Task: Buy 1 Engine Kit Gasket Sets from Gaskets section under best seller category for shipping address: Isla Howard, 4728 Huntz Lane, Bolton, Massachusetts 01740, Cell Number 9785492947. Pay from credit card ending with 2005, CVV 3321
Action: Mouse moved to (14, 71)
Screenshot: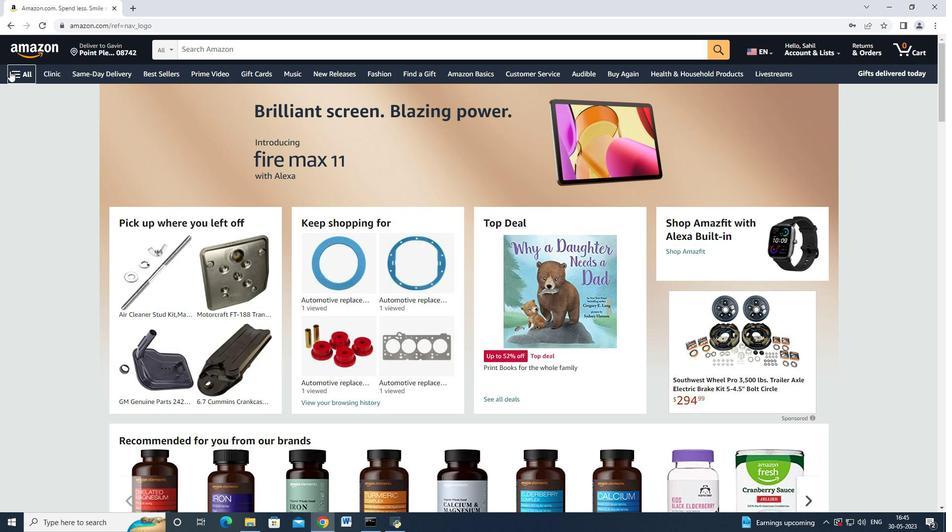 
Action: Mouse pressed left at (14, 71)
Screenshot: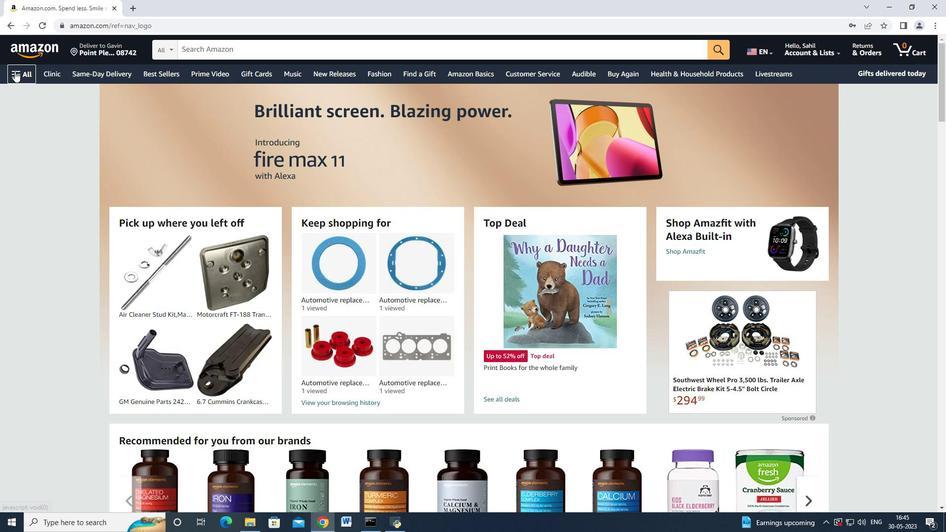 
Action: Mouse moved to (73, 157)
Screenshot: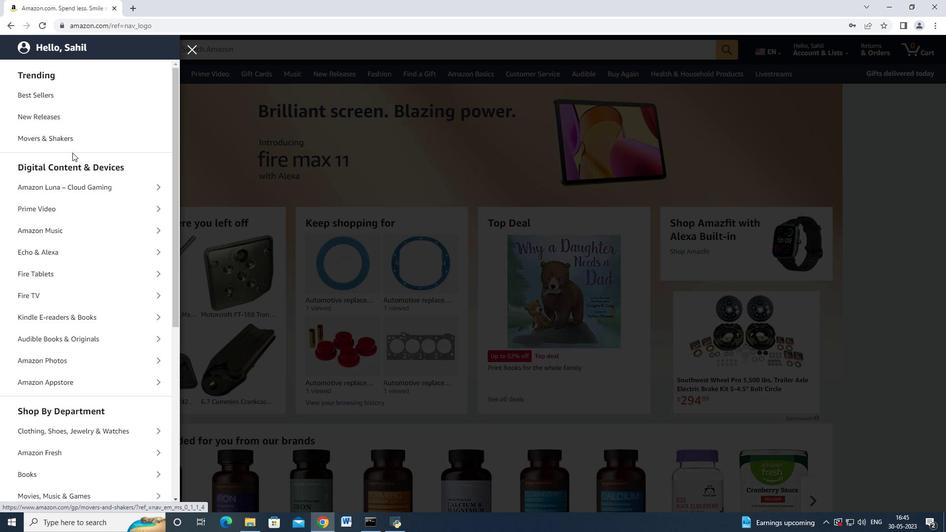 
Action: Mouse scrolled (73, 157) with delta (0, 0)
Screenshot: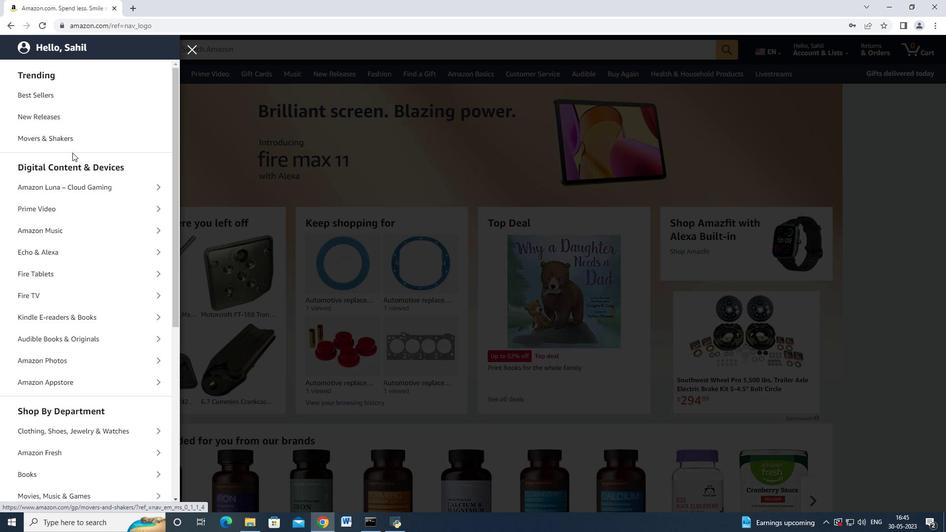
Action: Mouse scrolled (73, 157) with delta (0, 0)
Screenshot: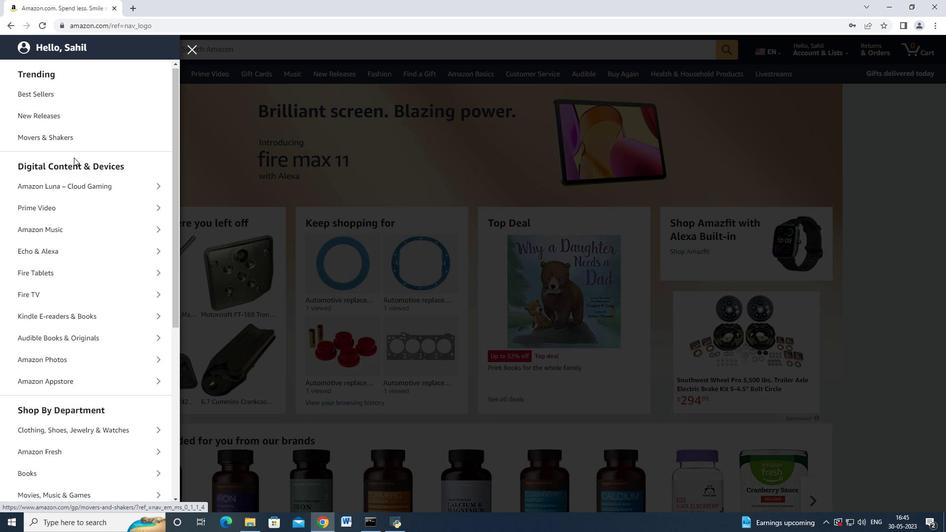 
Action: Mouse scrolled (73, 157) with delta (0, 0)
Screenshot: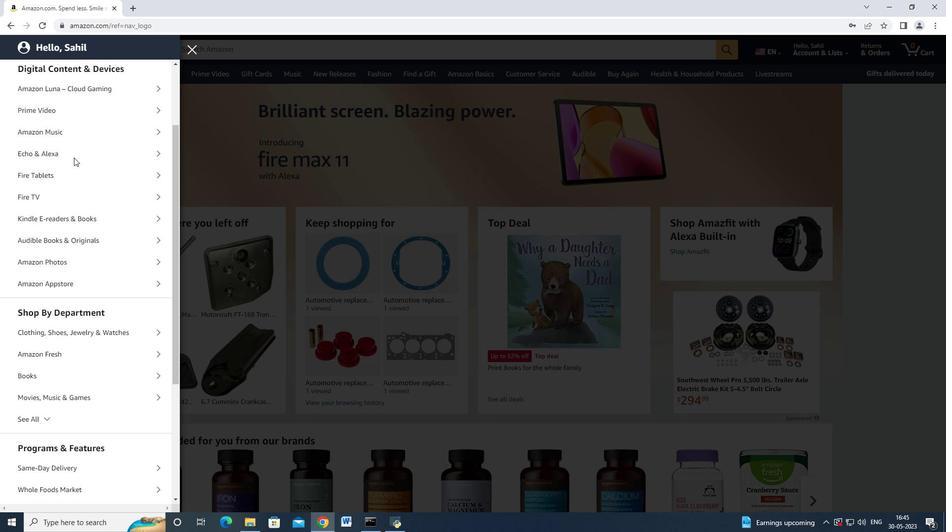 
Action: Mouse moved to (78, 170)
Screenshot: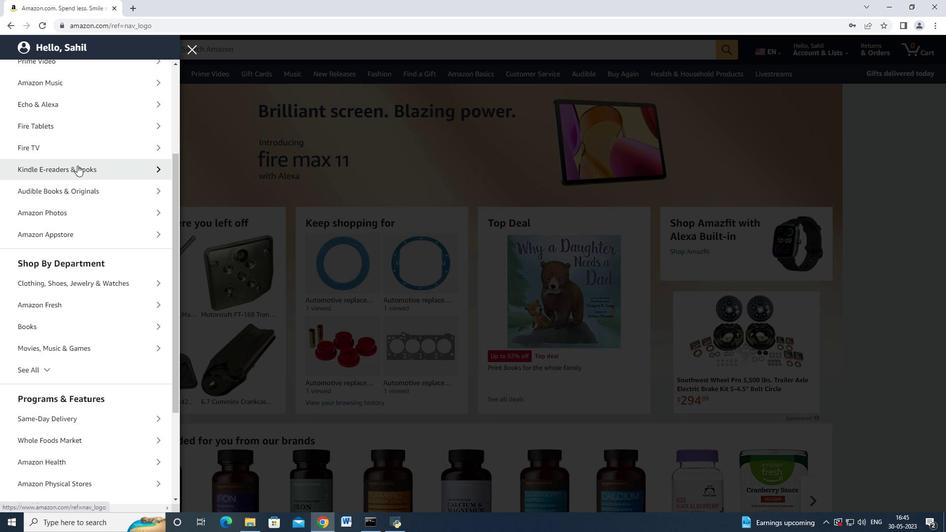 
Action: Mouse scrolled (78, 169) with delta (0, 0)
Screenshot: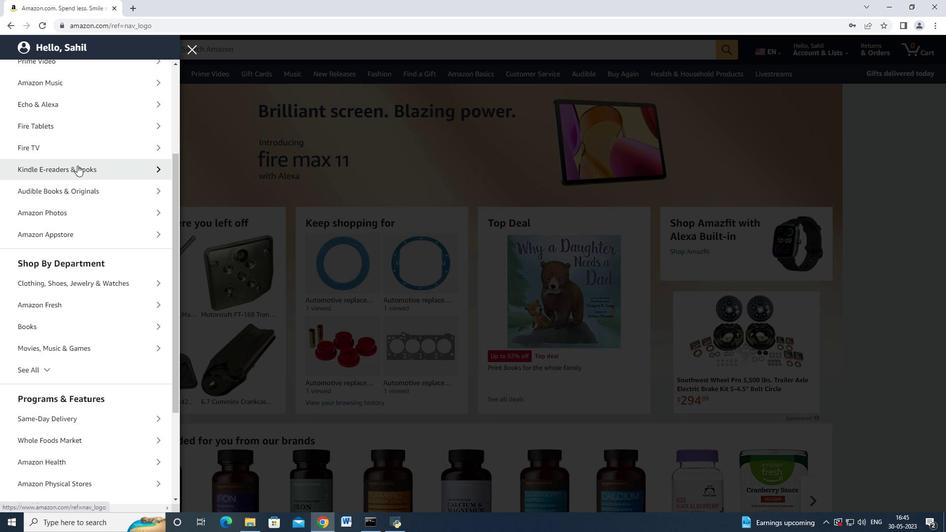 
Action: Mouse moved to (78, 239)
Screenshot: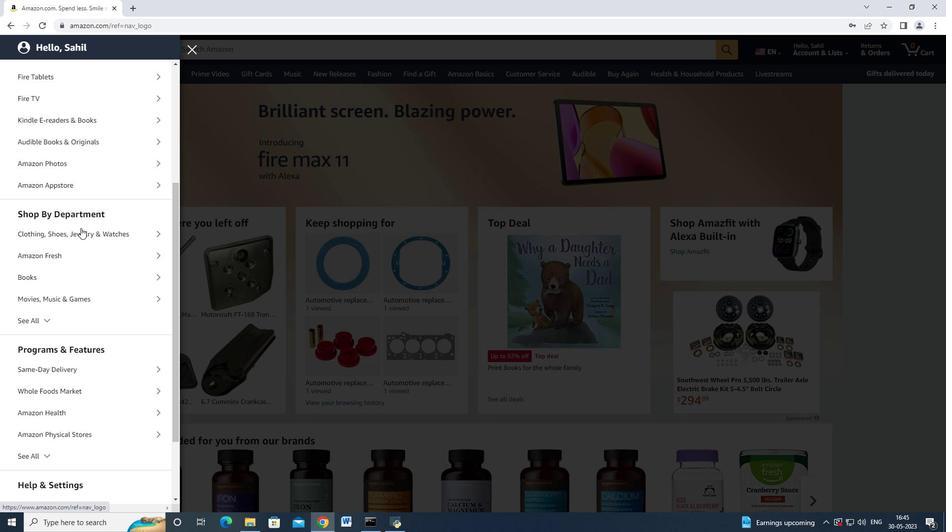 
Action: Mouse scrolled (78, 240) with delta (0, 0)
Screenshot: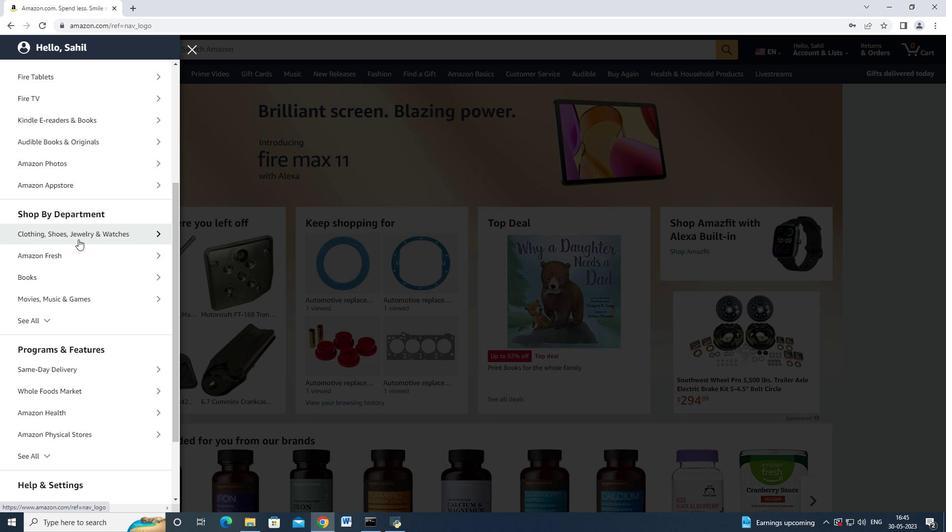 
Action: Mouse moved to (78, 239)
Screenshot: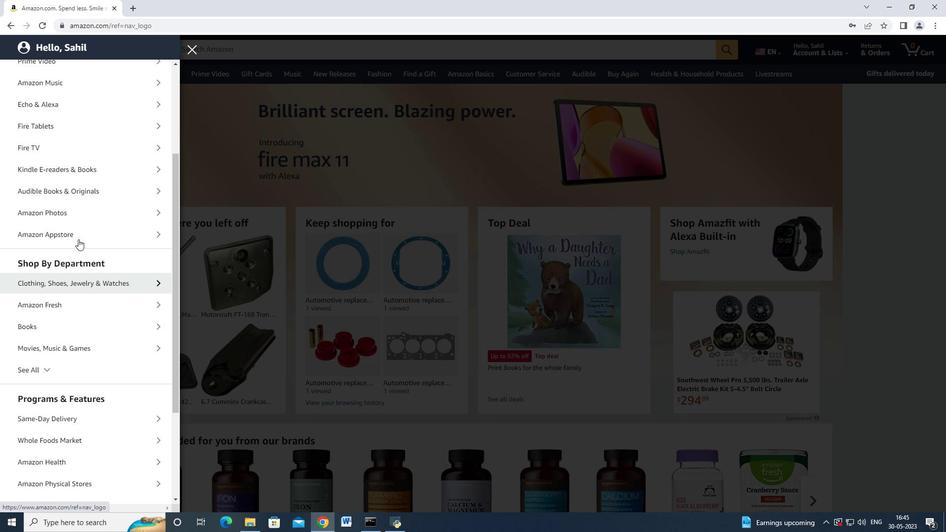 
Action: Mouse scrolled (78, 240) with delta (0, 0)
Screenshot: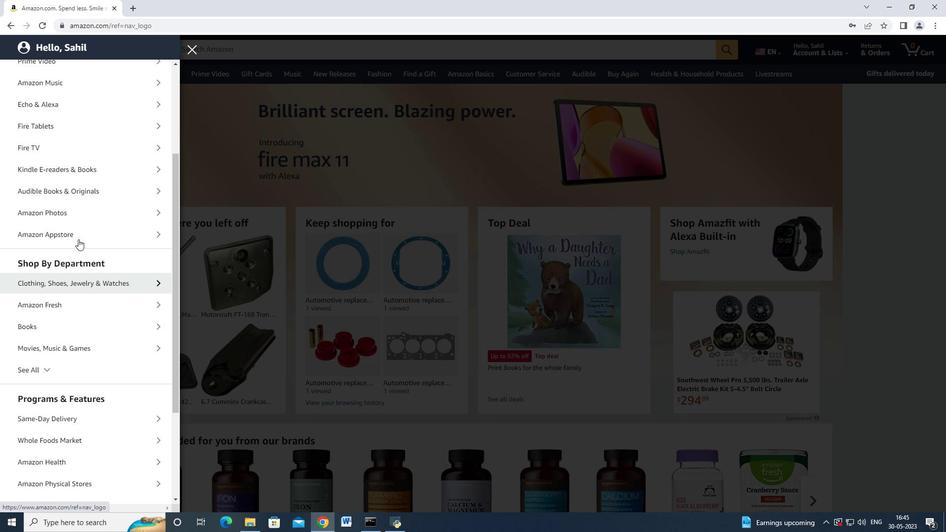 
Action: Mouse moved to (83, 228)
Screenshot: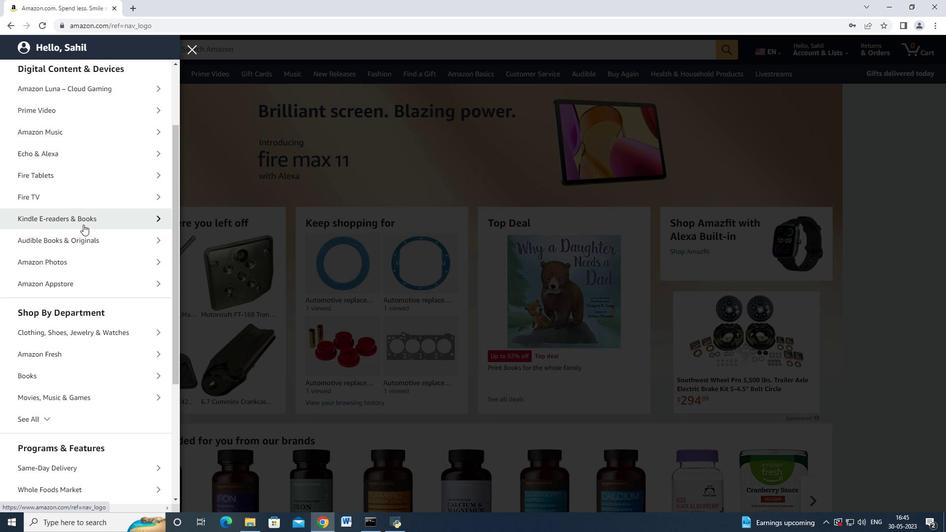 
Action: Mouse scrolled (83, 227) with delta (0, 0)
Screenshot: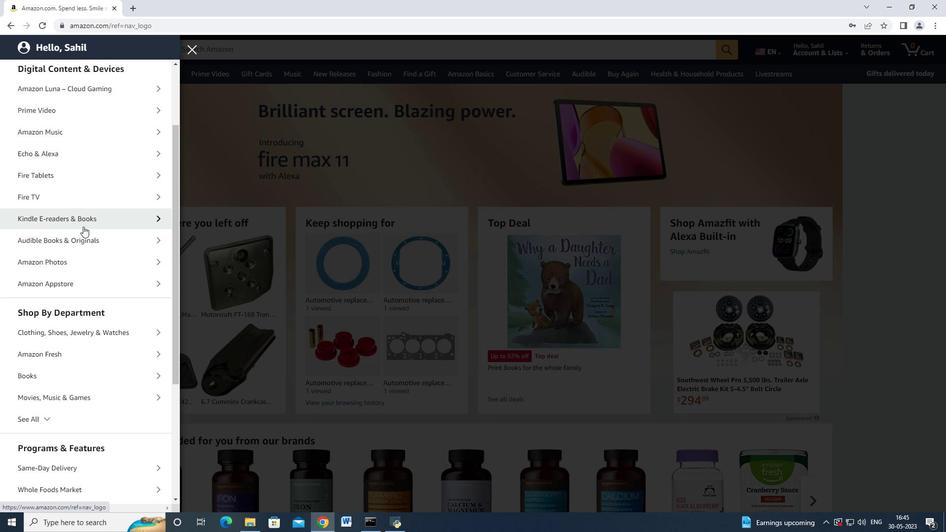 
Action: Mouse scrolled (83, 227) with delta (0, 0)
Screenshot: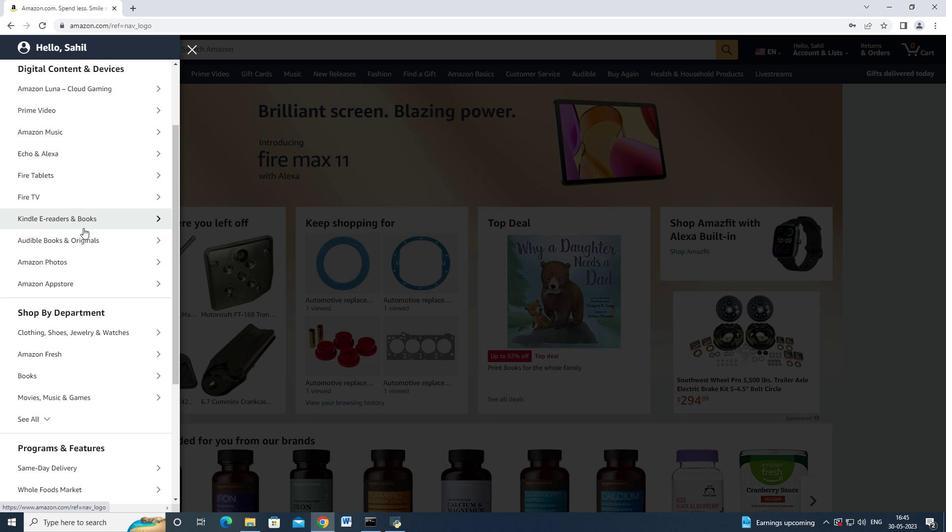 
Action: Mouse moved to (49, 316)
Screenshot: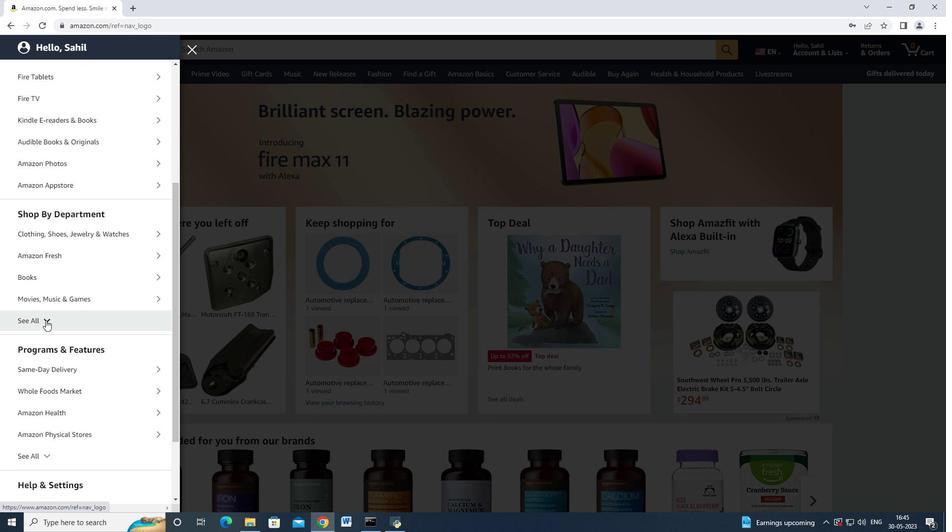 
Action: Mouse pressed left at (49, 316)
Screenshot: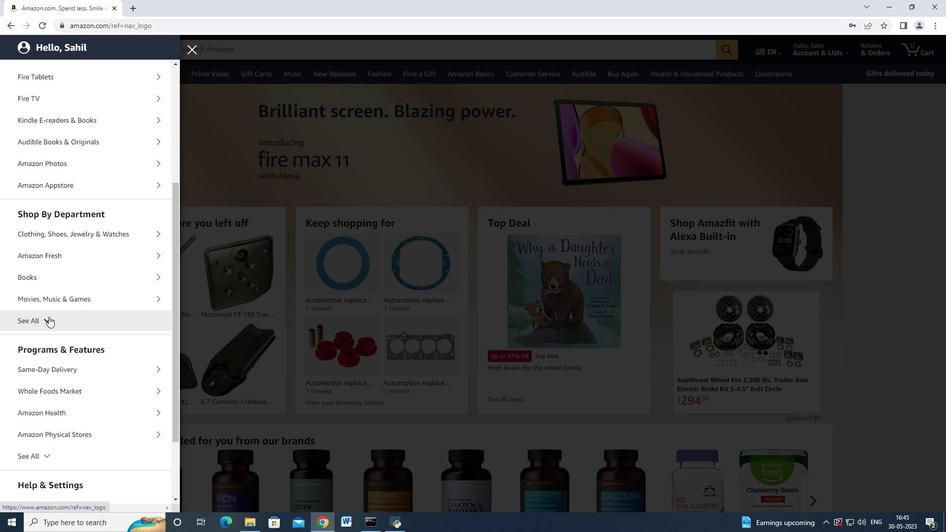 
Action: Mouse moved to (53, 314)
Screenshot: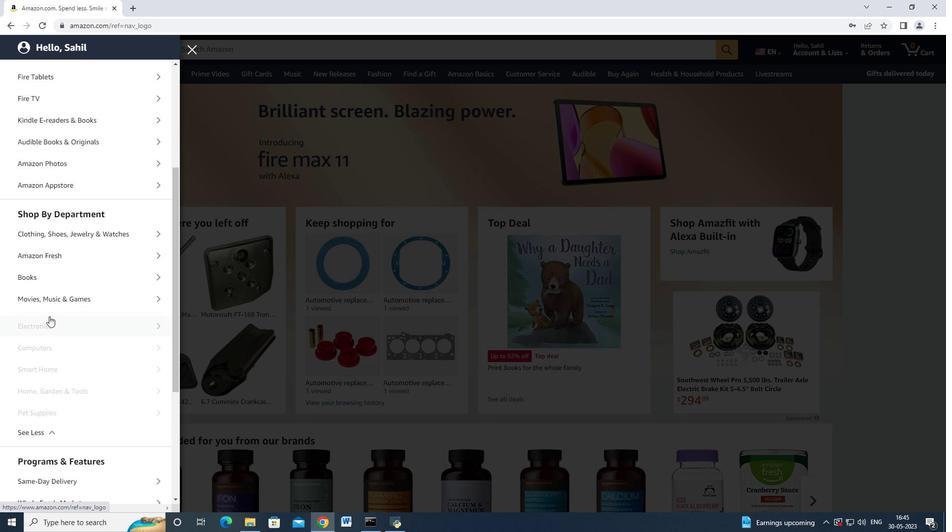 
Action: Mouse scrolled (53, 313) with delta (0, 0)
Screenshot: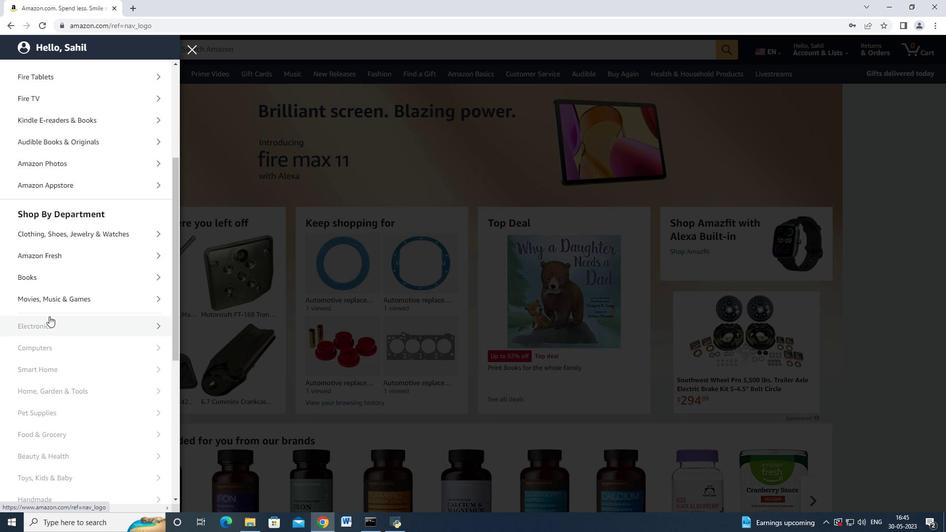 
Action: Mouse scrolled (53, 313) with delta (0, 0)
Screenshot: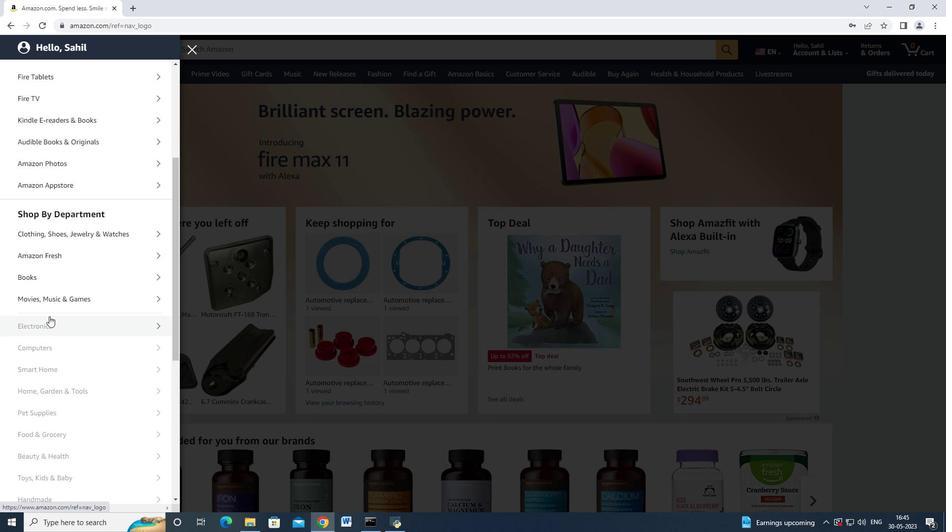 
Action: Mouse scrolled (53, 313) with delta (0, 0)
Screenshot: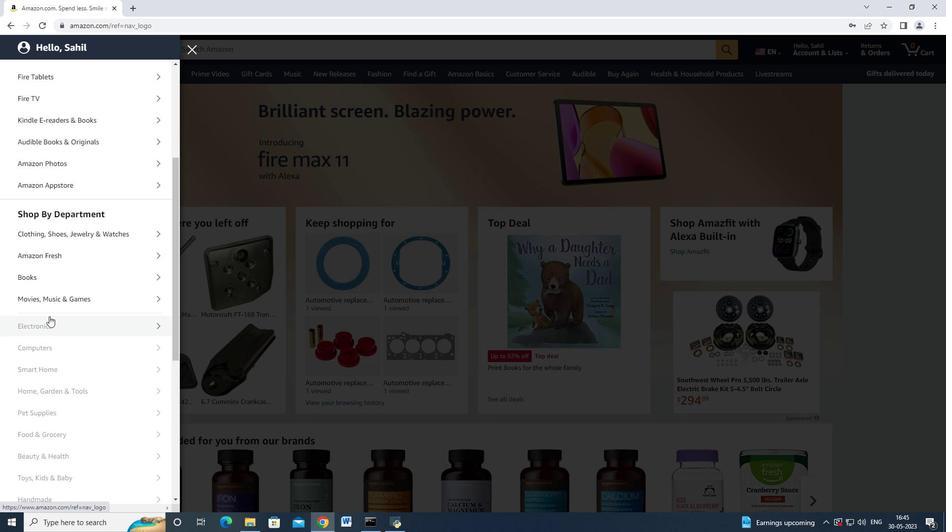 
Action: Mouse scrolled (53, 313) with delta (0, 0)
Screenshot: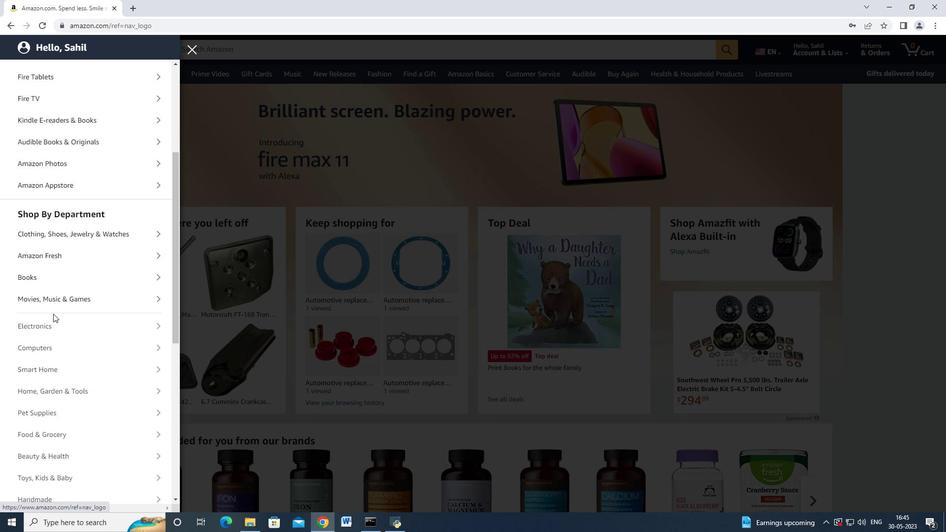 
Action: Mouse scrolled (53, 313) with delta (0, 0)
Screenshot: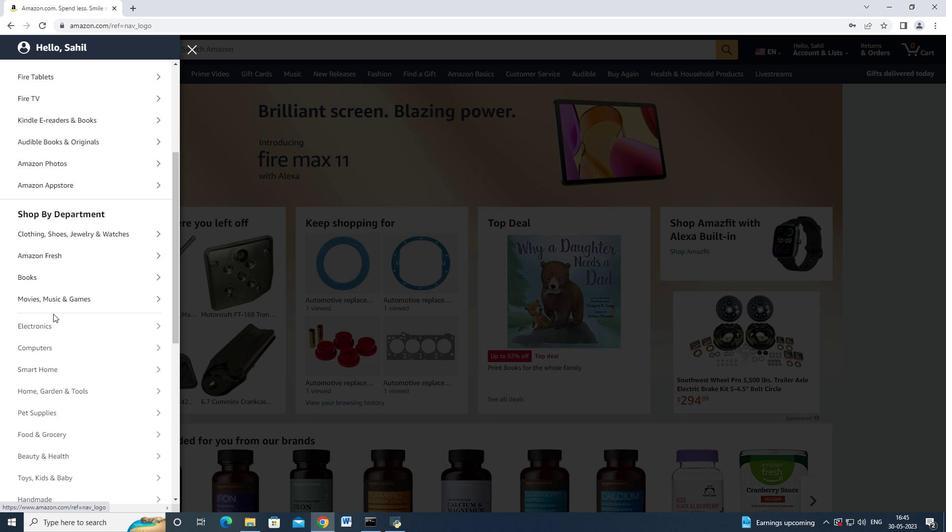 
Action: Mouse moved to (68, 319)
Screenshot: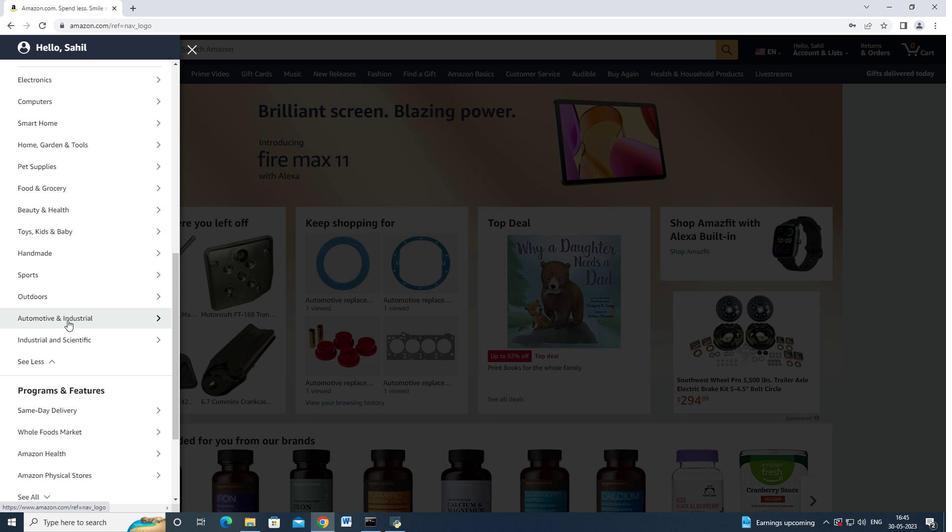 
Action: Mouse pressed left at (68, 319)
Screenshot: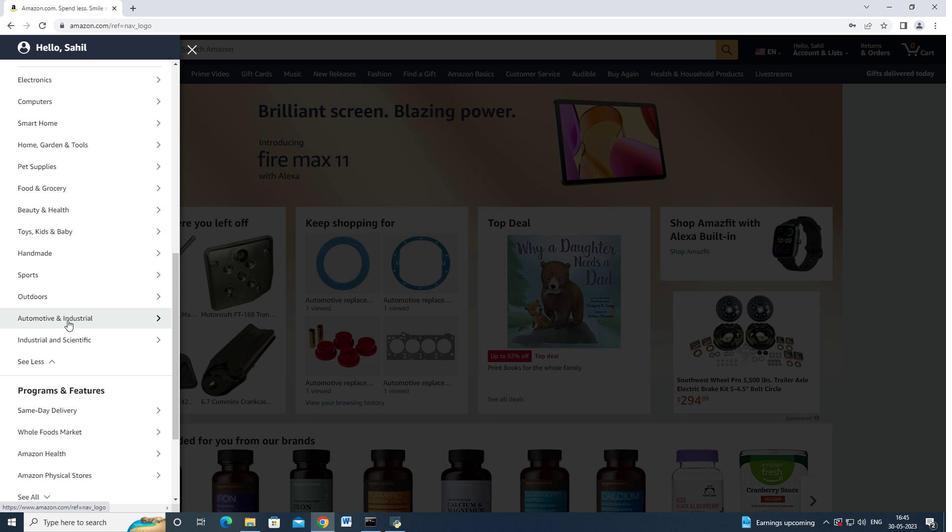 
Action: Mouse moved to (84, 122)
Screenshot: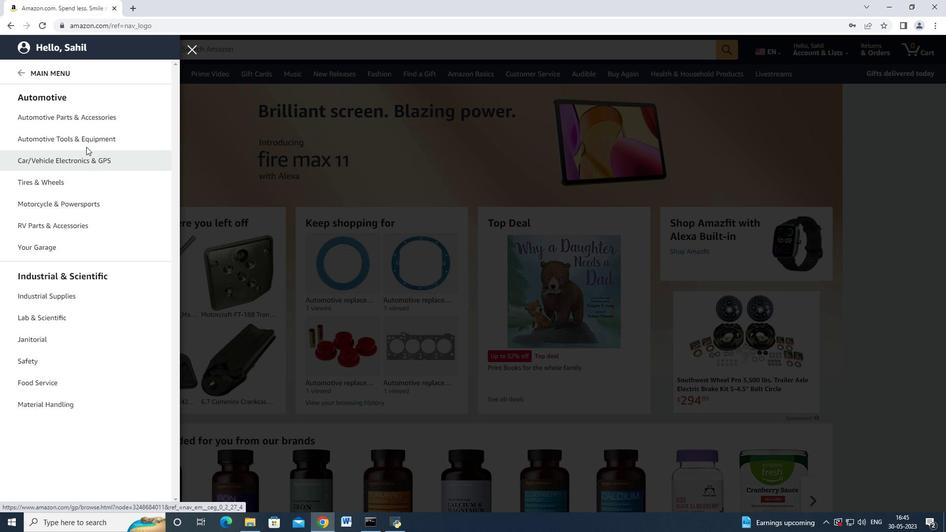 
Action: Mouse pressed left at (84, 122)
Screenshot: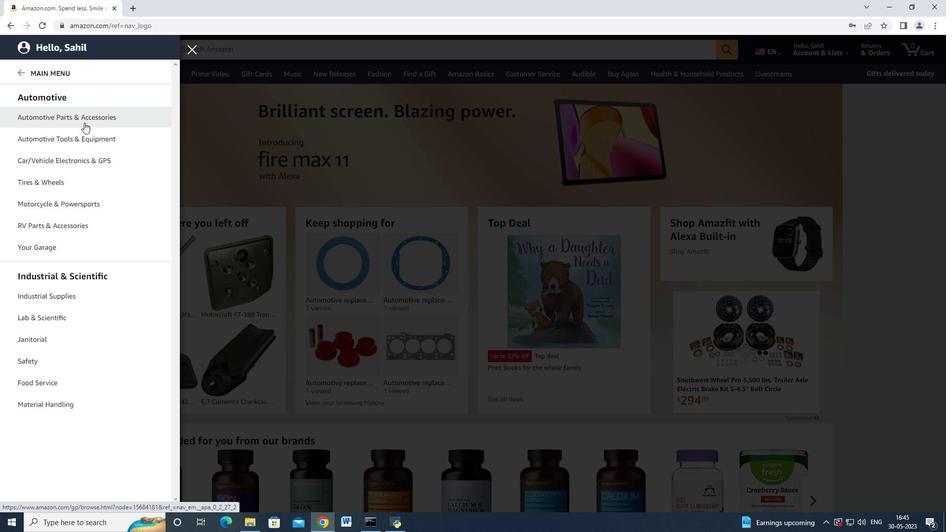 
Action: Mouse moved to (108, 198)
Screenshot: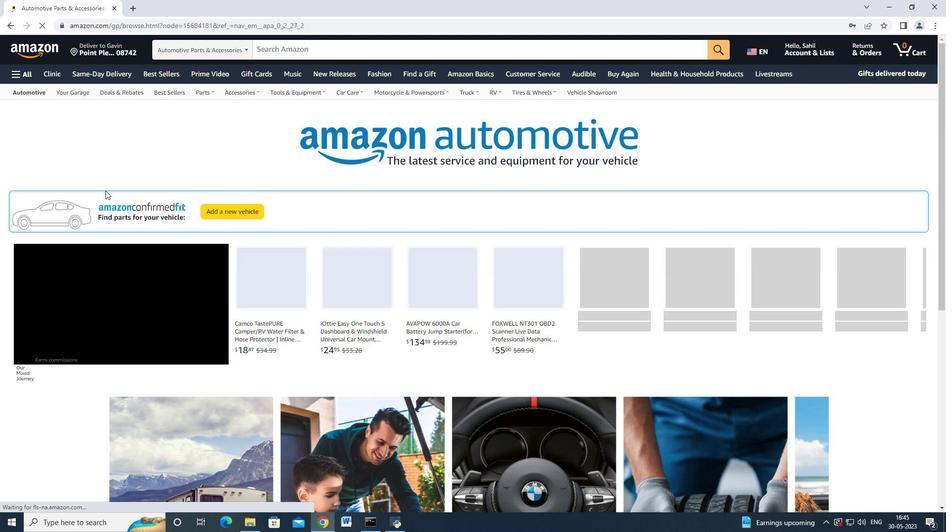 
Action: Mouse scrolled (108, 198) with delta (0, 0)
Screenshot: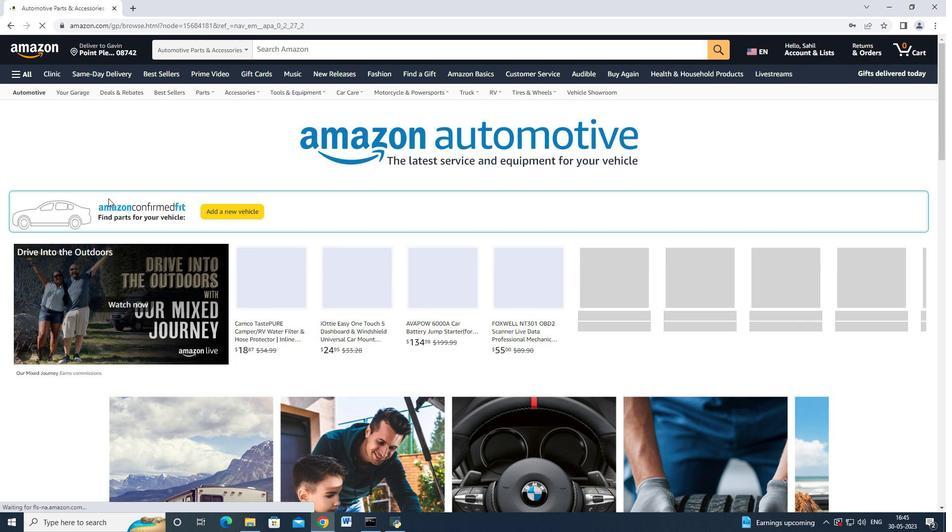 
Action: Mouse scrolled (108, 198) with delta (0, 0)
Screenshot: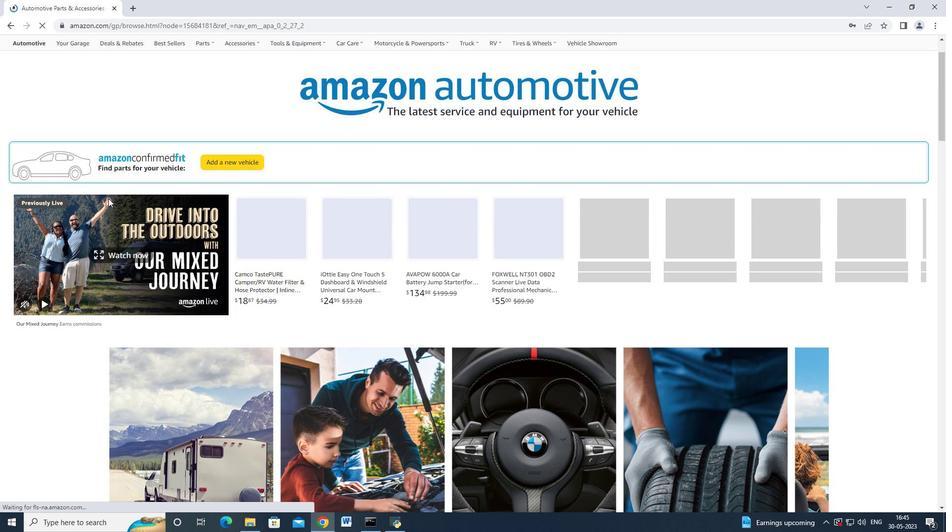 
Action: Mouse scrolled (108, 198) with delta (0, 0)
Screenshot: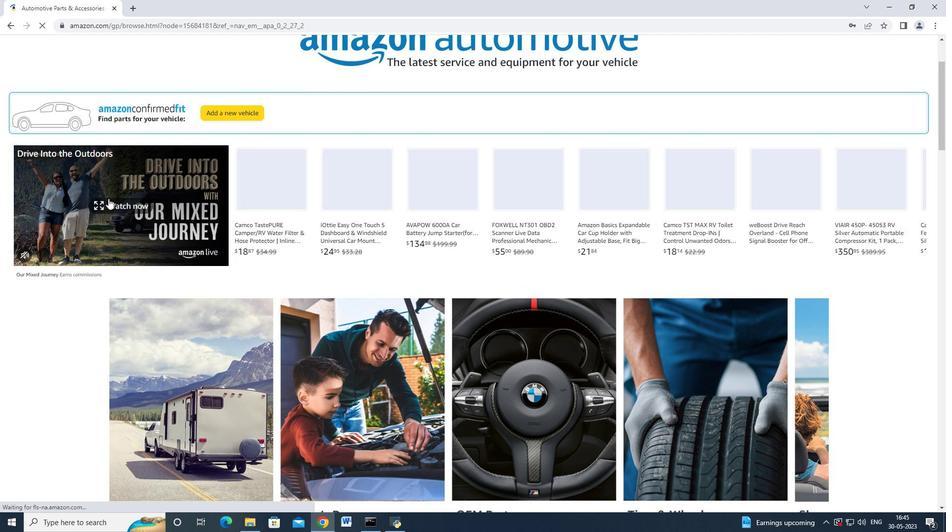 
Action: Mouse scrolled (108, 199) with delta (0, 0)
Screenshot: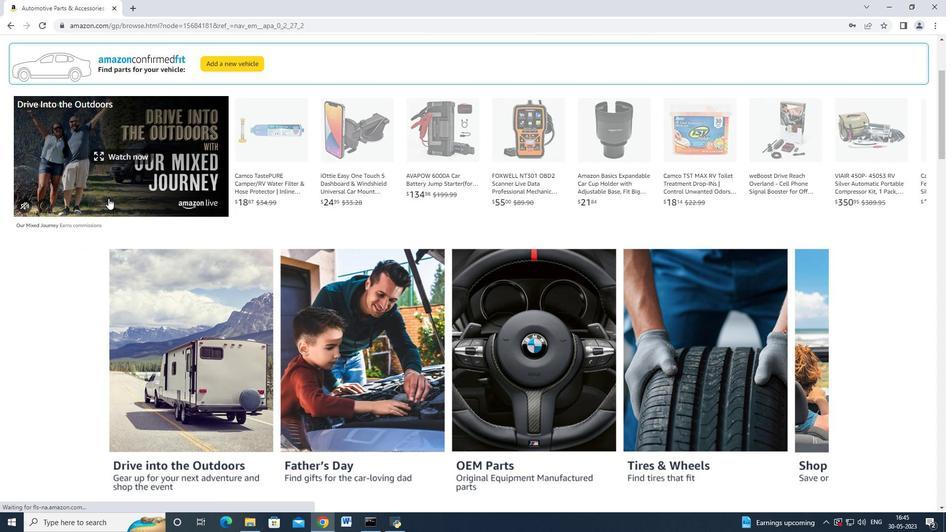 
Action: Mouse scrolled (108, 199) with delta (0, 0)
Screenshot: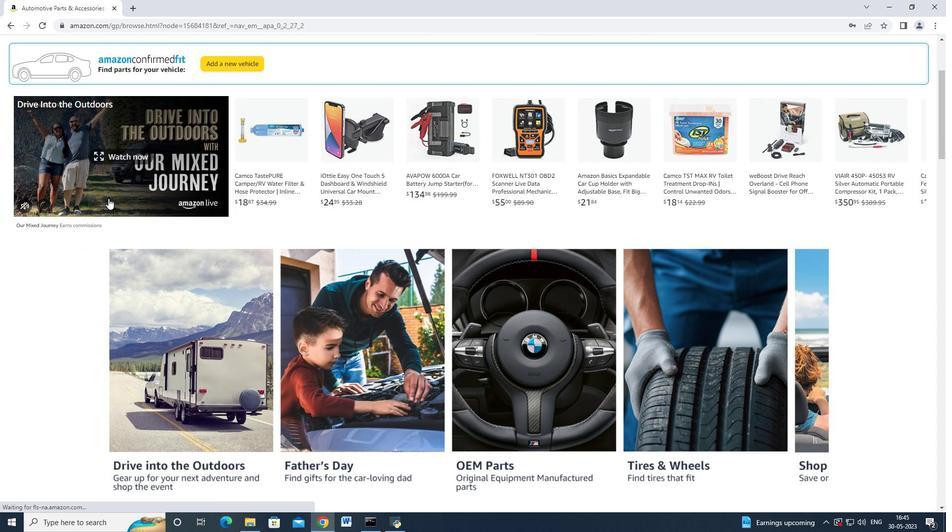 
Action: Mouse moved to (161, 41)
Screenshot: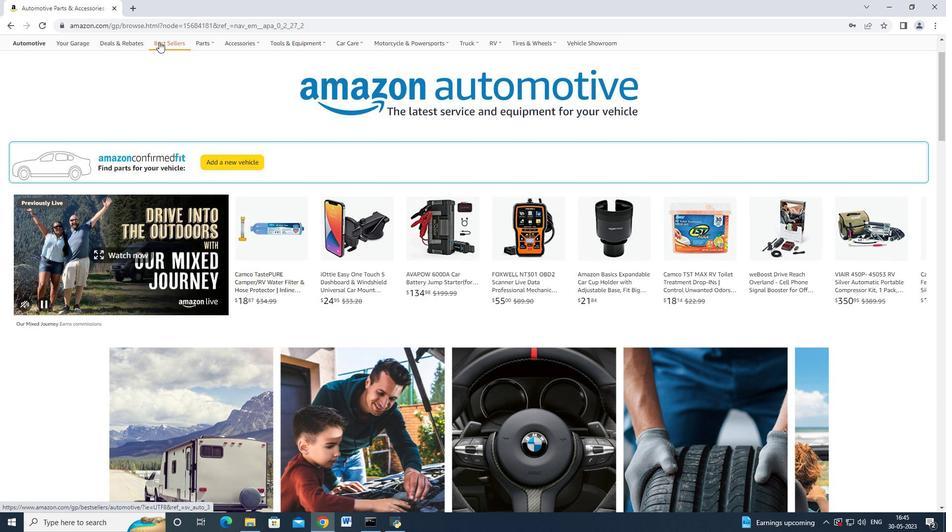 
Action: Mouse pressed left at (161, 41)
Screenshot: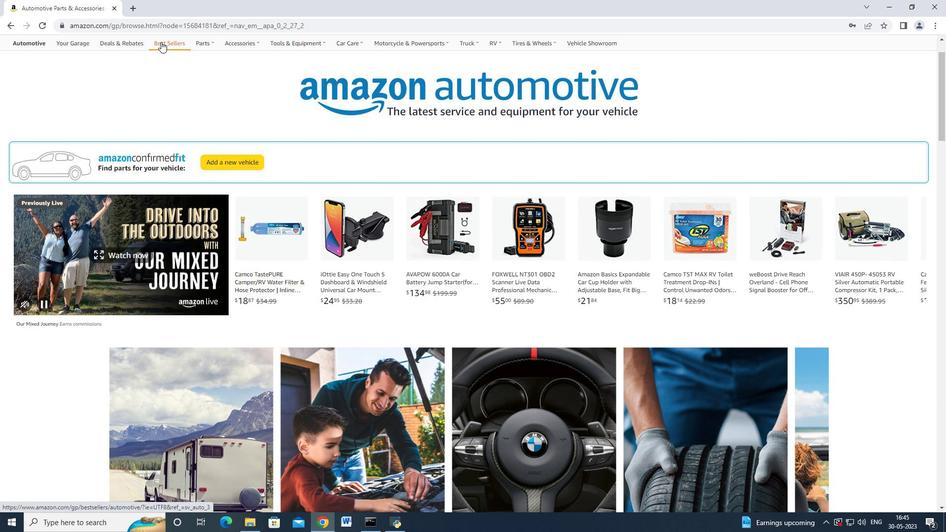
Action: Mouse moved to (203, 144)
Screenshot: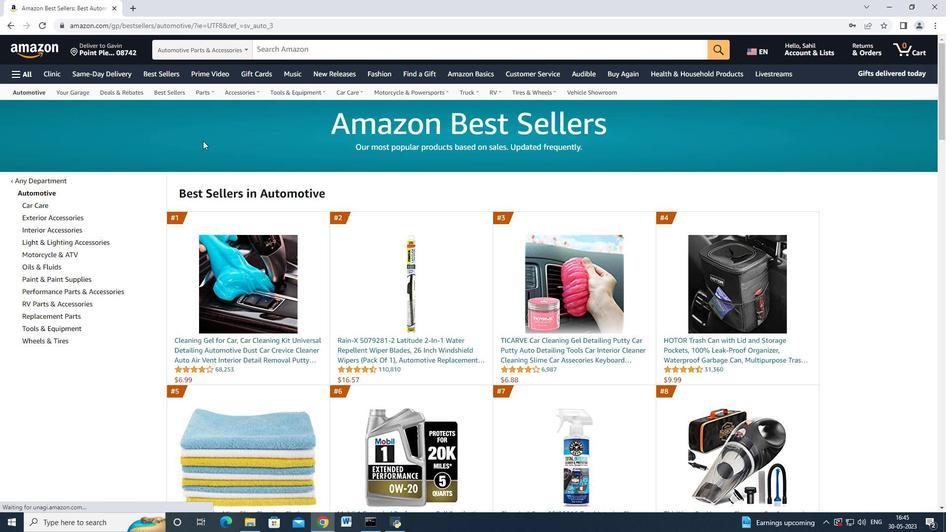 
Action: Mouse scrolled (203, 143) with delta (0, 0)
Screenshot: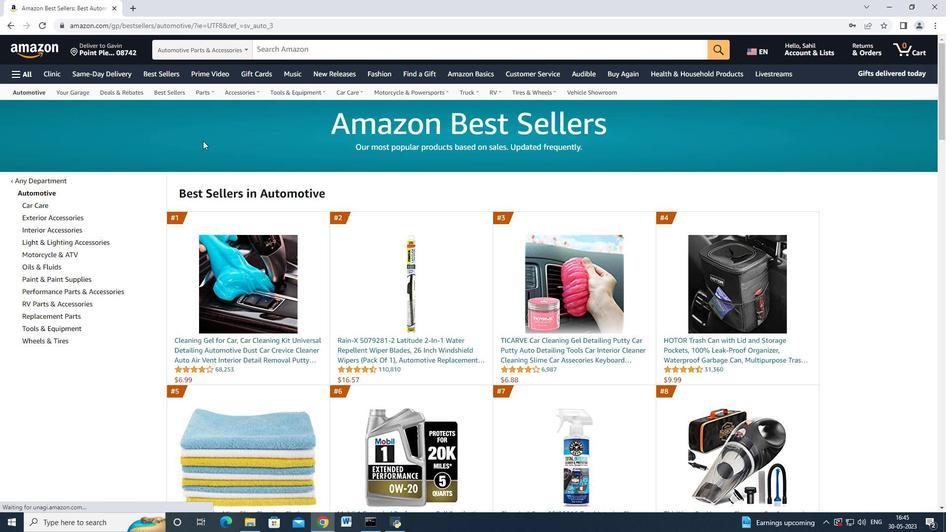 
Action: Mouse moved to (66, 265)
Screenshot: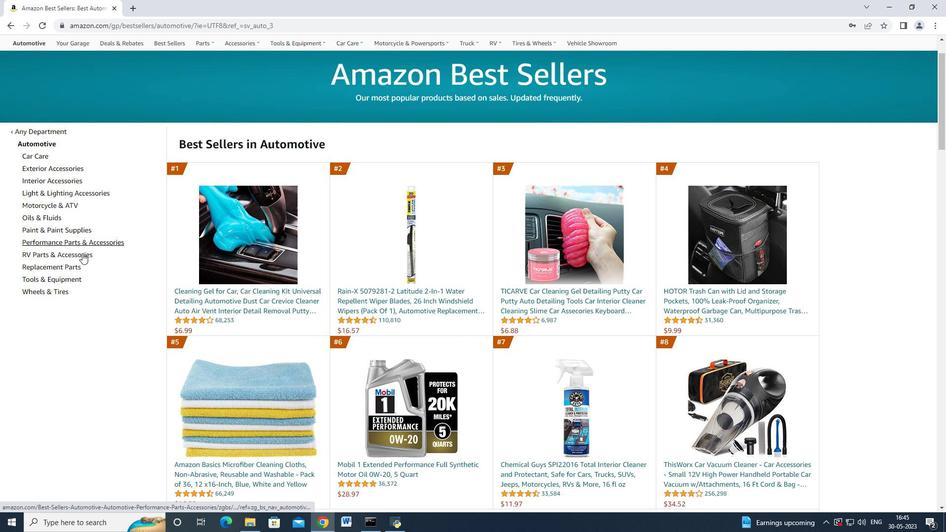 
Action: Mouse pressed left at (66, 265)
Screenshot: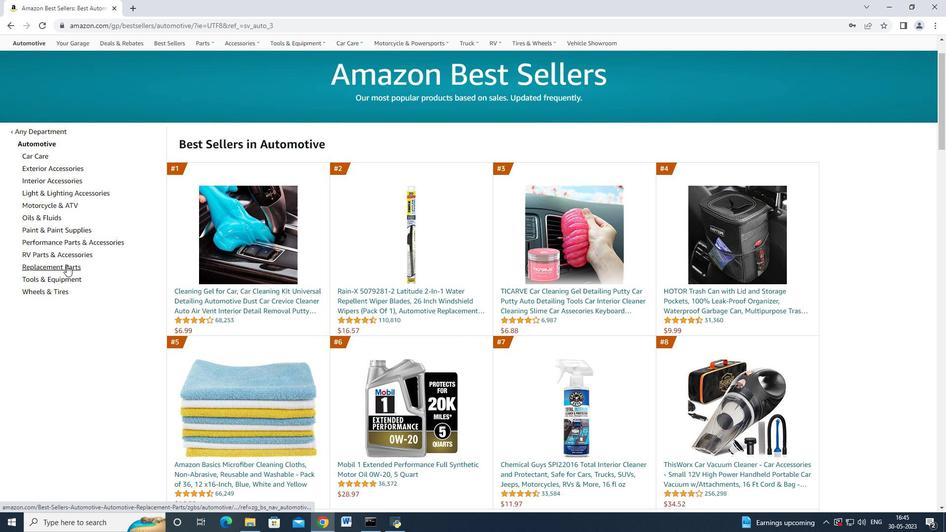 
Action: Mouse moved to (156, 143)
Screenshot: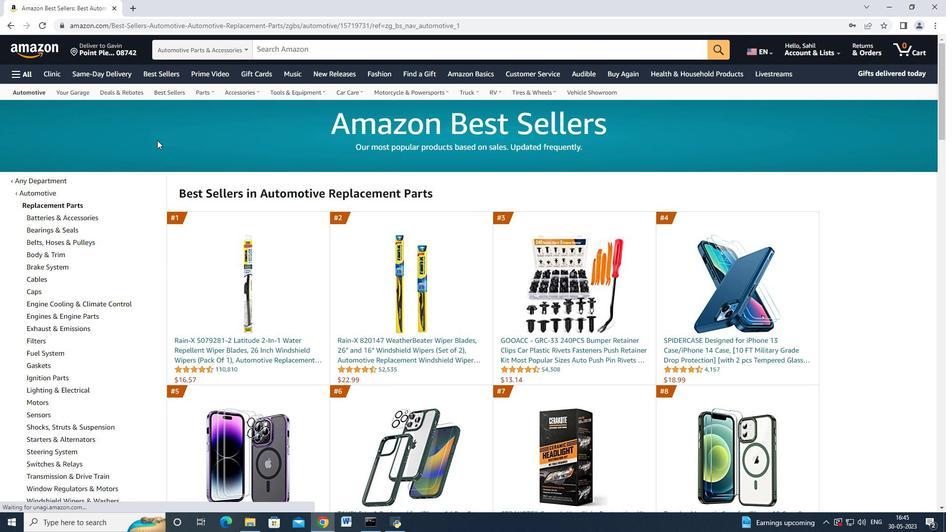 
Action: Mouse scrolled (156, 143) with delta (0, 0)
Screenshot: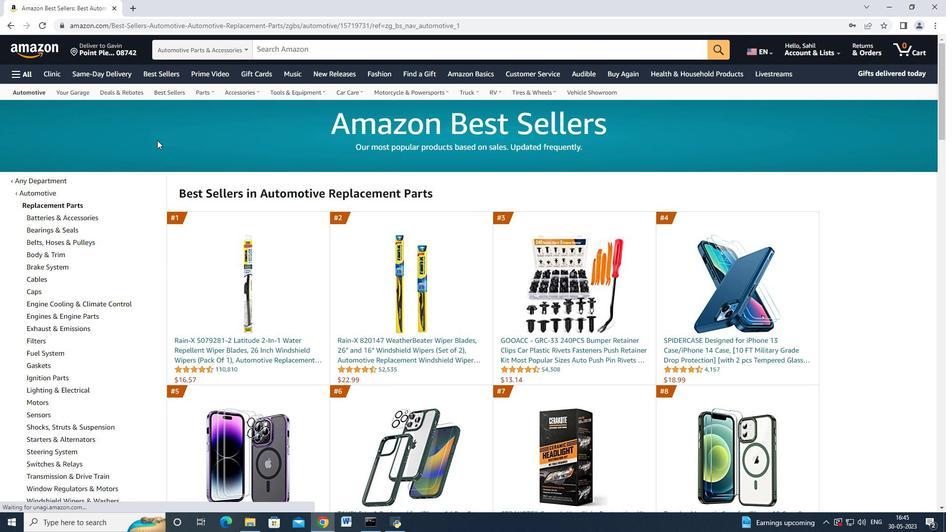 
Action: Mouse moved to (156, 146)
Screenshot: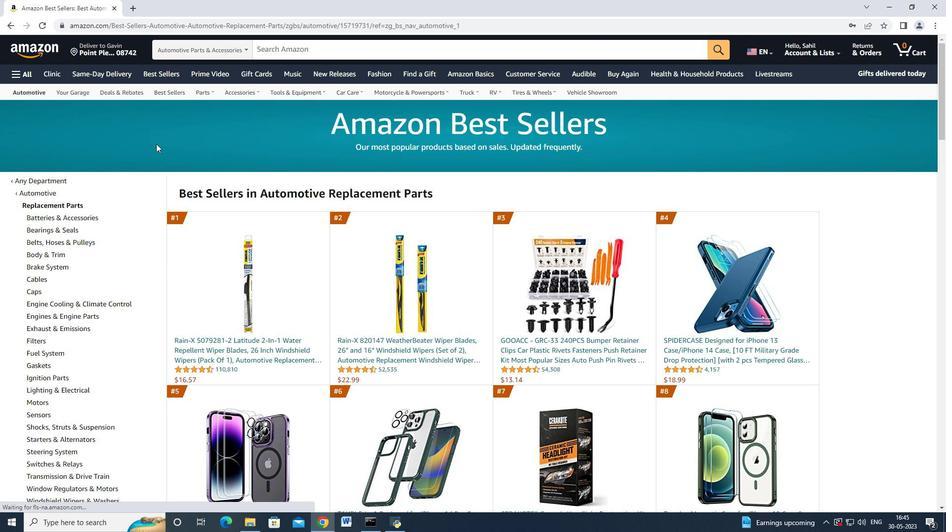 
Action: Mouse scrolled (156, 146) with delta (0, 0)
Screenshot: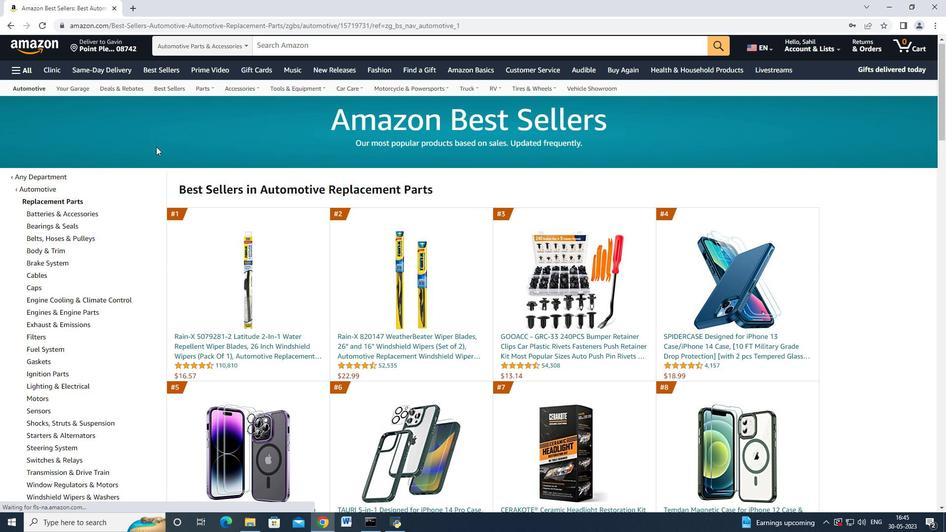
Action: Mouse moved to (41, 267)
Screenshot: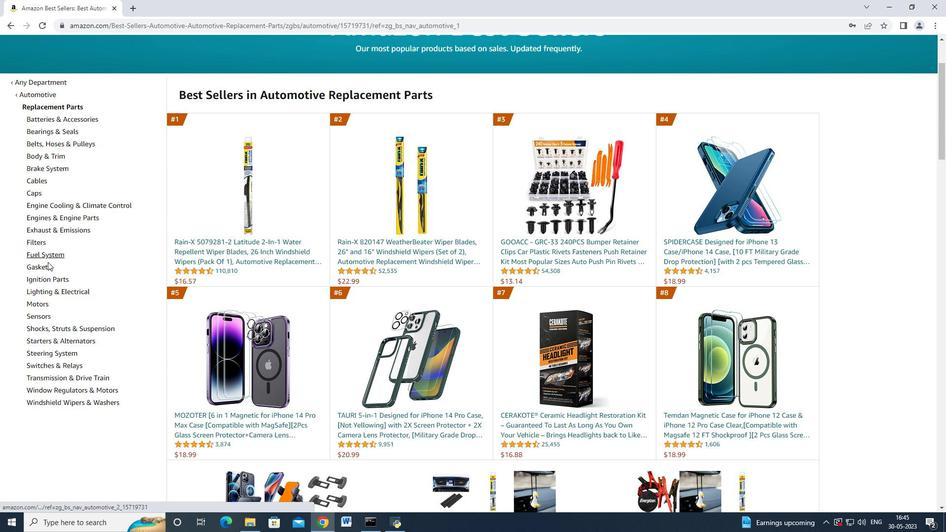 
Action: Mouse pressed left at (41, 267)
Screenshot: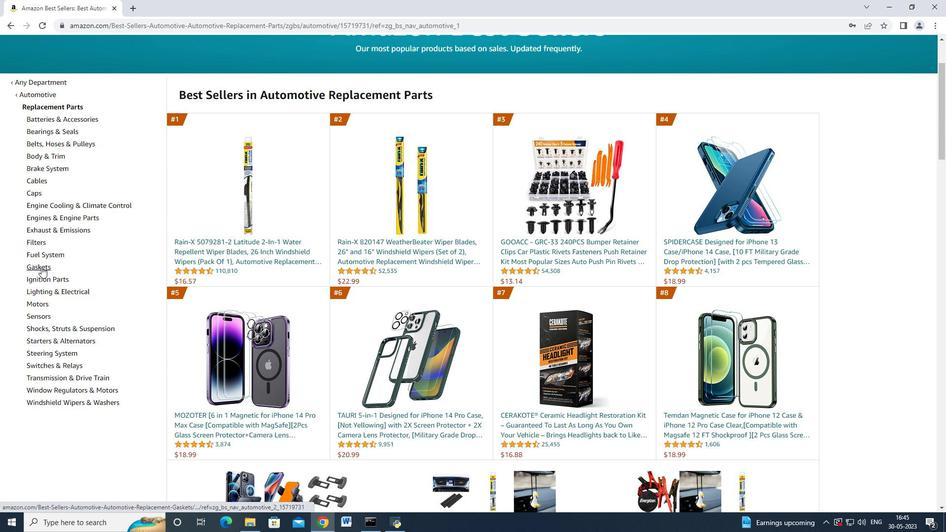 
Action: Mouse moved to (135, 214)
Screenshot: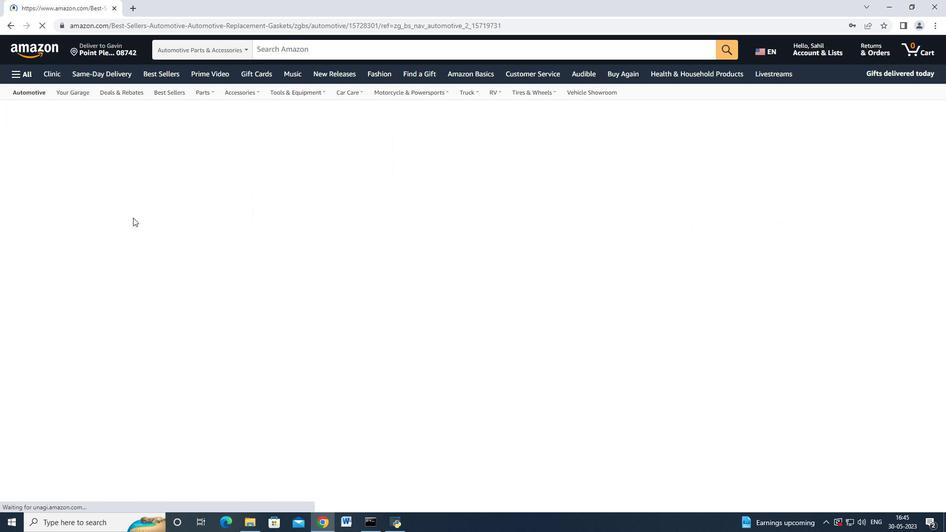 
Action: Mouse scrolled (135, 214) with delta (0, 0)
Screenshot: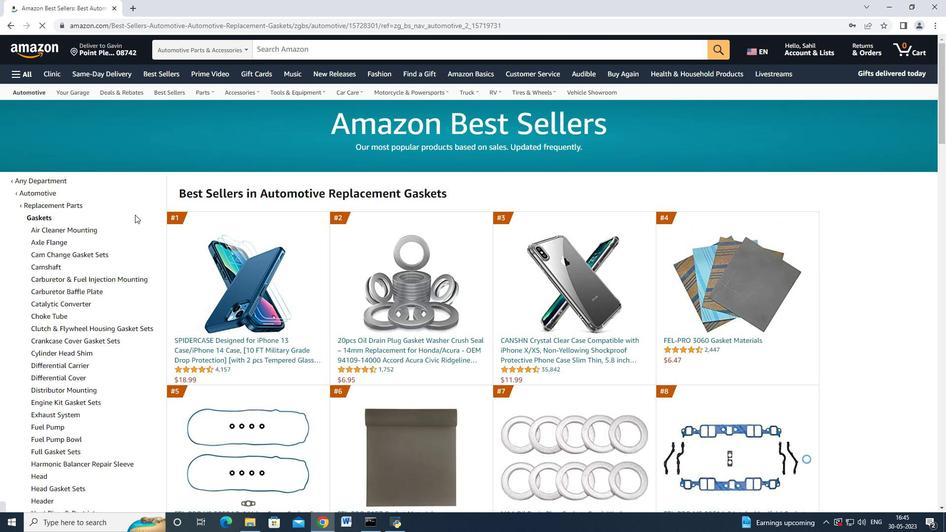 
Action: Mouse scrolled (135, 214) with delta (0, 0)
Screenshot: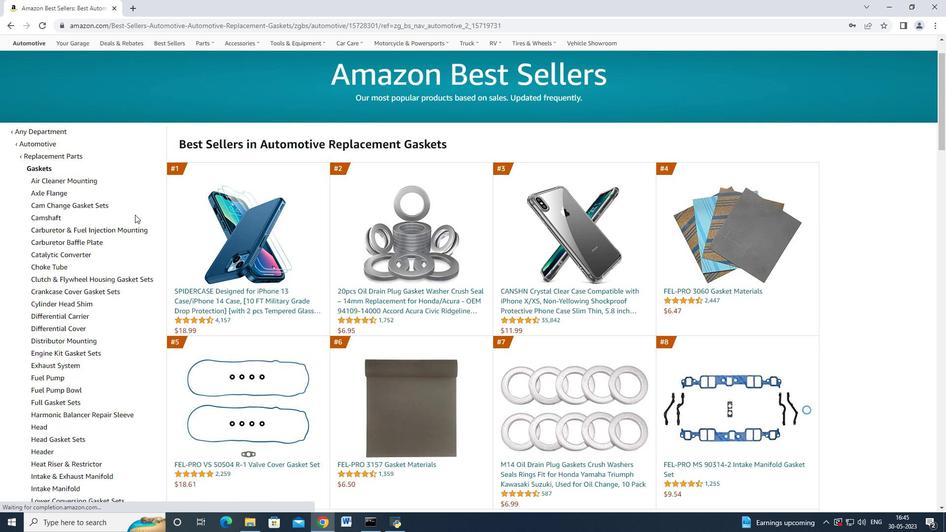 
Action: Mouse moved to (135, 215)
Screenshot: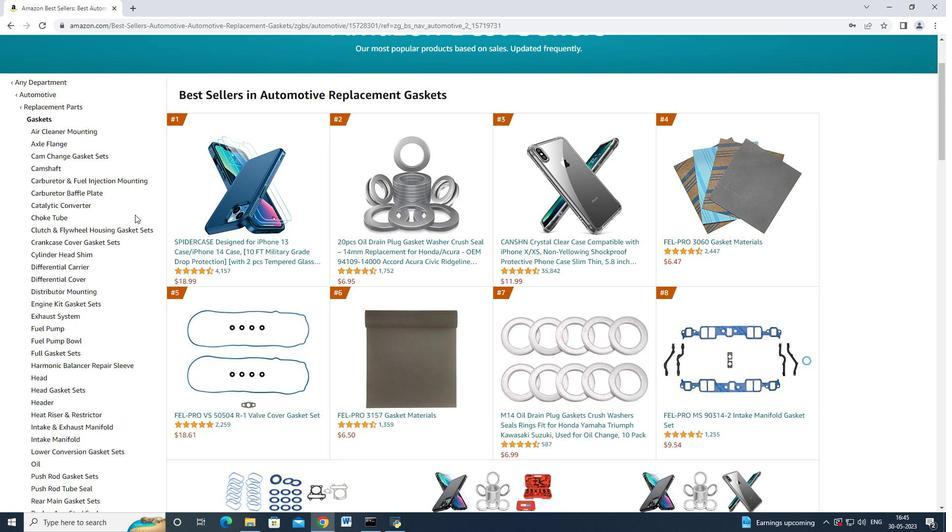 
Action: Mouse scrolled (135, 214) with delta (0, 0)
Screenshot: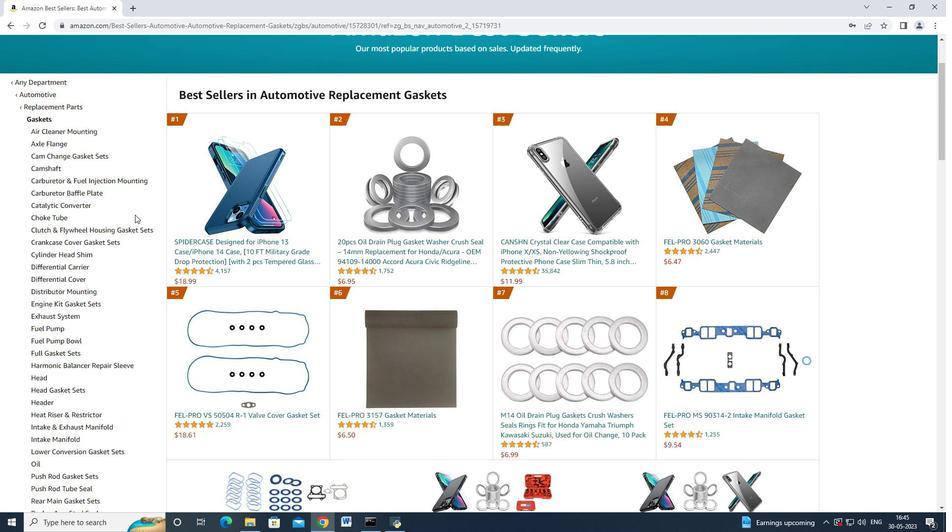 
Action: Mouse moved to (75, 255)
Screenshot: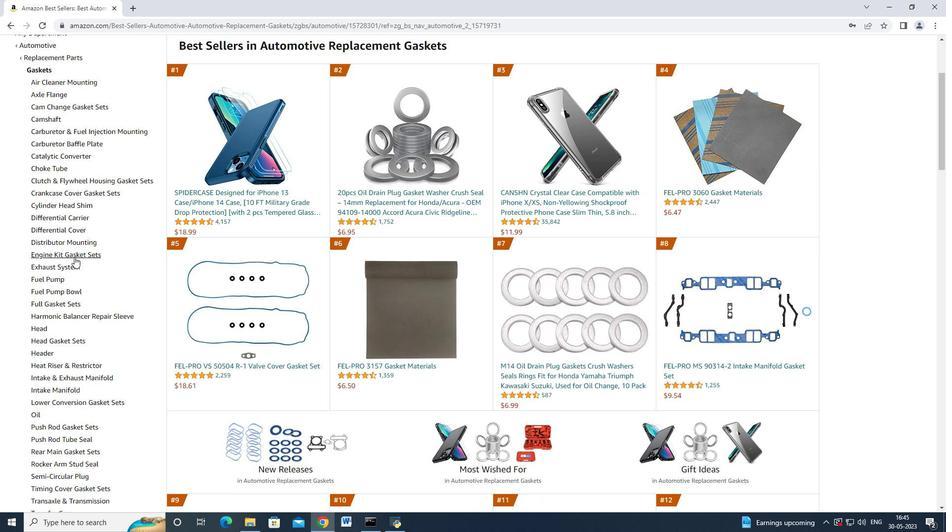 
Action: Mouse pressed left at (75, 255)
Screenshot: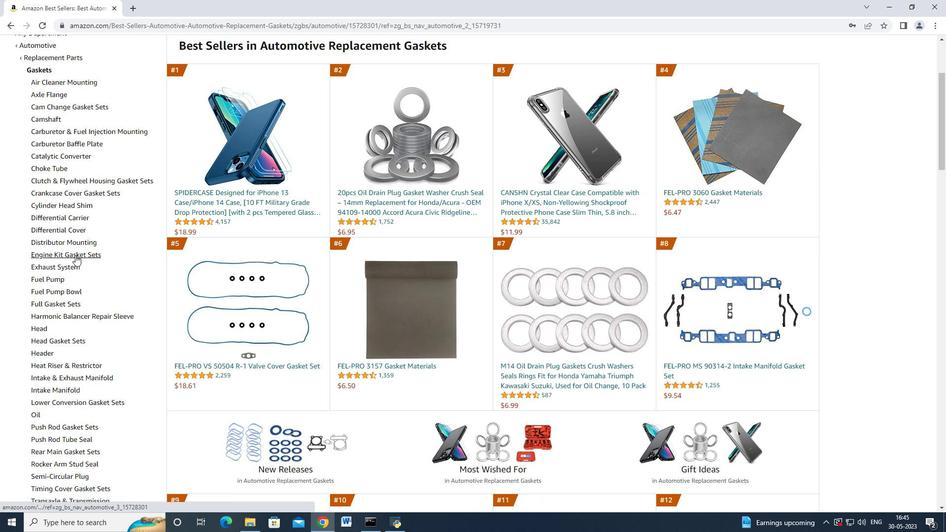 
Action: Mouse moved to (264, 190)
Screenshot: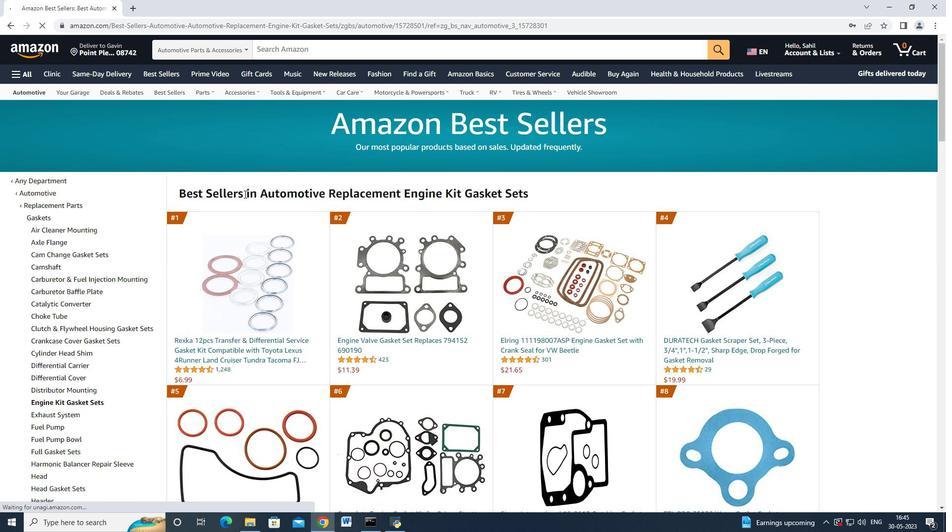 
Action: Mouse scrolled (264, 189) with delta (0, 0)
Screenshot: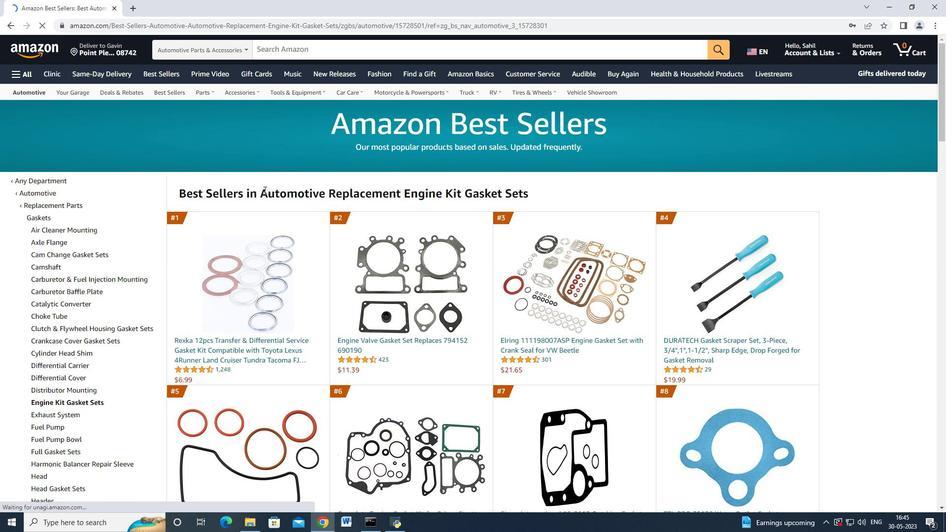 
Action: Mouse moved to (264, 190)
Screenshot: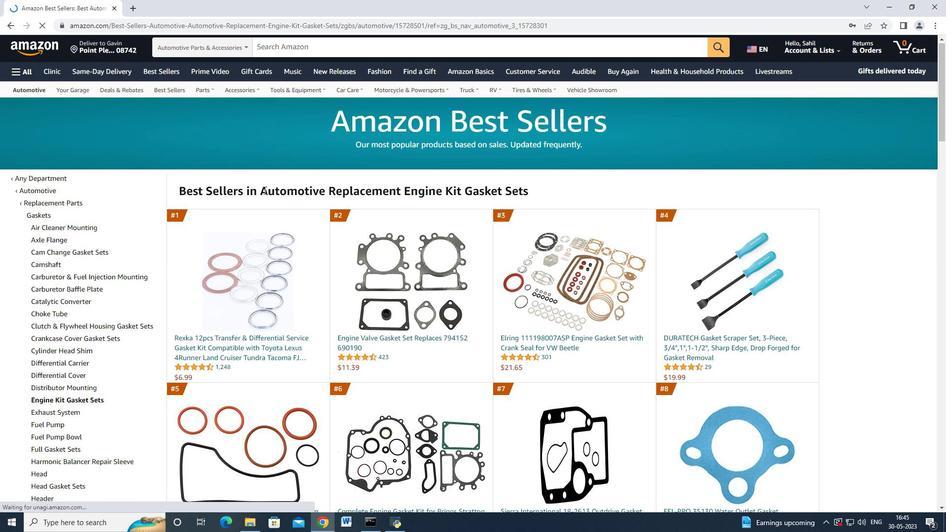 
Action: Mouse scrolled (264, 189) with delta (0, 0)
Screenshot: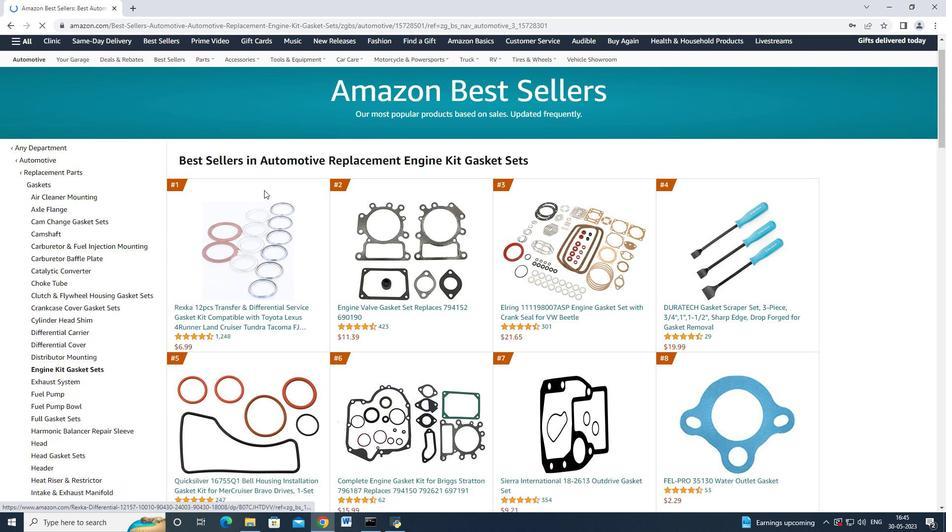 
Action: Mouse moved to (264, 191)
Screenshot: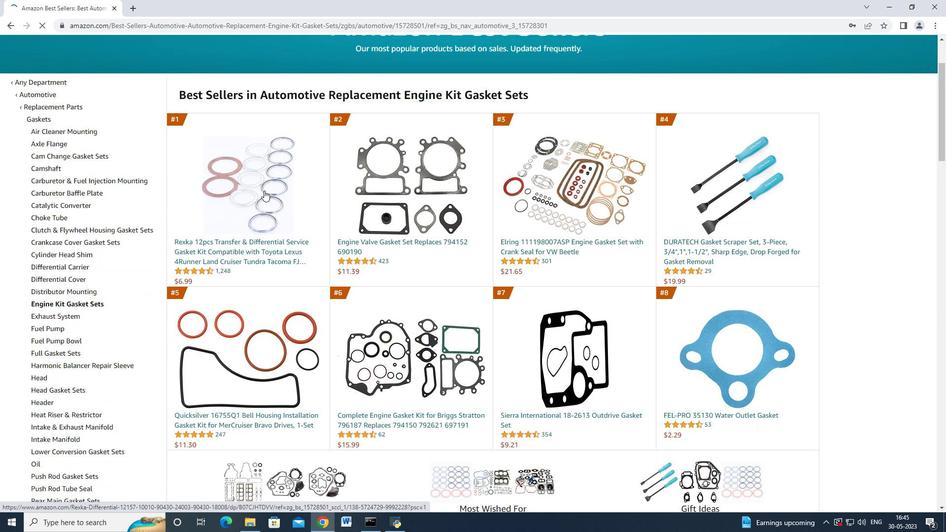 
Action: Mouse scrolled (264, 190) with delta (0, 0)
Screenshot: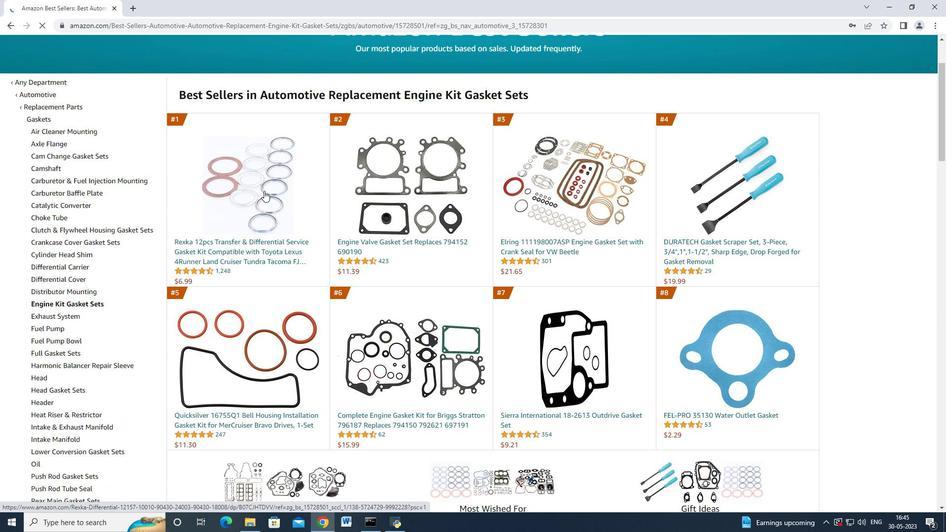 
Action: Mouse moved to (285, 197)
Screenshot: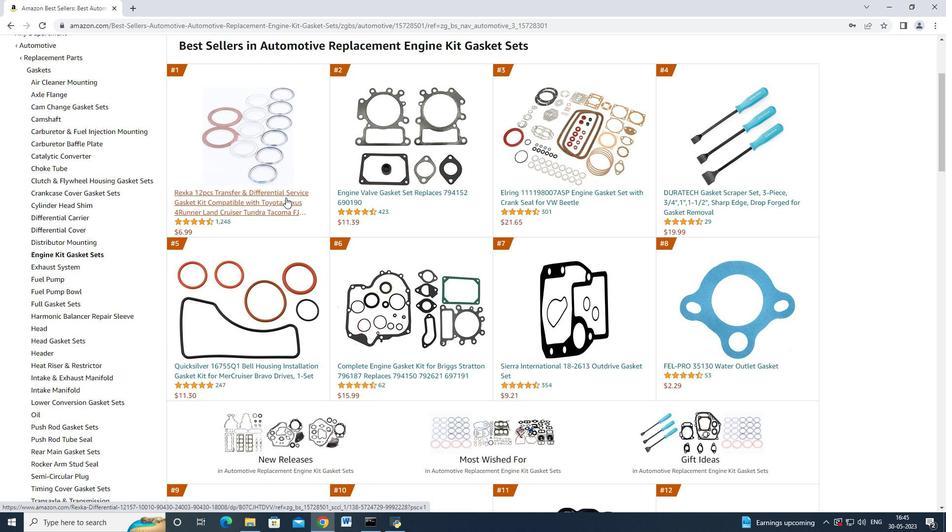 
Action: Mouse pressed left at (285, 197)
Screenshot: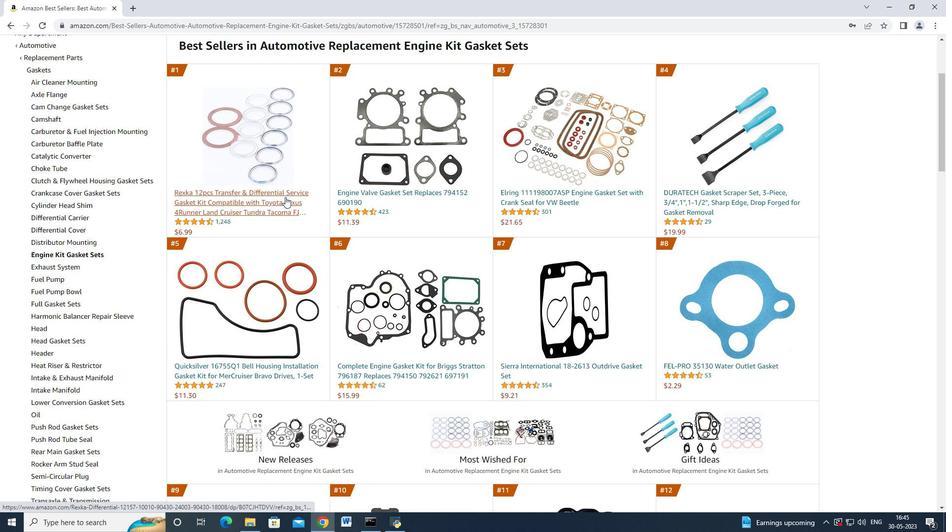 
Action: Mouse moved to (11, 29)
Screenshot: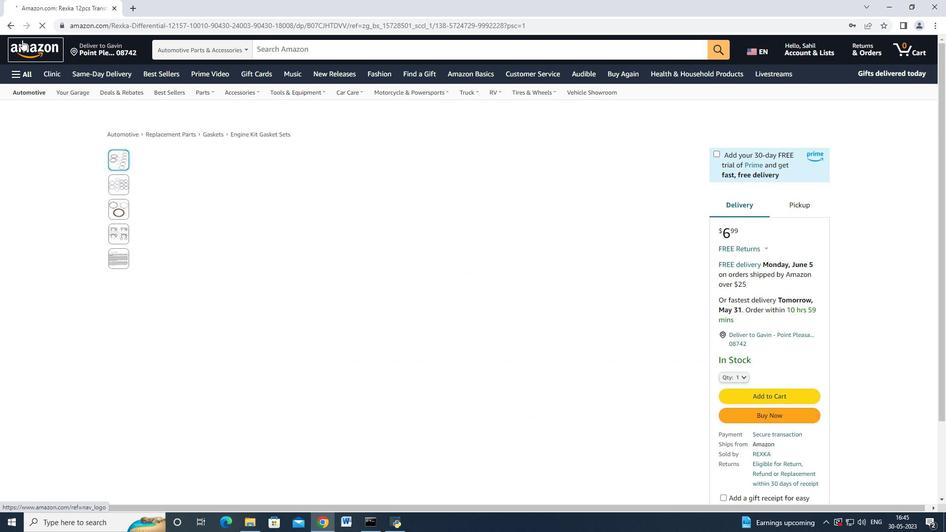 
Action: Mouse pressed left at (11, 29)
Screenshot: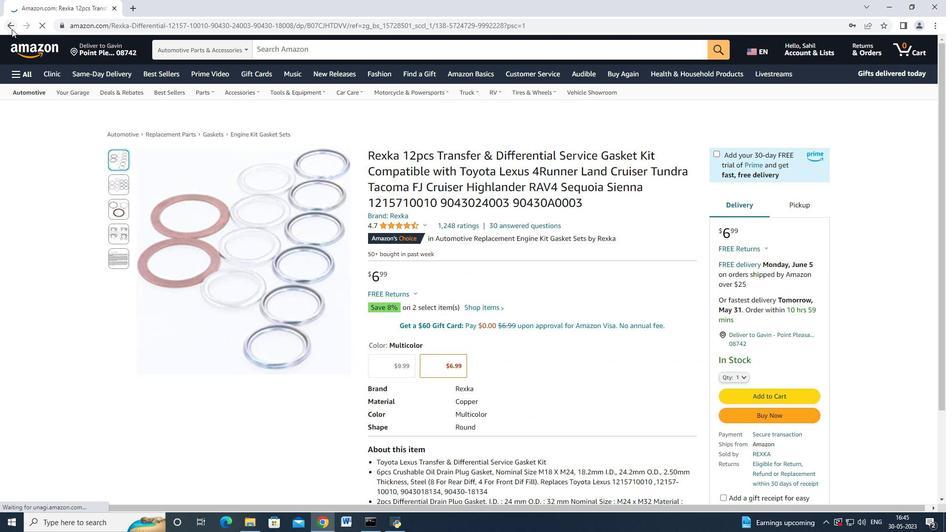 
Action: Mouse moved to (419, 366)
Screenshot: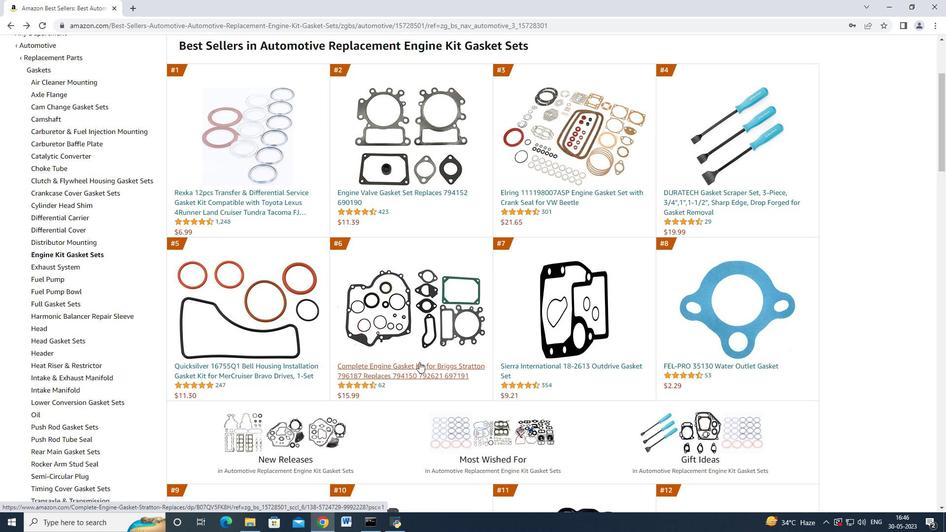 
Action: Mouse pressed left at (419, 366)
Screenshot: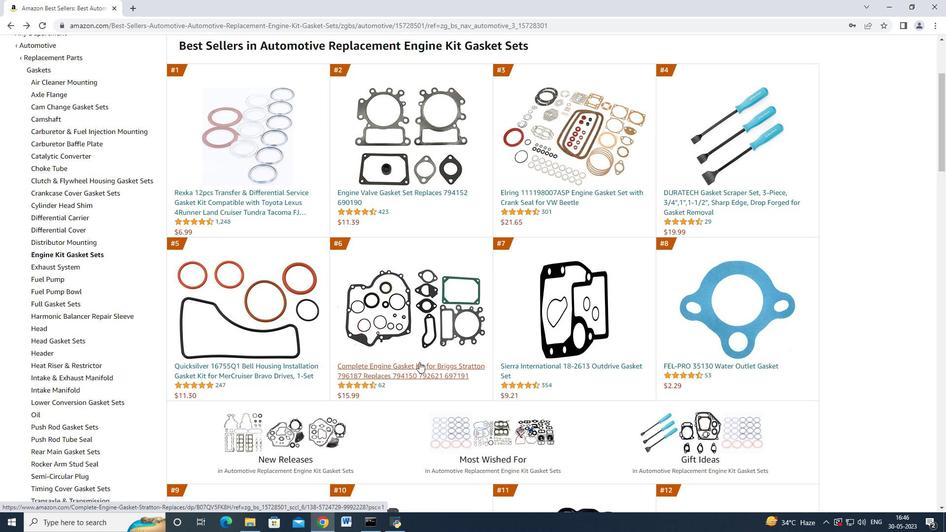 
Action: Mouse moved to (765, 414)
Screenshot: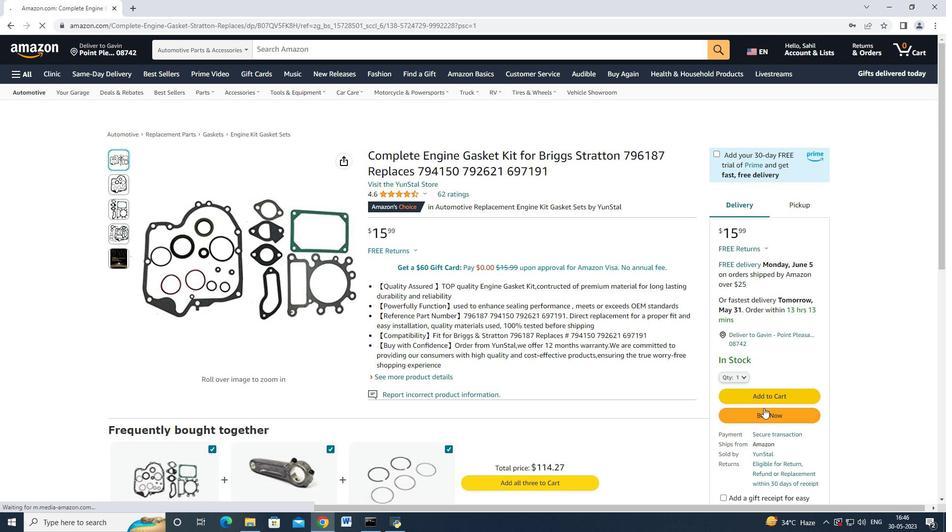 
Action: Mouse pressed left at (765, 414)
Screenshot: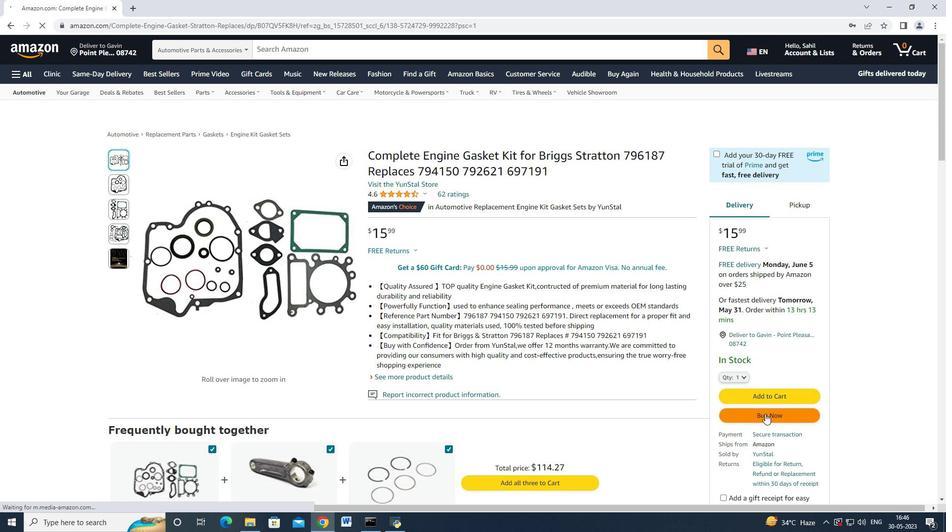 
Action: Mouse moved to (421, 157)
Screenshot: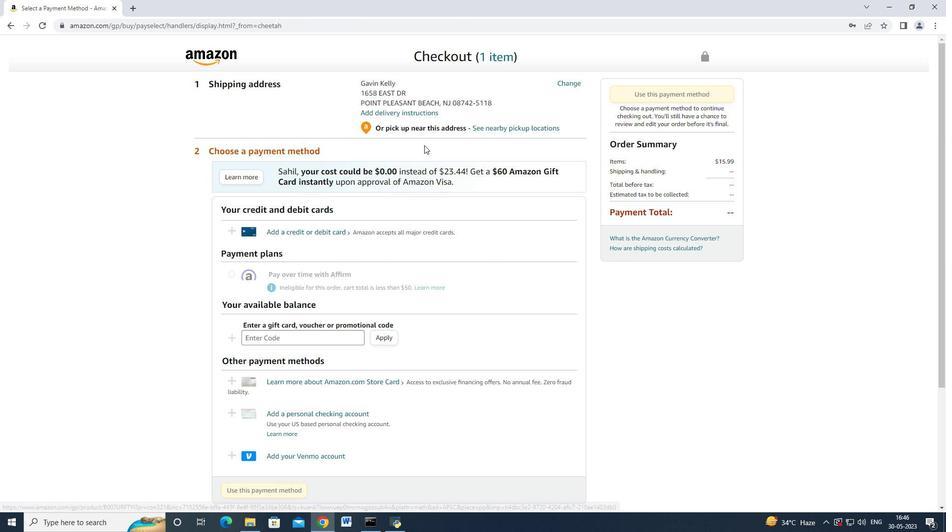 
Action: Mouse scrolled (421, 156) with delta (0, 0)
Screenshot: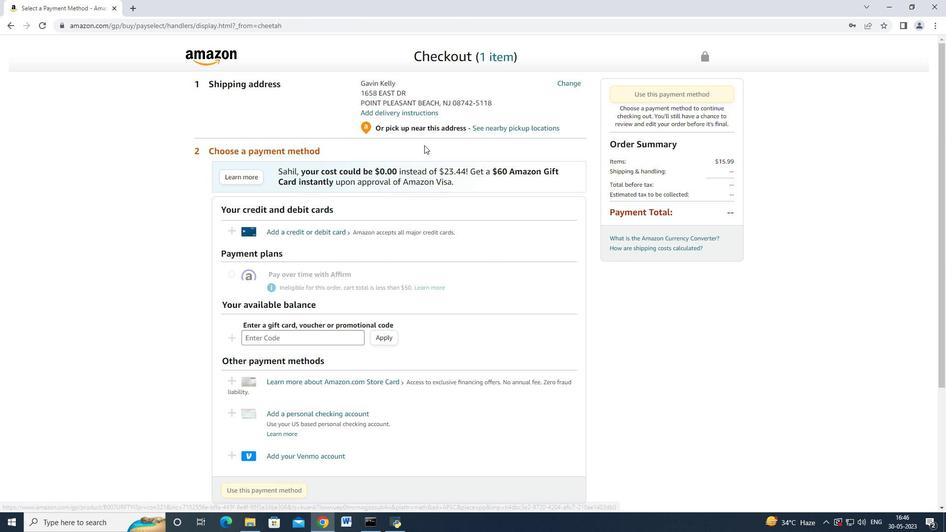 
Action: Mouse moved to (344, 184)
Screenshot: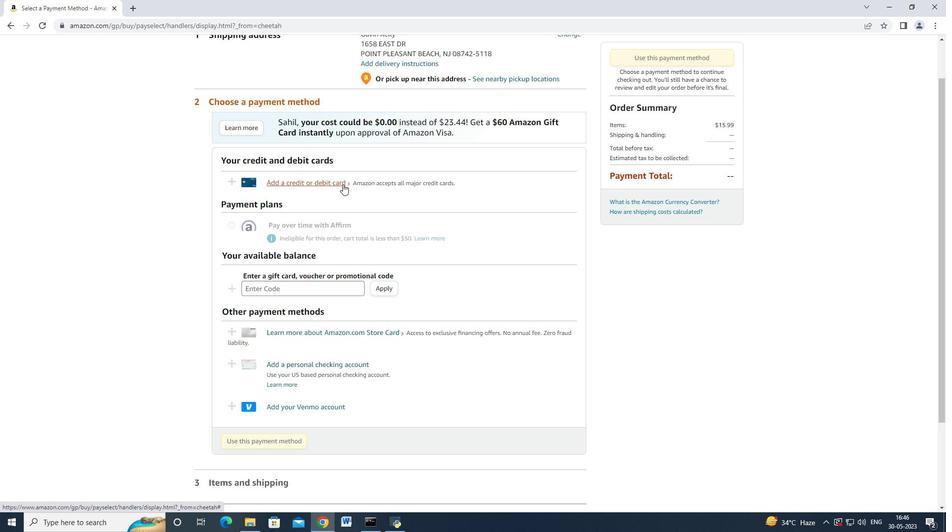 
Action: Mouse scrolled (344, 184) with delta (0, 0)
Screenshot: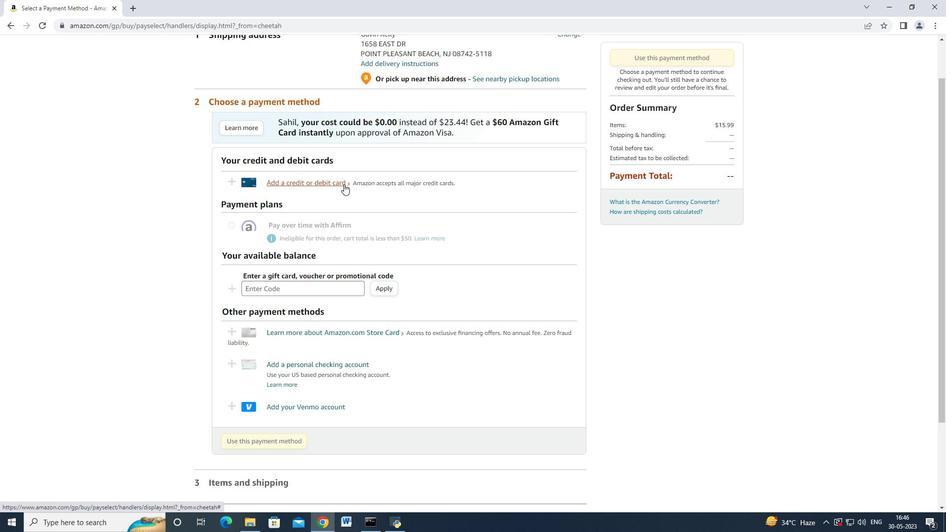 
Action: Mouse moved to (565, 84)
Screenshot: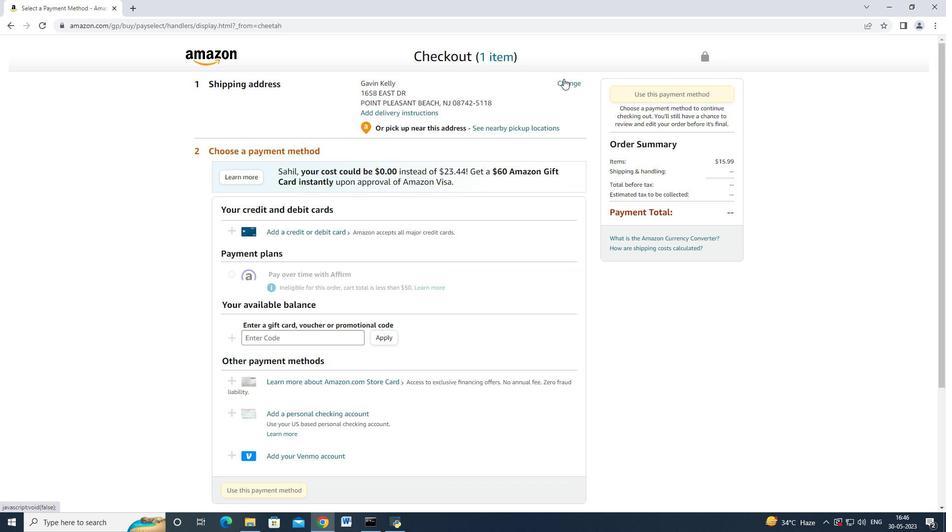 
Action: Mouse pressed left at (565, 84)
Screenshot: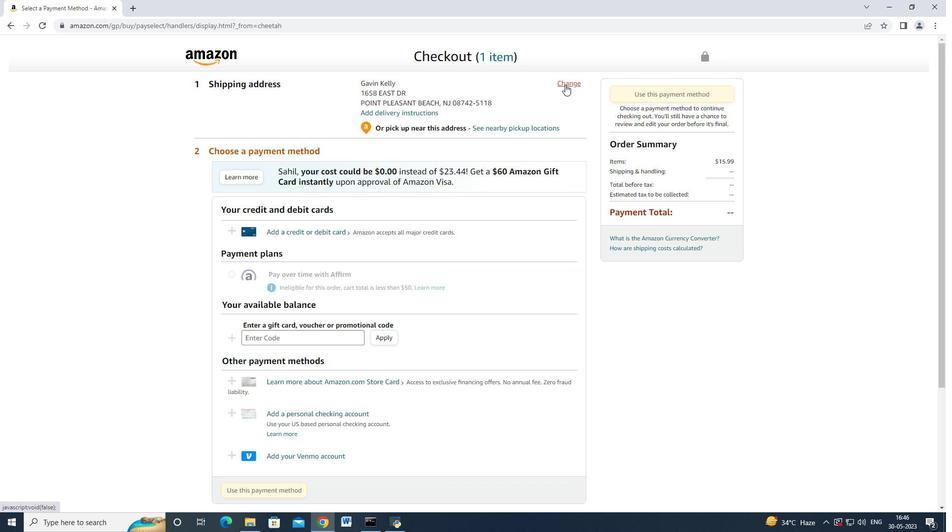 
Action: Mouse moved to (386, 178)
Screenshot: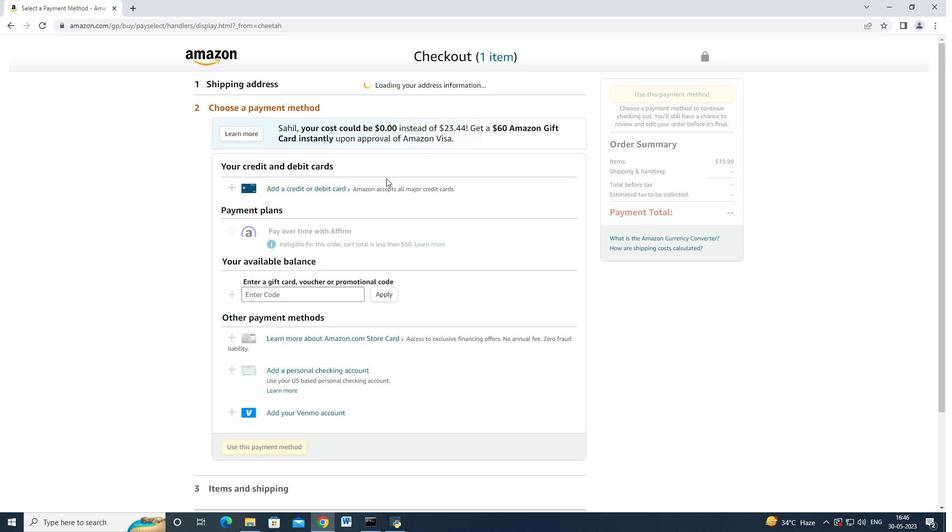 
Action: Mouse scrolled (386, 179) with delta (0, 0)
Screenshot: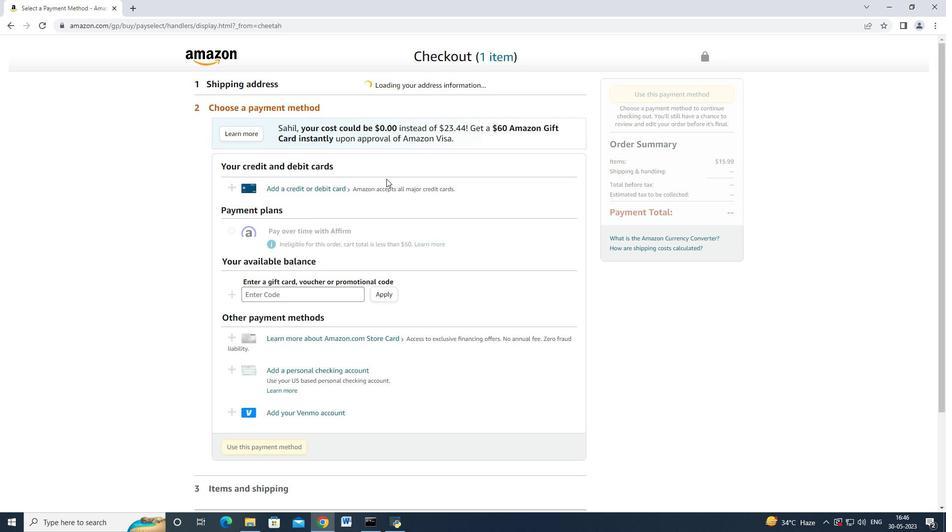 
Action: Mouse scrolled (386, 178) with delta (0, 0)
Screenshot: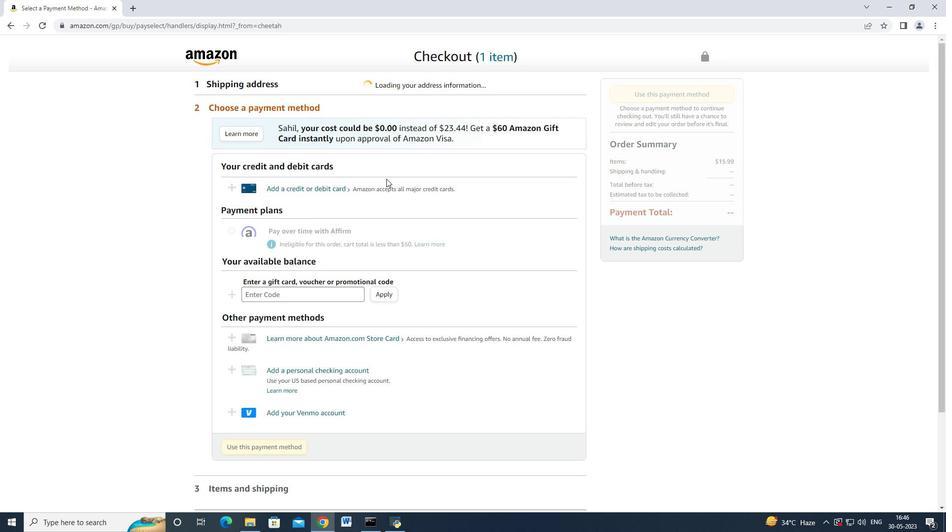 
Action: Mouse scrolled (386, 179) with delta (0, 0)
Screenshot: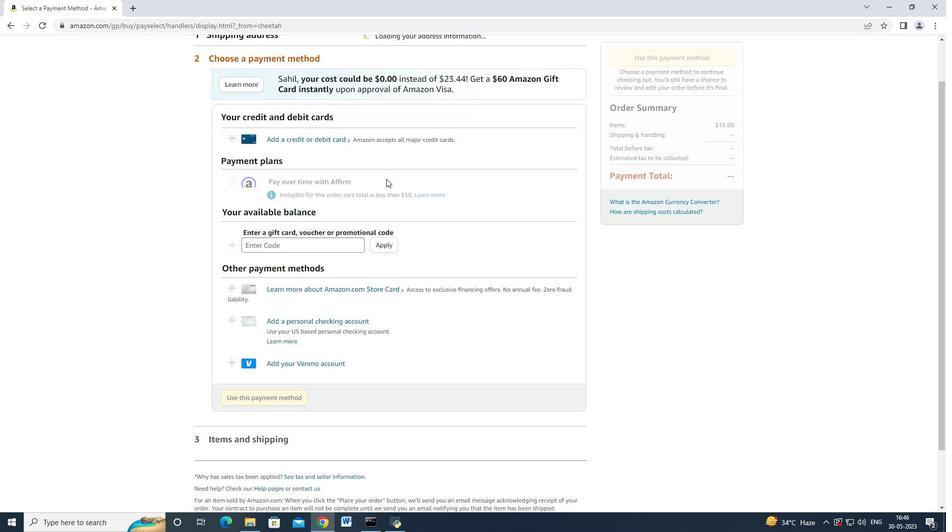 
Action: Mouse moved to (385, 178)
Screenshot: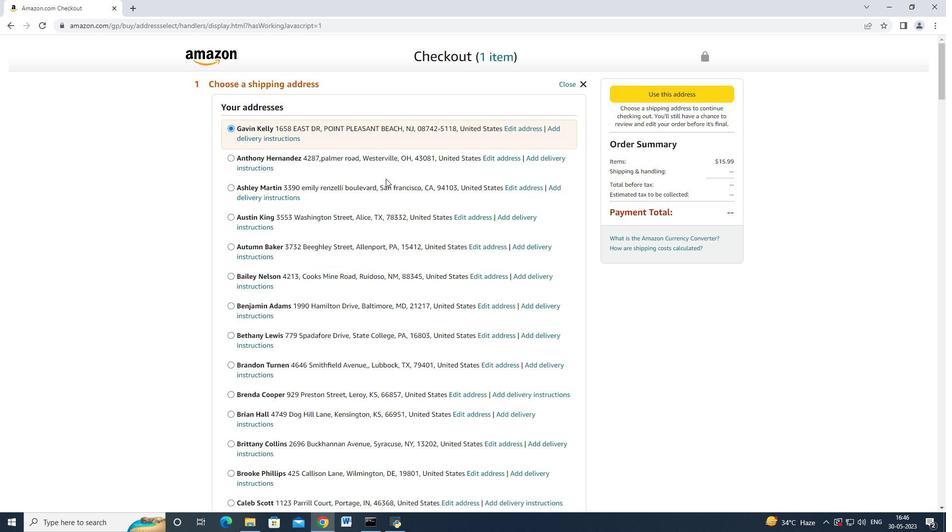 
Action: Mouse scrolled (385, 178) with delta (0, 0)
Screenshot: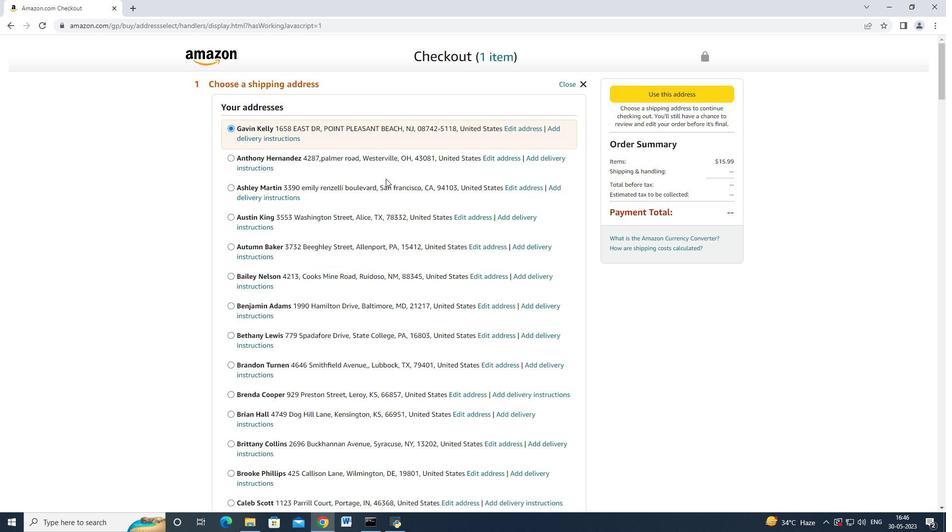 
Action: Mouse scrolled (385, 178) with delta (0, 0)
Screenshot: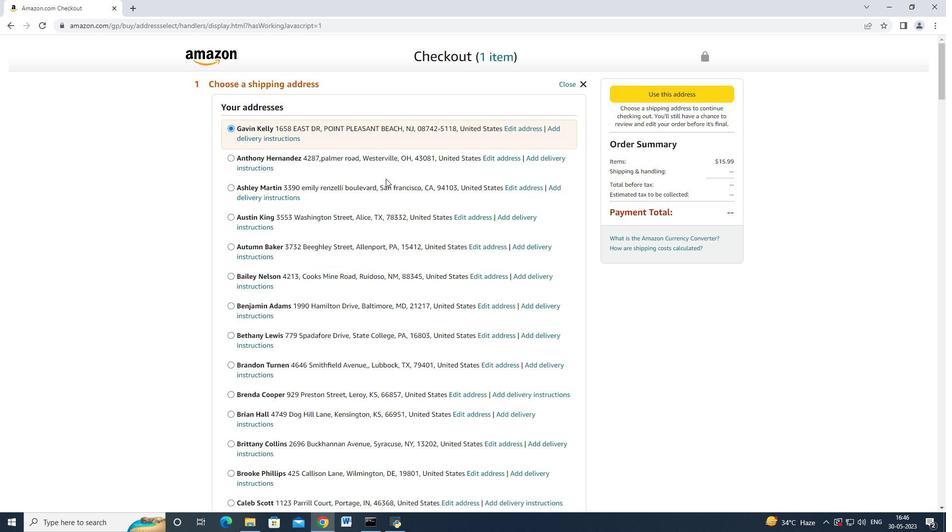
Action: Mouse moved to (385, 178)
Screenshot: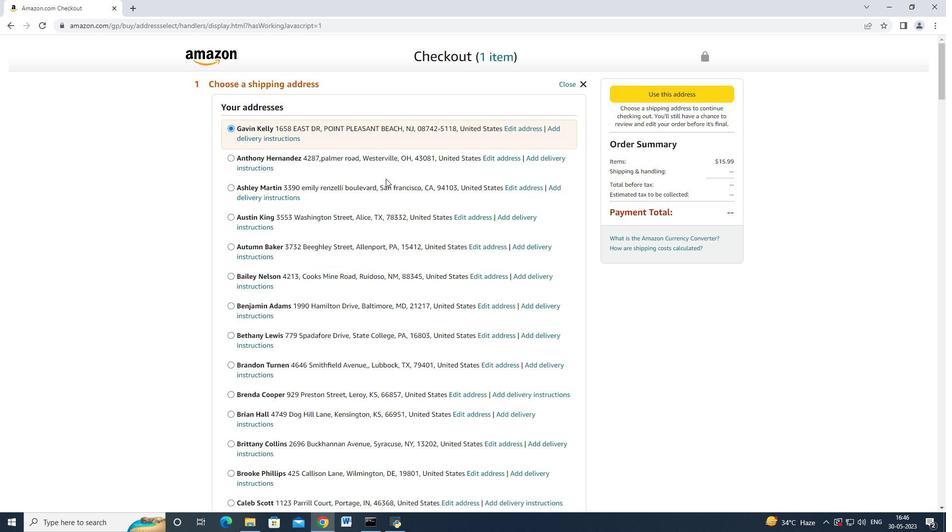 
Action: Mouse scrolled (385, 178) with delta (0, 0)
Screenshot: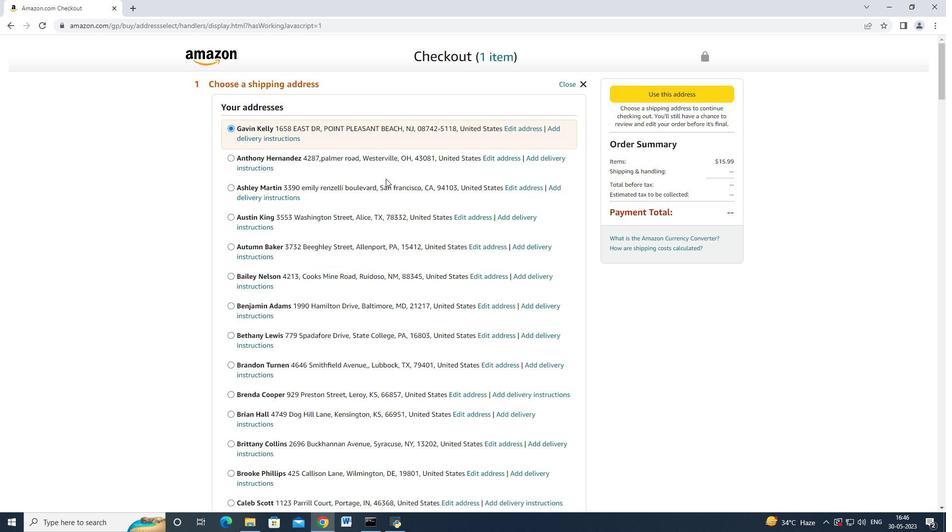 
Action: Mouse scrolled (385, 178) with delta (0, 0)
Screenshot: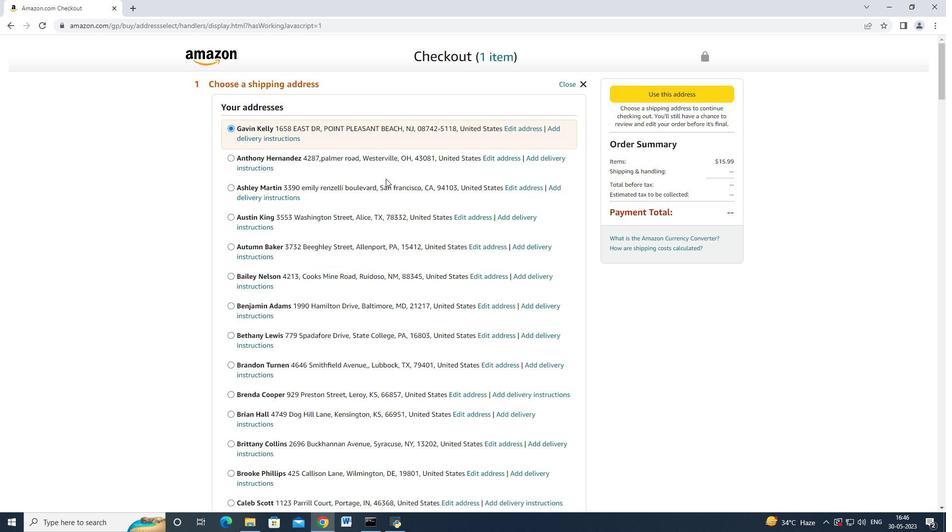 
Action: Mouse moved to (386, 178)
Screenshot: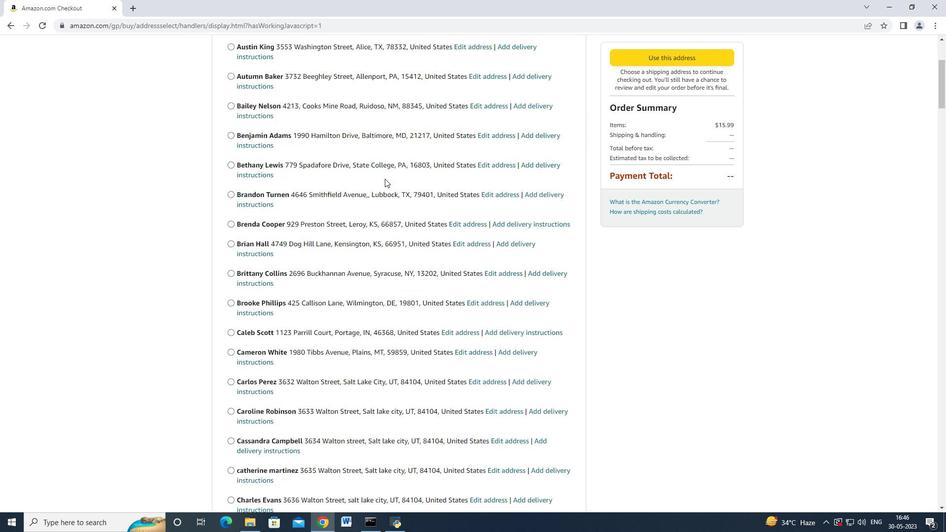 
Action: Mouse scrolled (386, 178) with delta (0, 0)
Screenshot: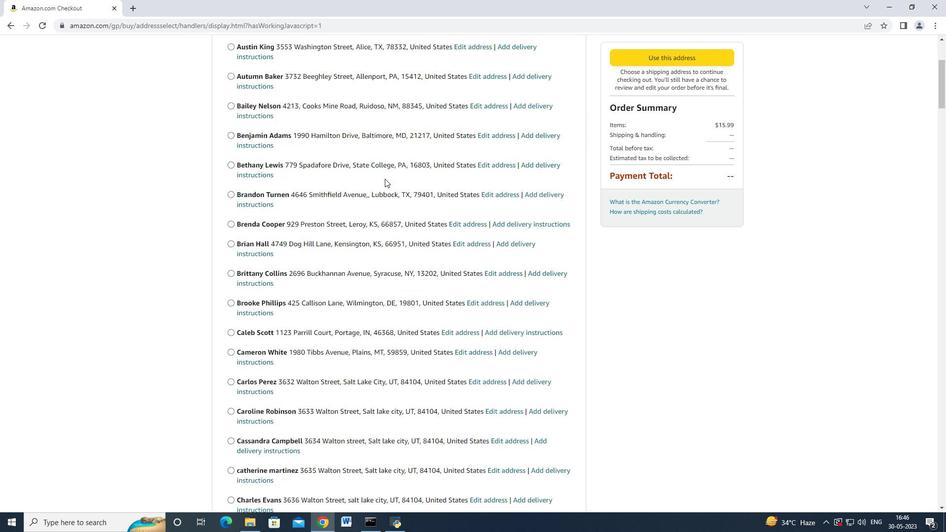 
Action: Mouse scrolled (386, 178) with delta (0, 0)
Screenshot: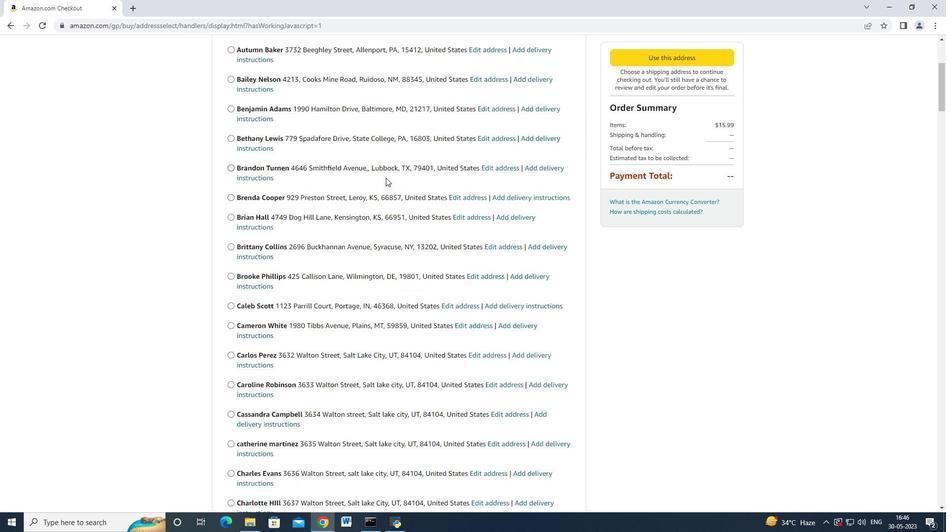
Action: Mouse scrolled (386, 178) with delta (0, 0)
Screenshot: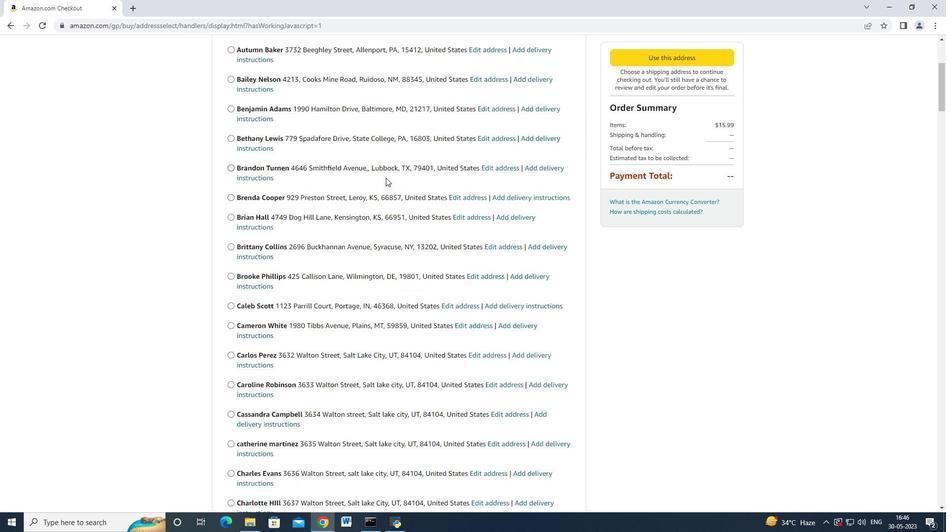 
Action: Mouse scrolled (386, 178) with delta (0, 0)
Screenshot: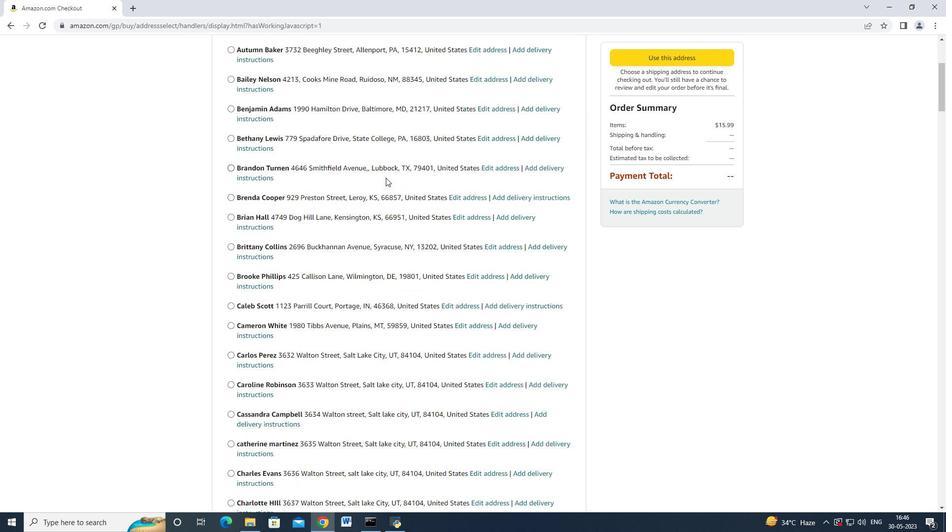 
Action: Mouse scrolled (386, 178) with delta (0, 0)
Screenshot: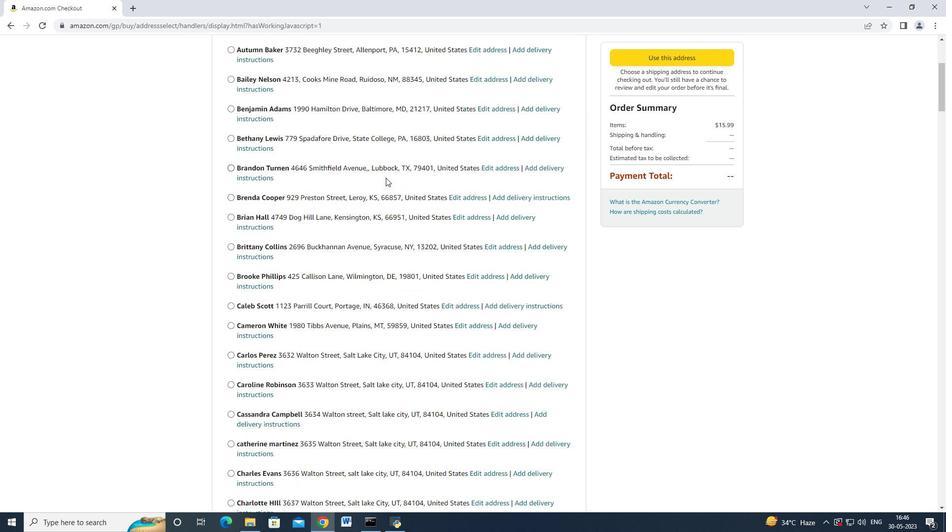 
Action: Mouse scrolled (386, 178) with delta (0, 0)
Screenshot: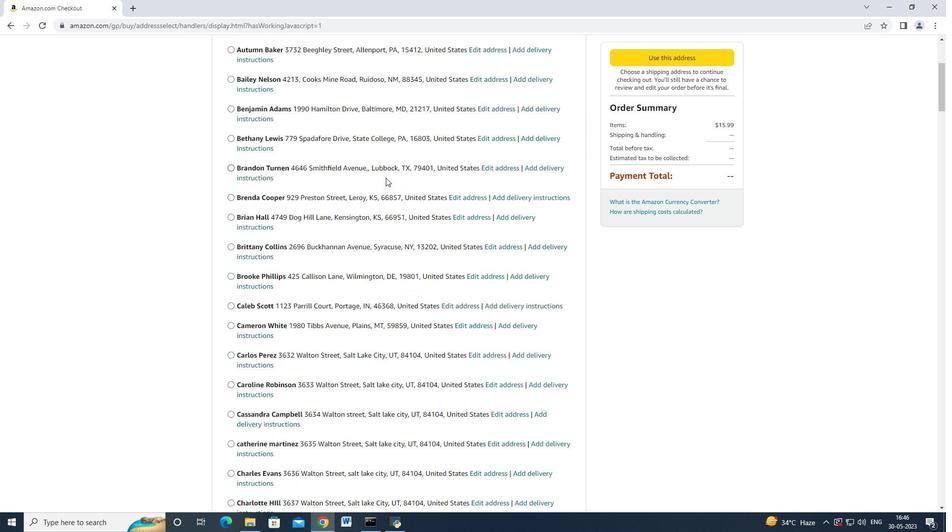 
Action: Mouse scrolled (386, 178) with delta (0, 0)
Screenshot: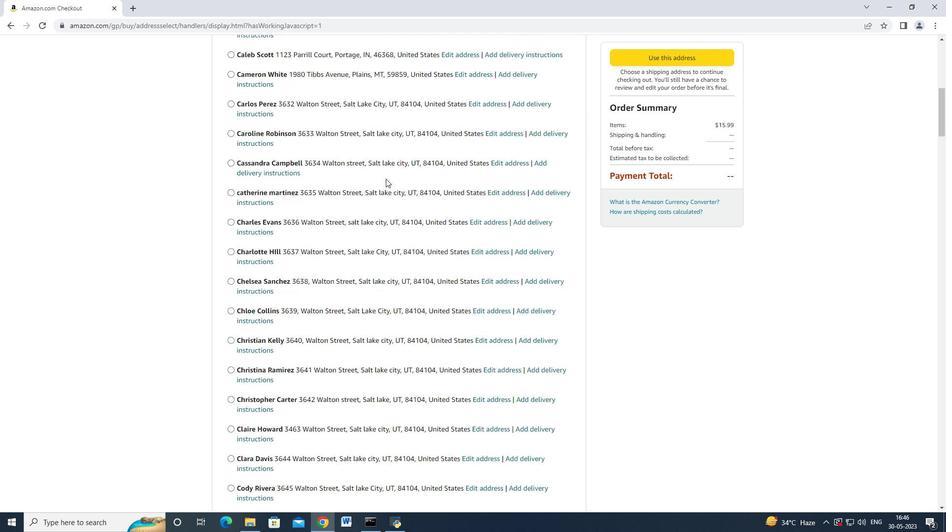 
Action: Mouse scrolled (386, 178) with delta (0, 0)
Screenshot: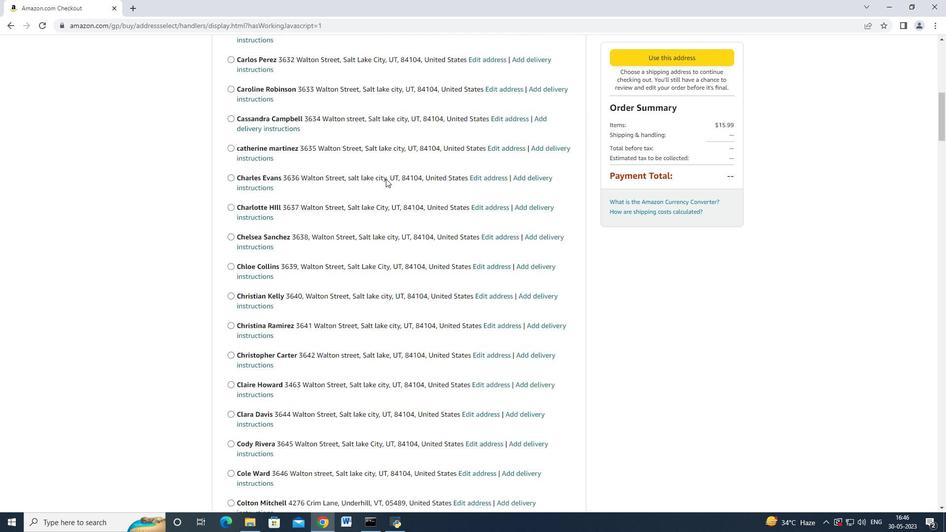 
Action: Mouse moved to (386, 178)
Screenshot: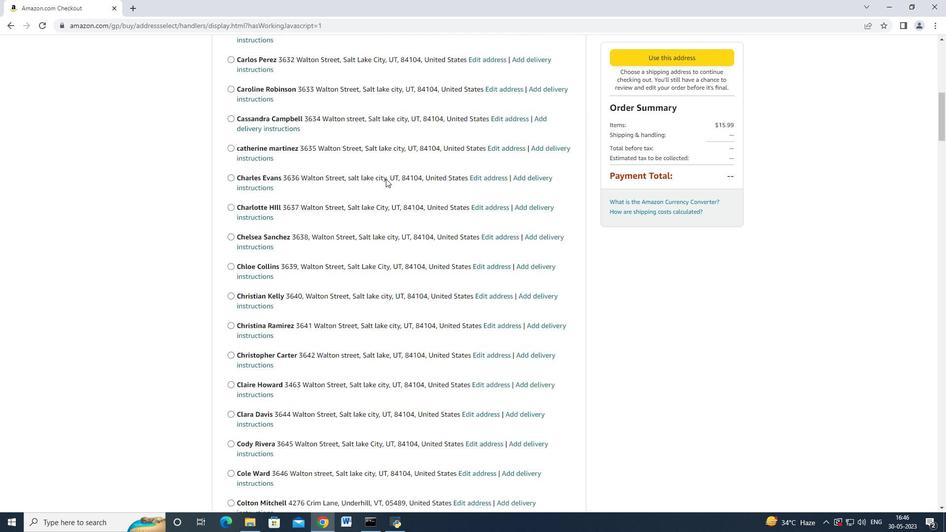 
Action: Mouse scrolled (386, 178) with delta (0, 0)
Screenshot: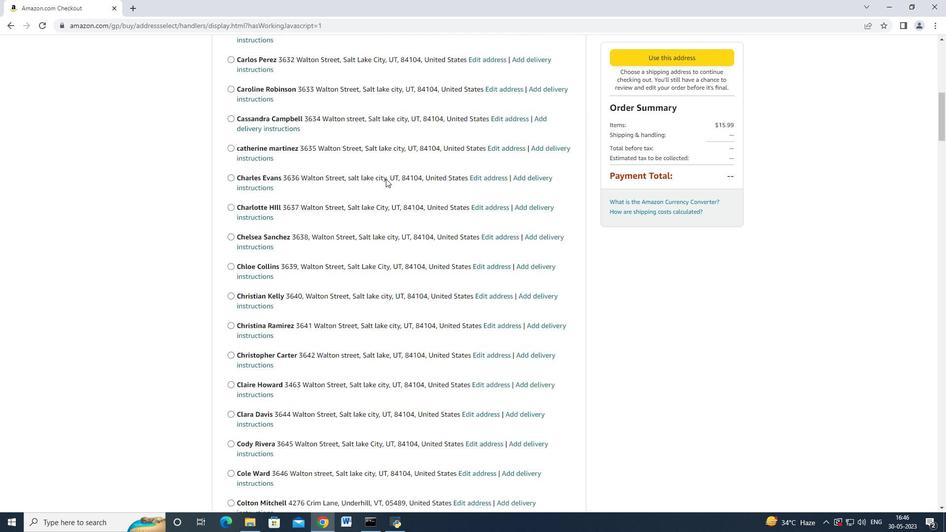 
Action: Mouse scrolled (386, 178) with delta (0, 0)
Screenshot: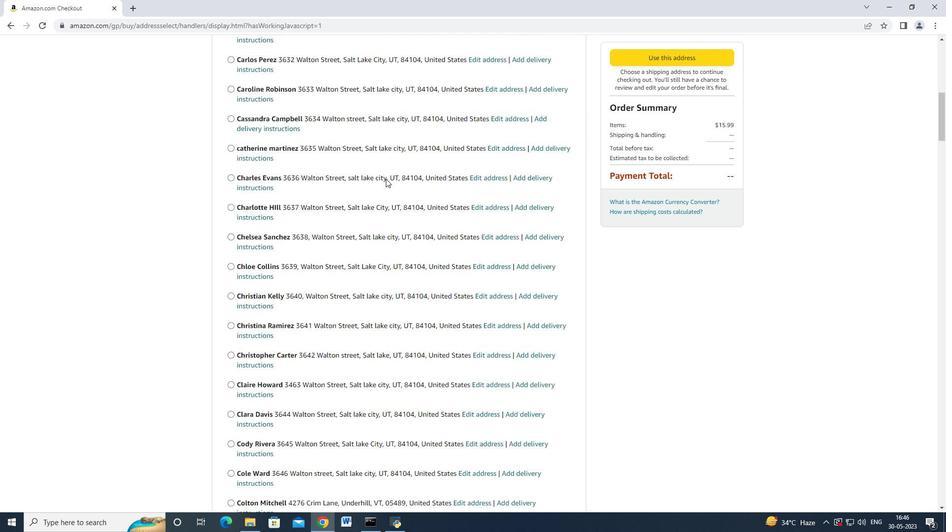 
Action: Mouse scrolled (386, 178) with delta (0, 0)
Screenshot: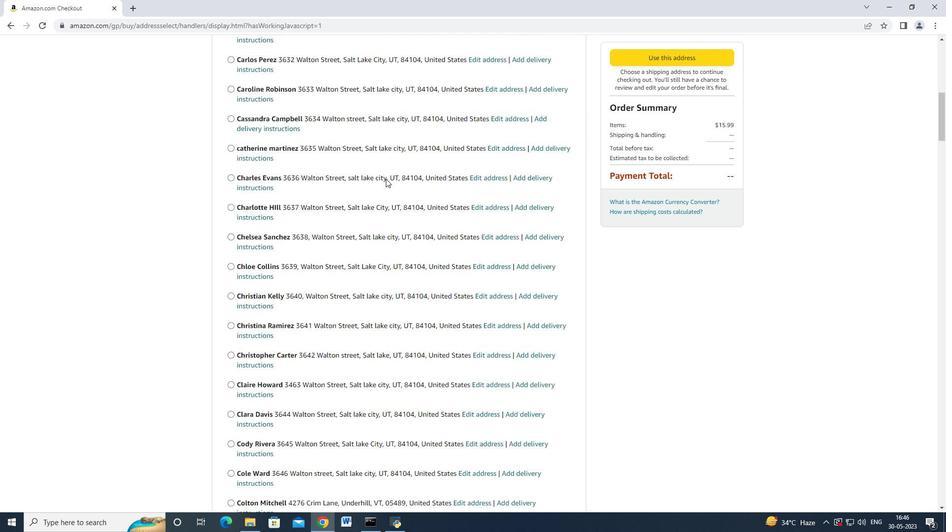
Action: Mouse scrolled (386, 178) with delta (0, 0)
Screenshot: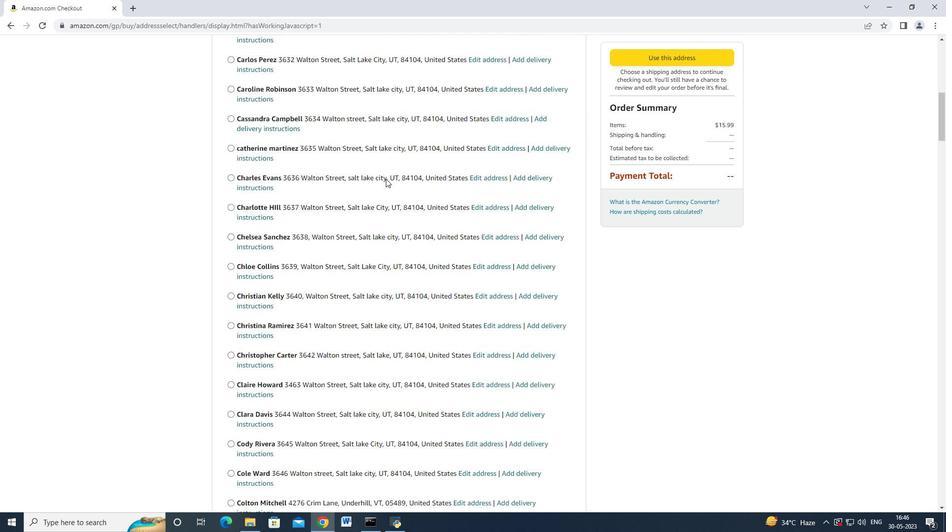 
Action: Mouse scrolled (386, 178) with delta (0, 0)
Screenshot: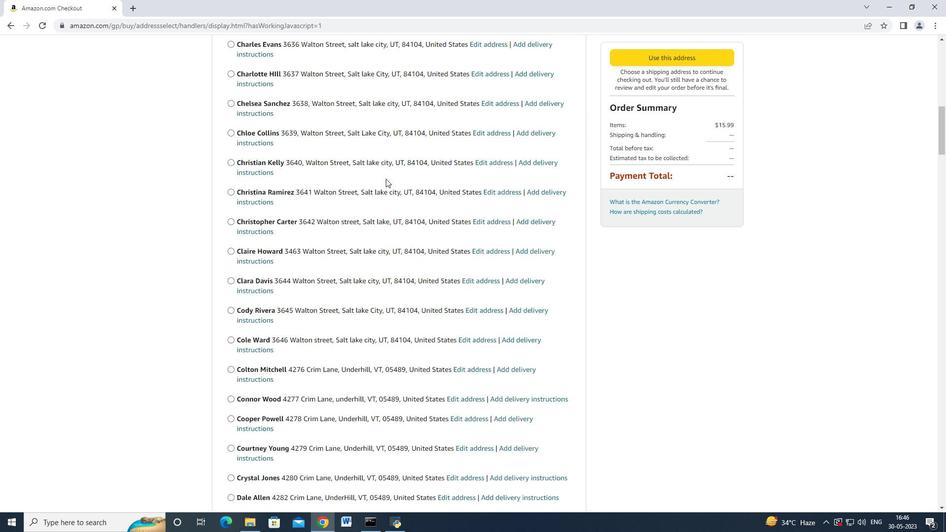 
Action: Mouse moved to (384, 181)
Screenshot: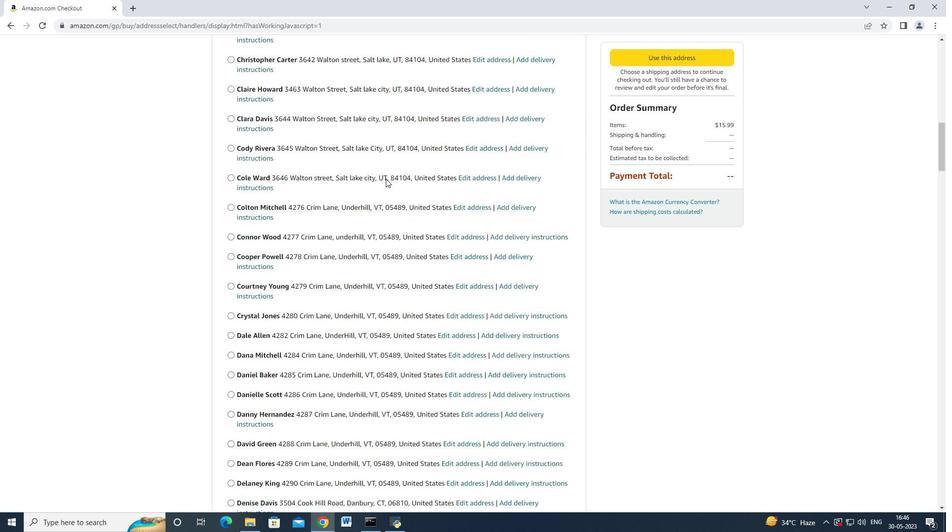 
Action: Mouse scrolled (384, 181) with delta (0, 0)
Screenshot: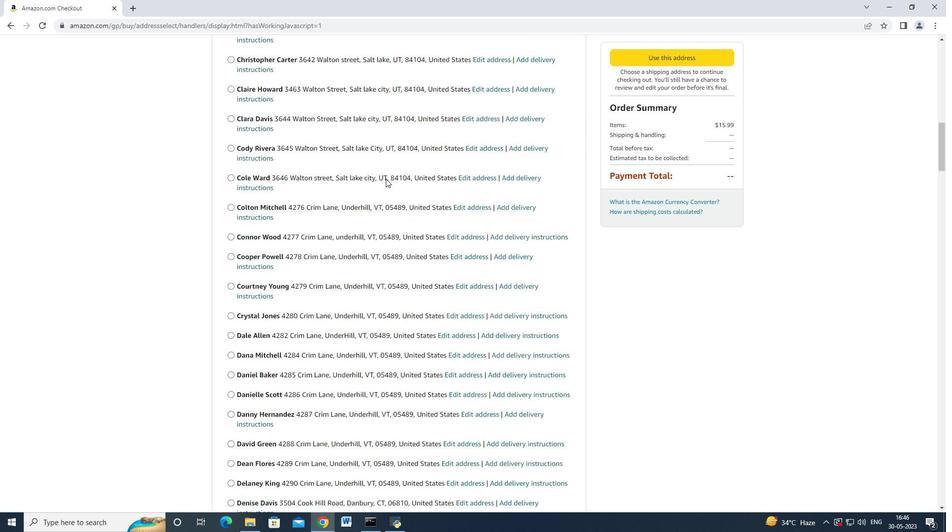 
Action: Mouse moved to (384, 182)
Screenshot: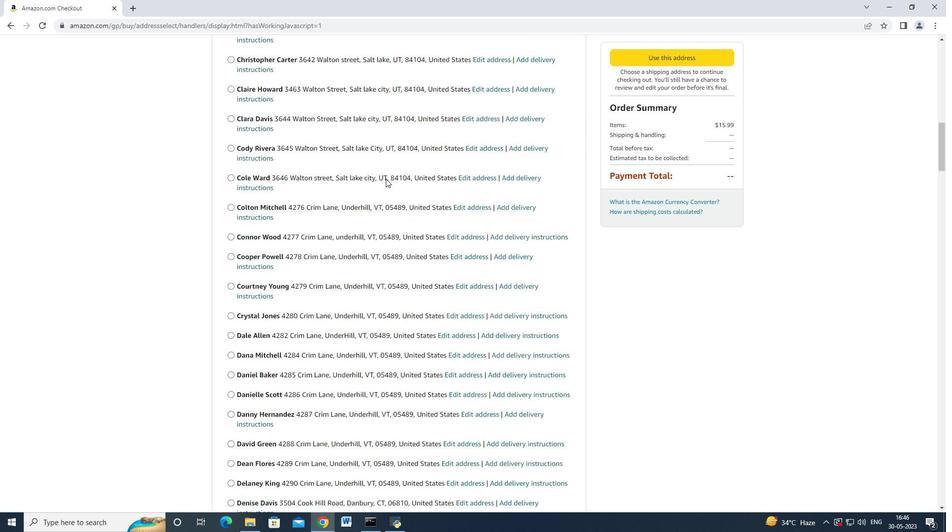 
Action: Mouse scrolled (384, 181) with delta (0, 0)
Screenshot: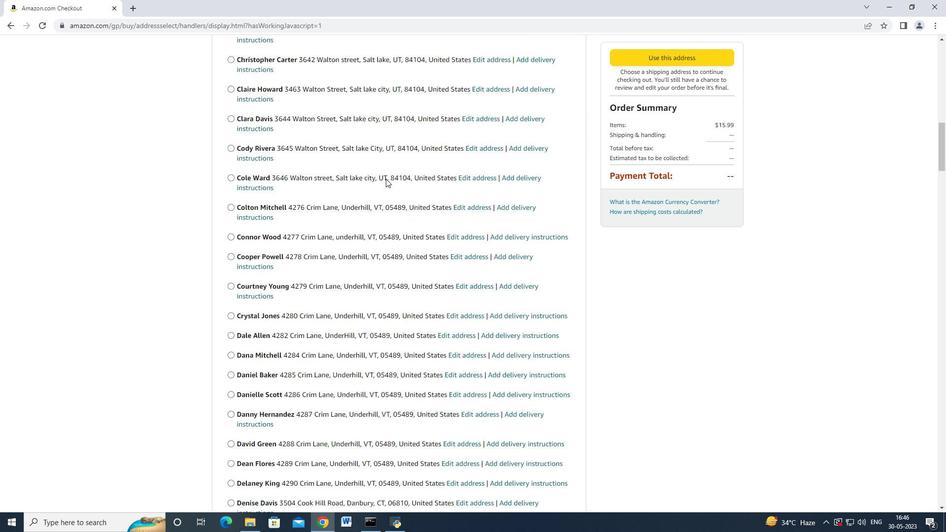 
Action: Mouse scrolled (384, 181) with delta (0, 0)
Screenshot: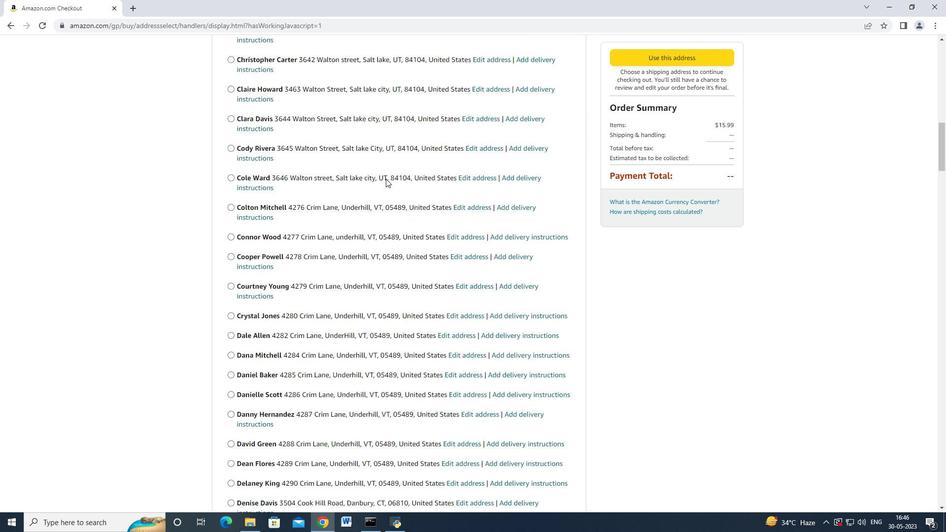 
Action: Mouse scrolled (384, 181) with delta (0, 0)
Screenshot: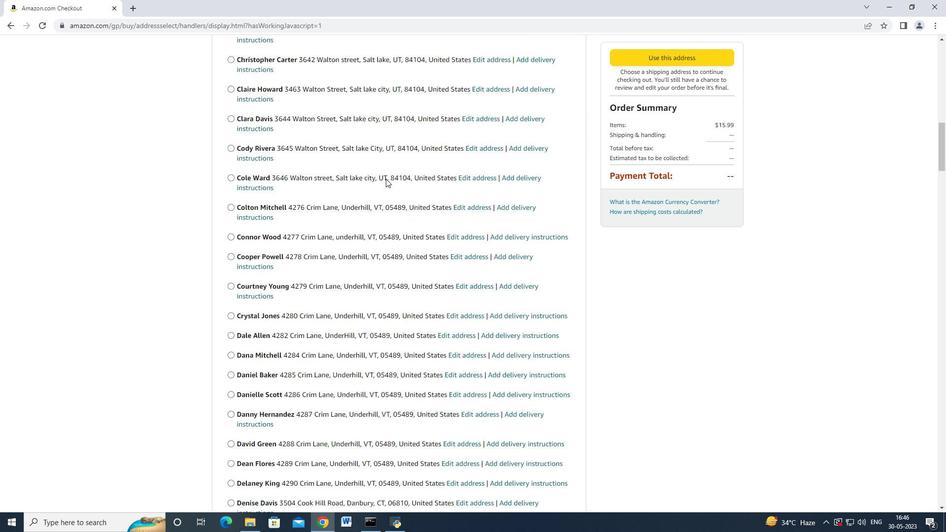 
Action: Mouse moved to (384, 182)
Screenshot: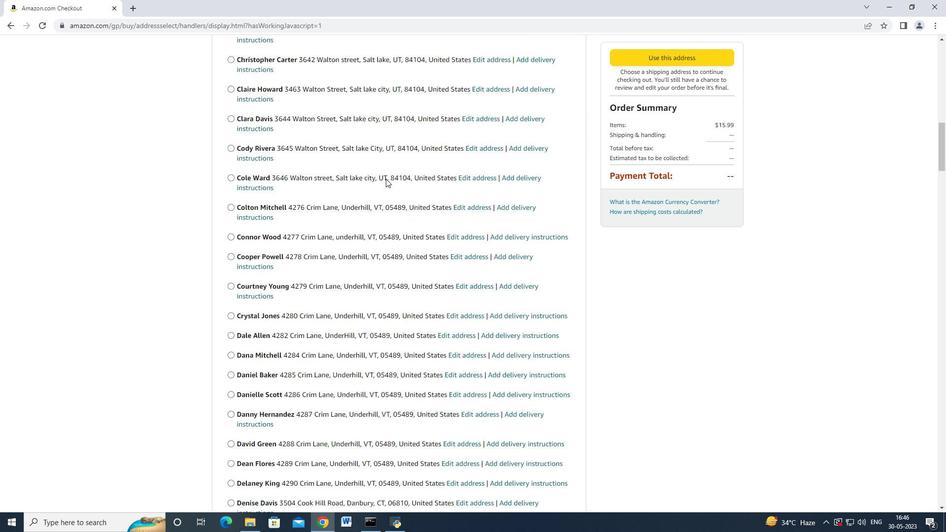 
Action: Mouse scrolled (384, 182) with delta (0, 0)
Screenshot: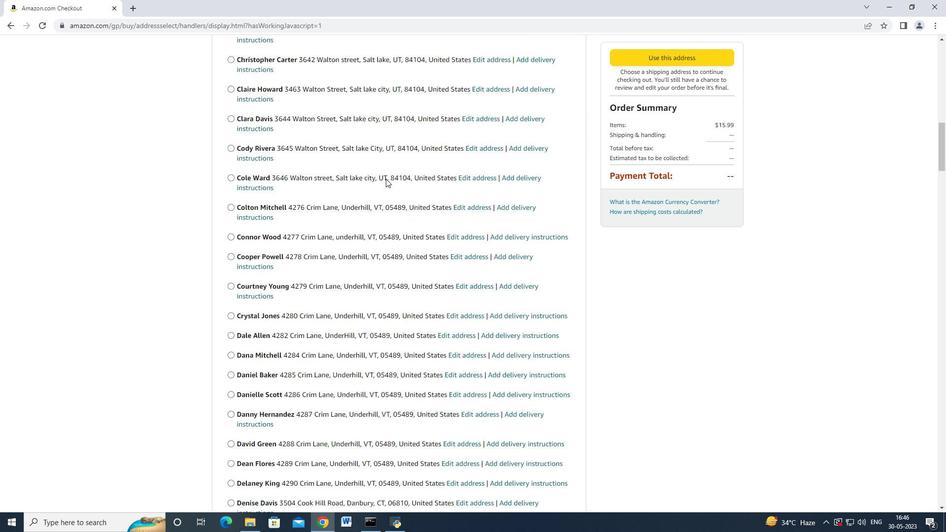 
Action: Mouse moved to (384, 182)
Screenshot: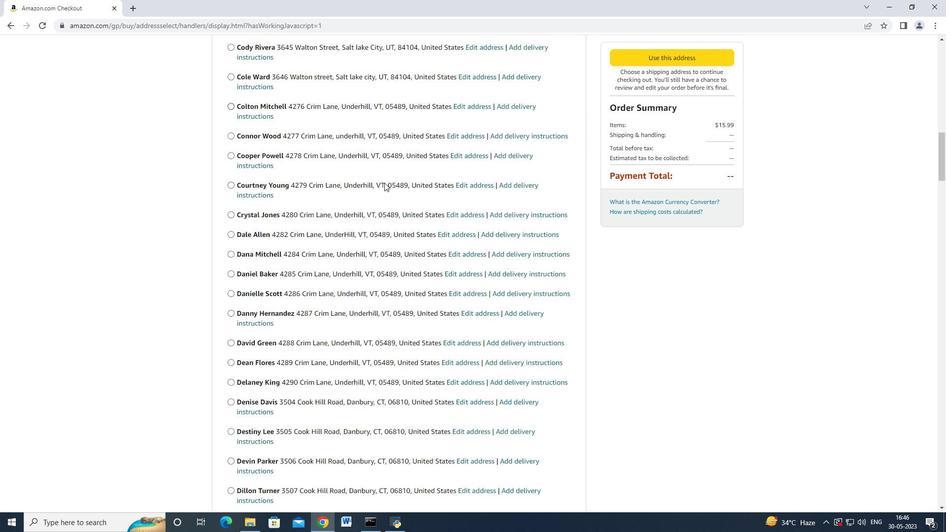 
Action: Mouse scrolled (384, 182) with delta (0, 0)
Screenshot: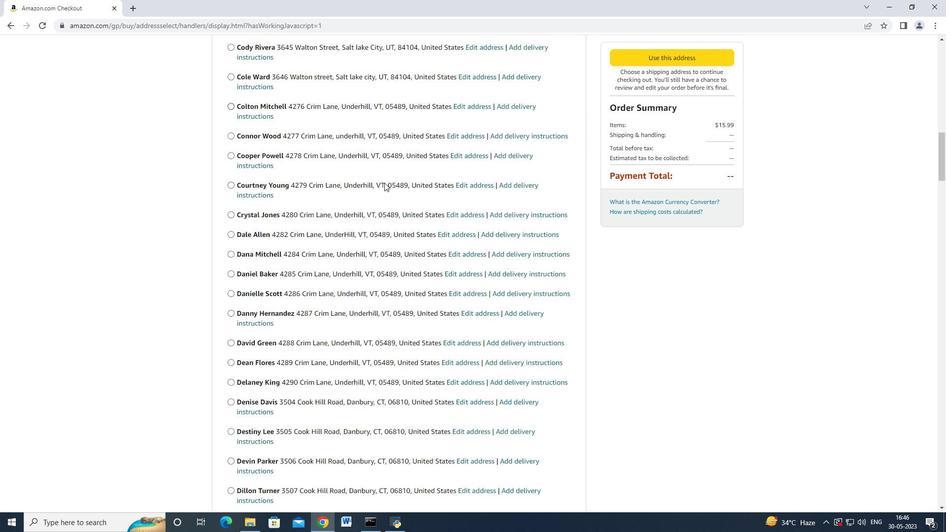 
Action: Mouse moved to (384, 182)
Screenshot: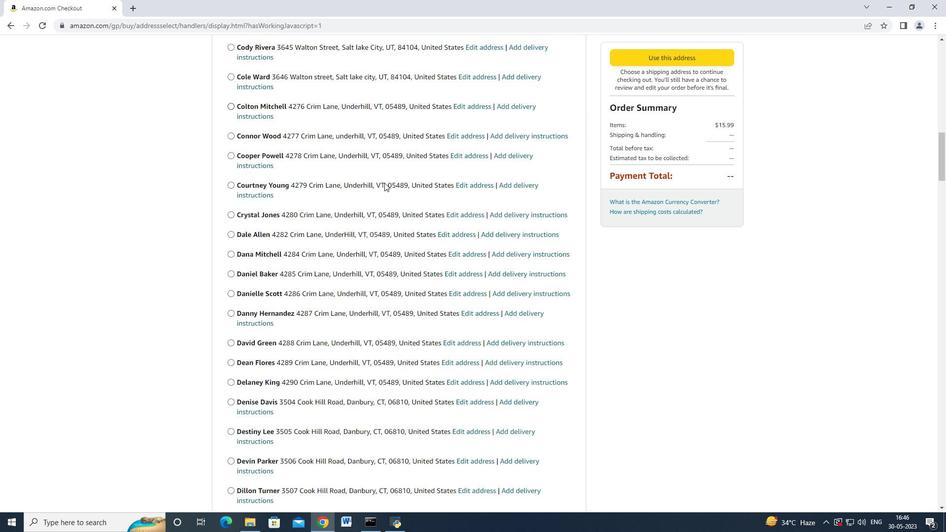 
Action: Mouse scrolled (384, 182) with delta (0, 0)
Screenshot: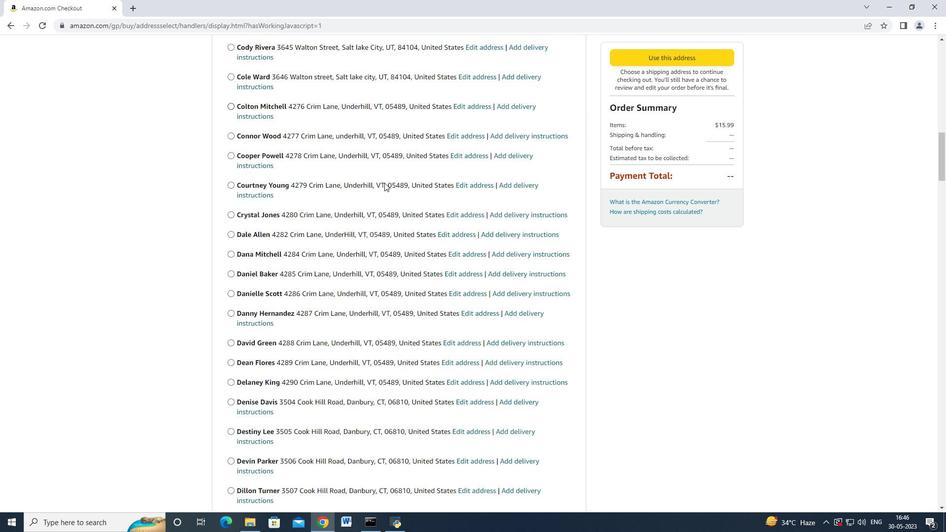 
Action: Mouse moved to (384, 182)
Screenshot: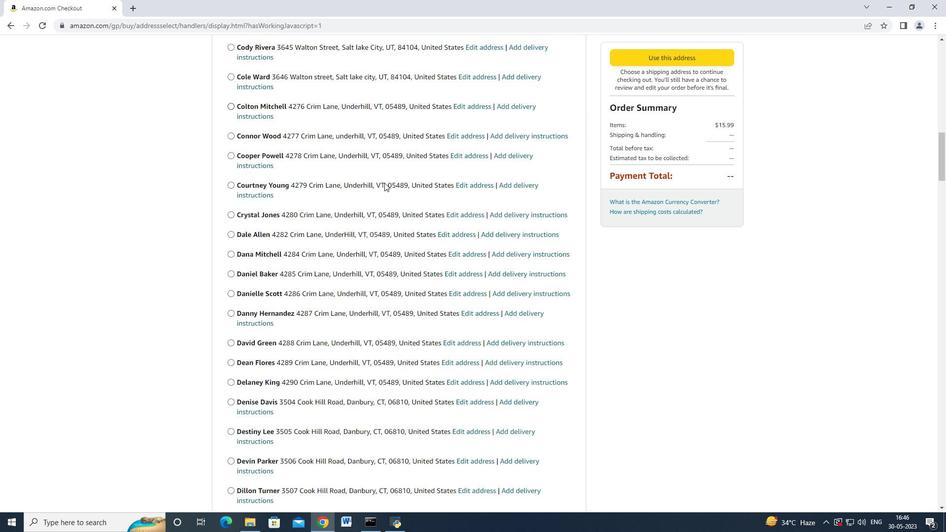 
Action: Mouse scrolled (384, 182) with delta (0, 0)
Screenshot: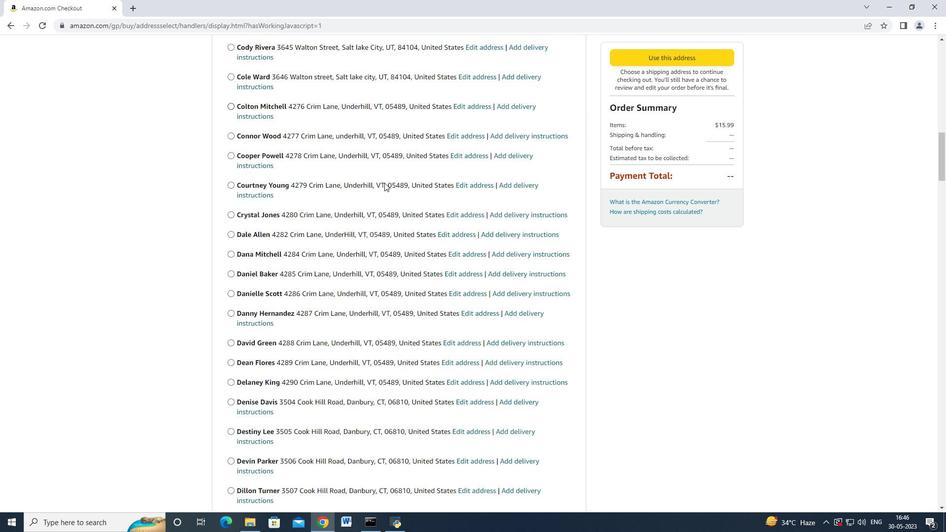 
Action: Mouse scrolled (384, 182) with delta (0, 0)
Screenshot: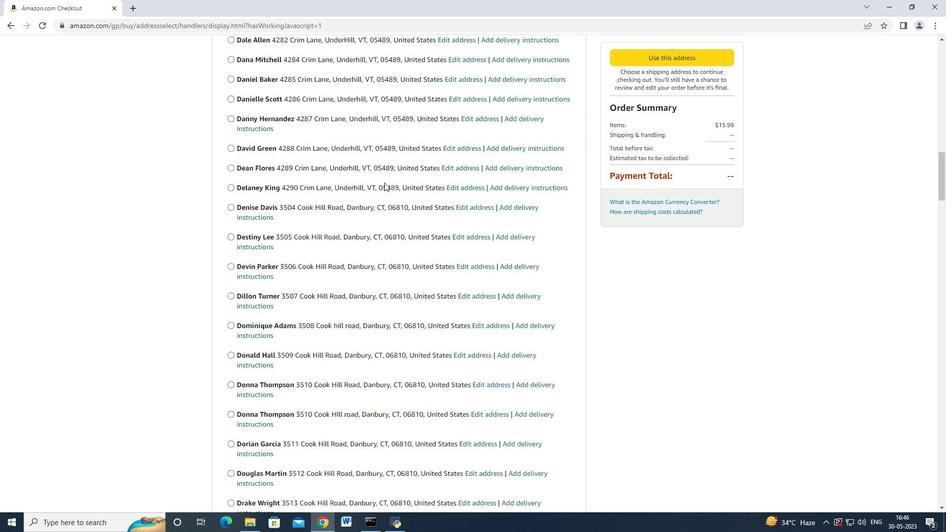 
Action: Mouse moved to (384, 182)
Screenshot: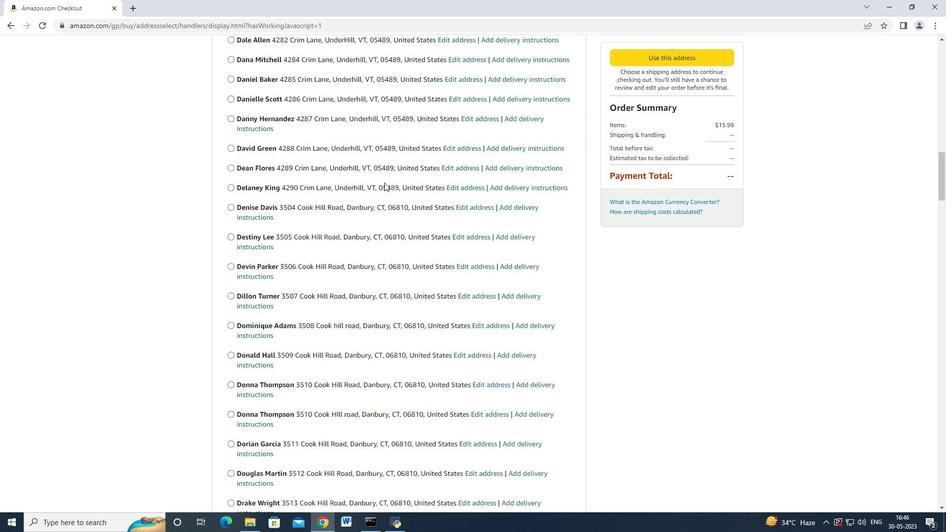 
Action: Mouse scrolled (384, 182) with delta (0, 0)
Screenshot: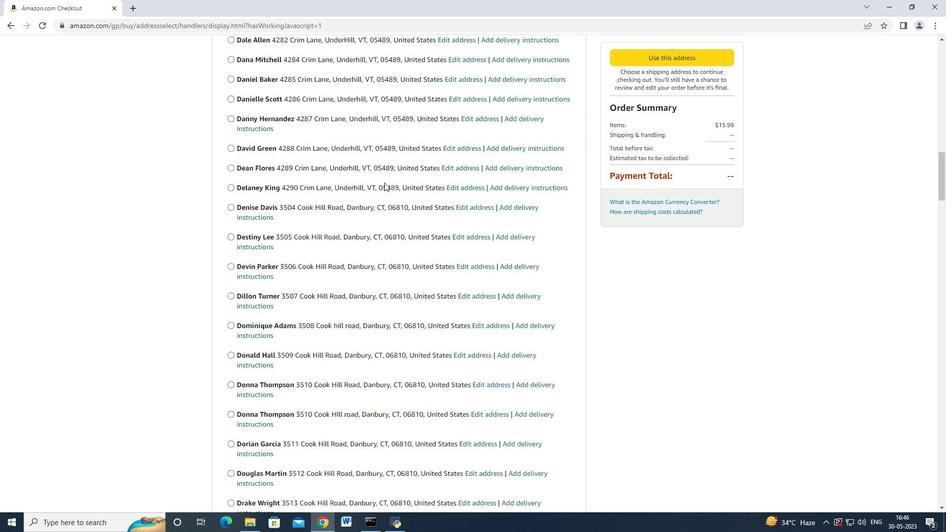 
Action: Mouse moved to (384, 182)
Screenshot: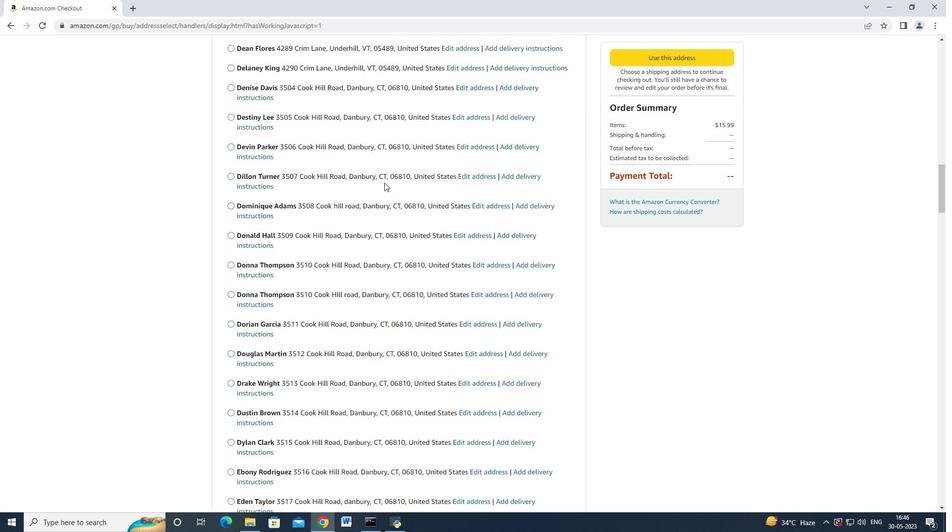 
Action: Mouse scrolled (384, 182) with delta (0, 0)
Screenshot: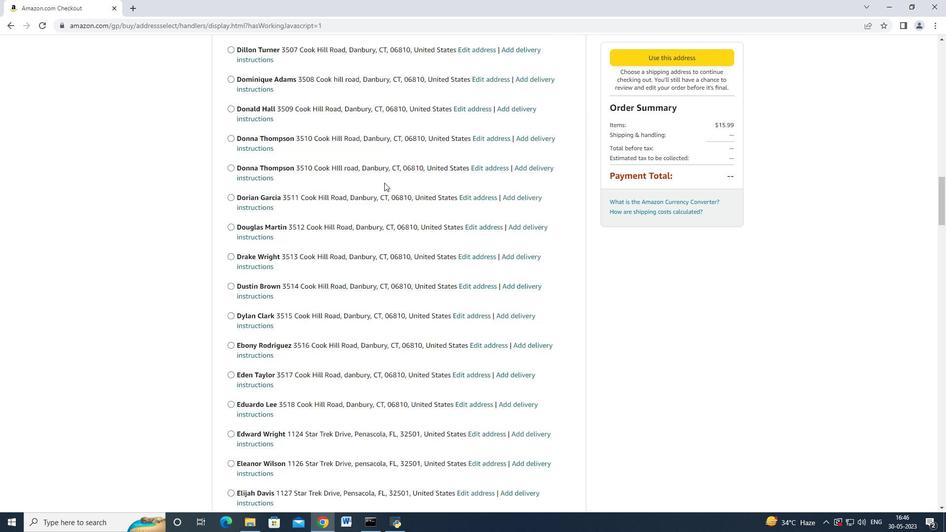
Action: Mouse scrolled (384, 182) with delta (0, 0)
Screenshot: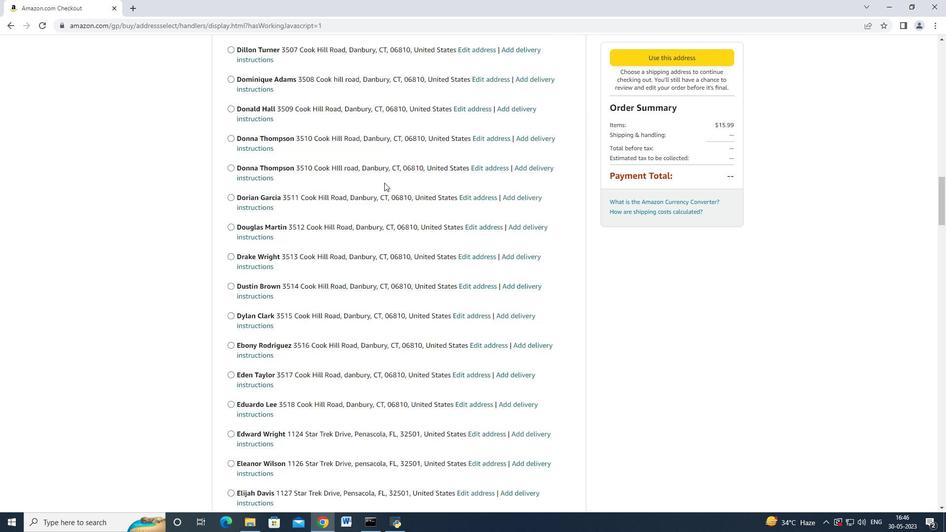 
Action: Mouse moved to (384, 182)
Screenshot: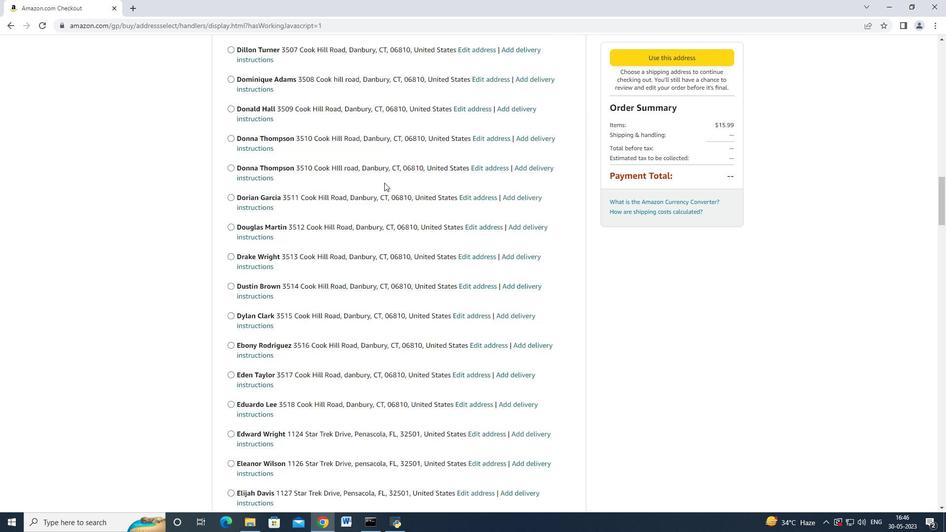 
Action: Mouse scrolled (384, 182) with delta (0, 0)
Screenshot: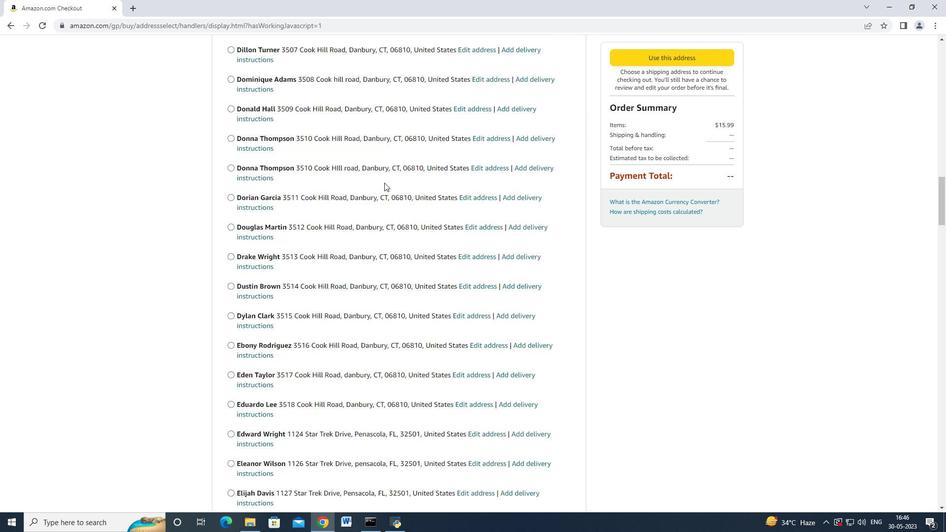 
Action: Mouse scrolled (384, 182) with delta (0, 0)
Screenshot: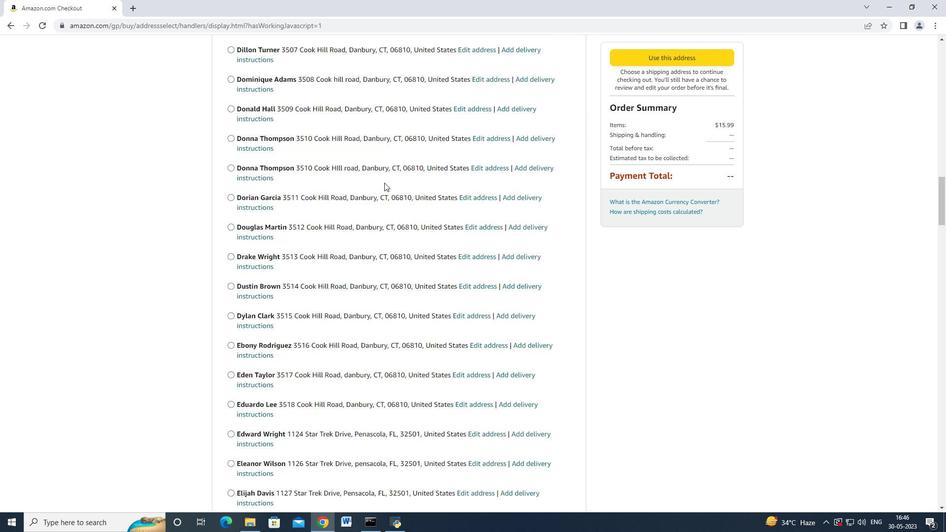 
Action: Mouse scrolled (384, 182) with delta (0, 0)
Screenshot: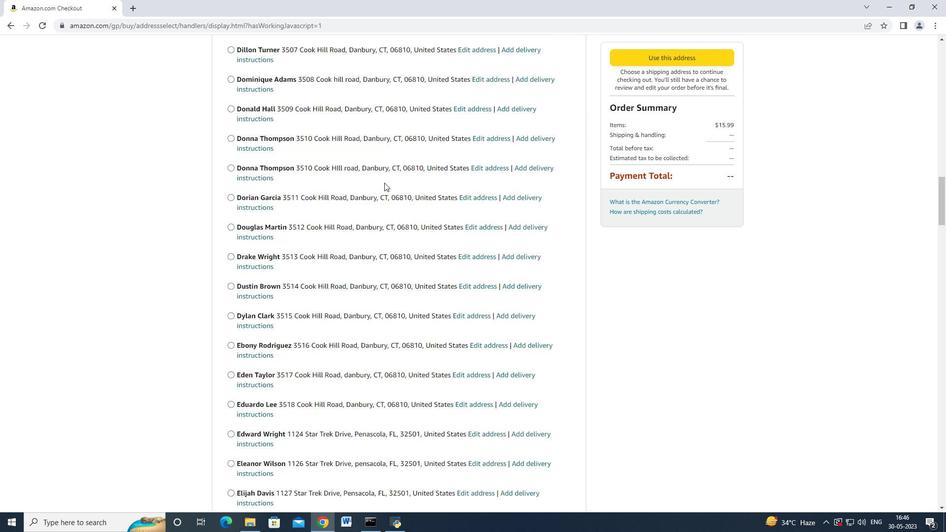 
Action: Mouse moved to (383, 185)
Screenshot: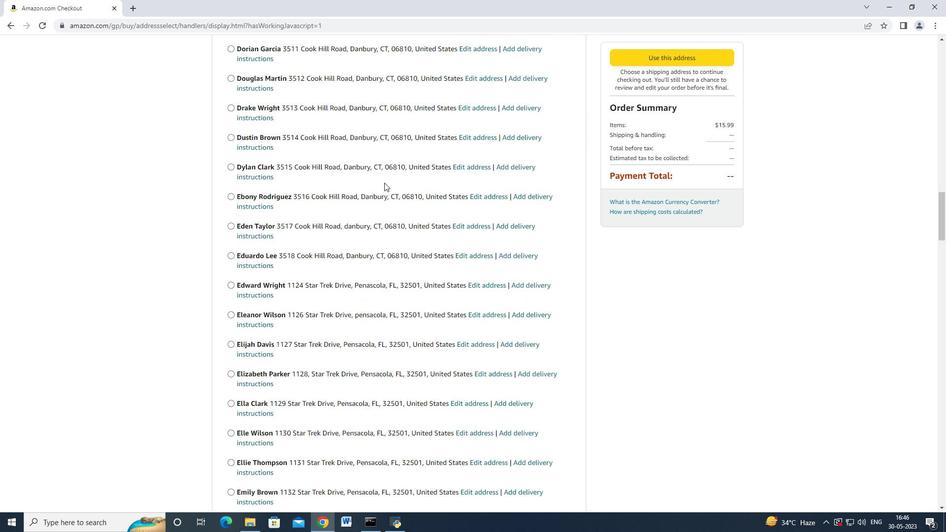 
Action: Mouse scrolled (383, 184) with delta (0, 0)
Screenshot: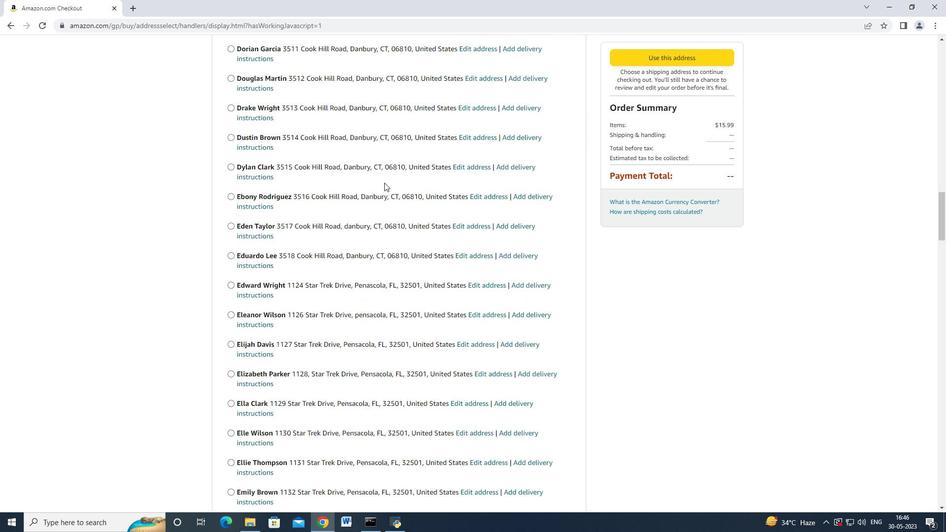 
Action: Mouse moved to (382, 185)
Screenshot: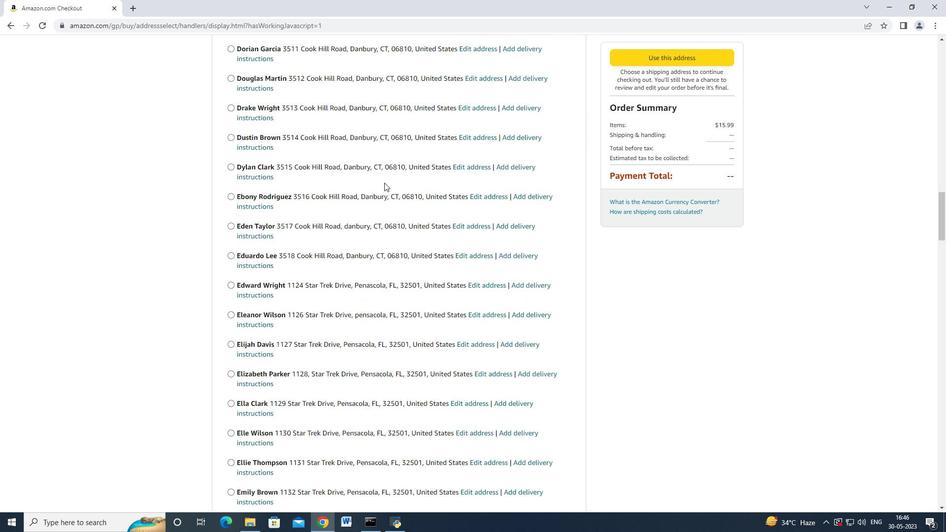 
Action: Mouse scrolled (382, 185) with delta (0, 0)
Screenshot: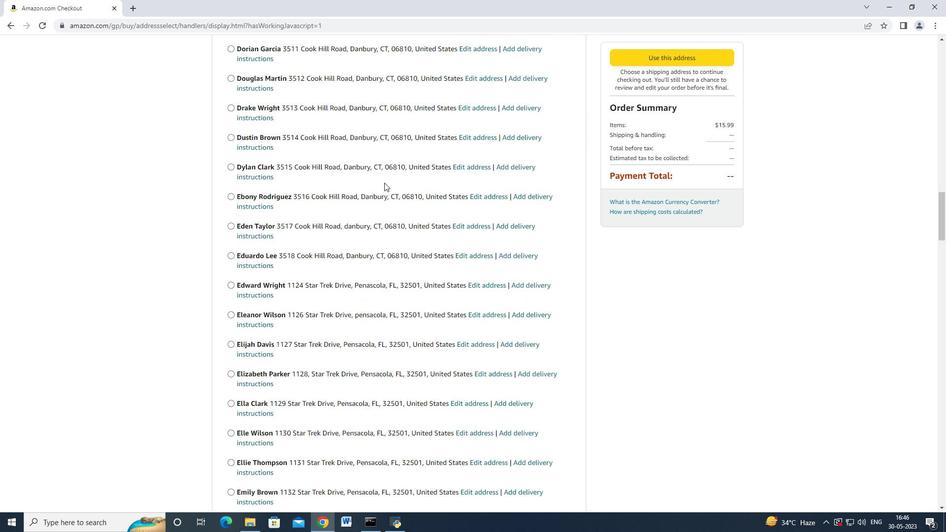 
Action: Mouse scrolled (382, 185) with delta (0, 0)
Screenshot: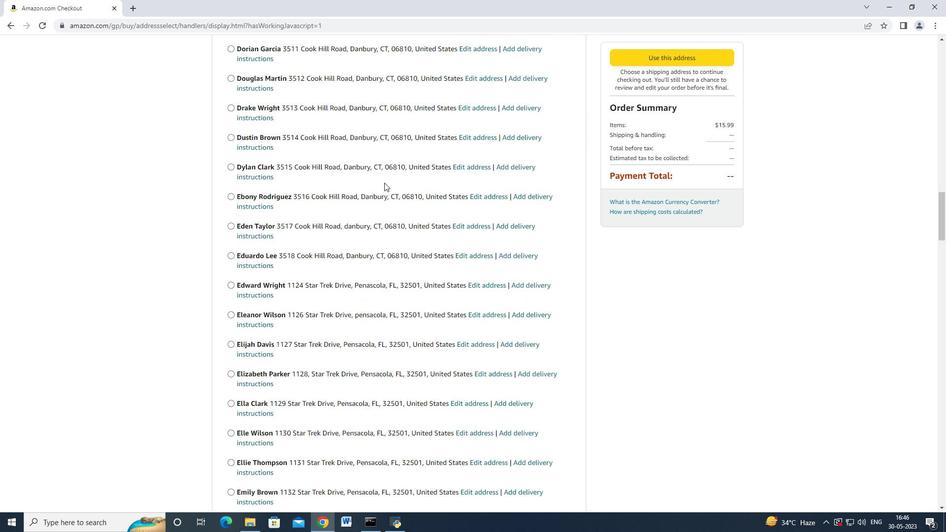 
Action: Mouse scrolled (382, 185) with delta (0, 0)
Screenshot: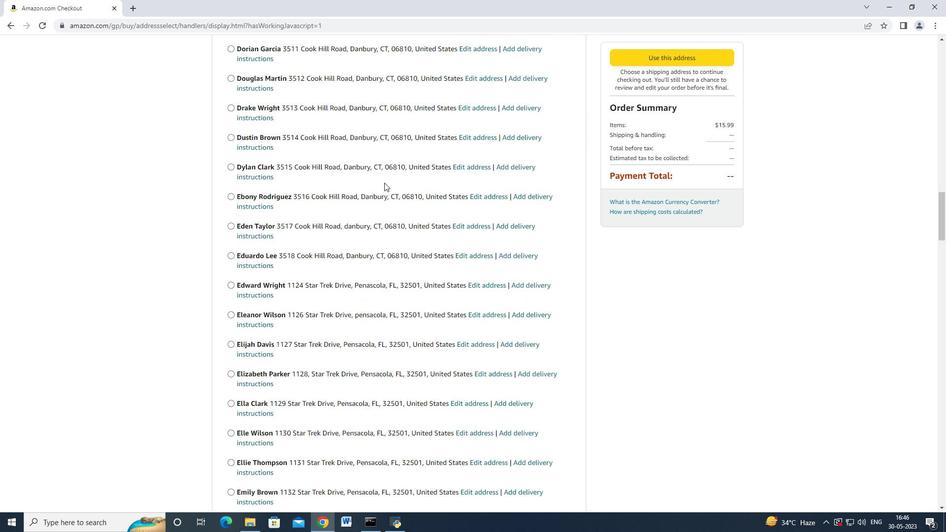 
Action: Mouse scrolled (382, 185) with delta (0, 0)
Screenshot: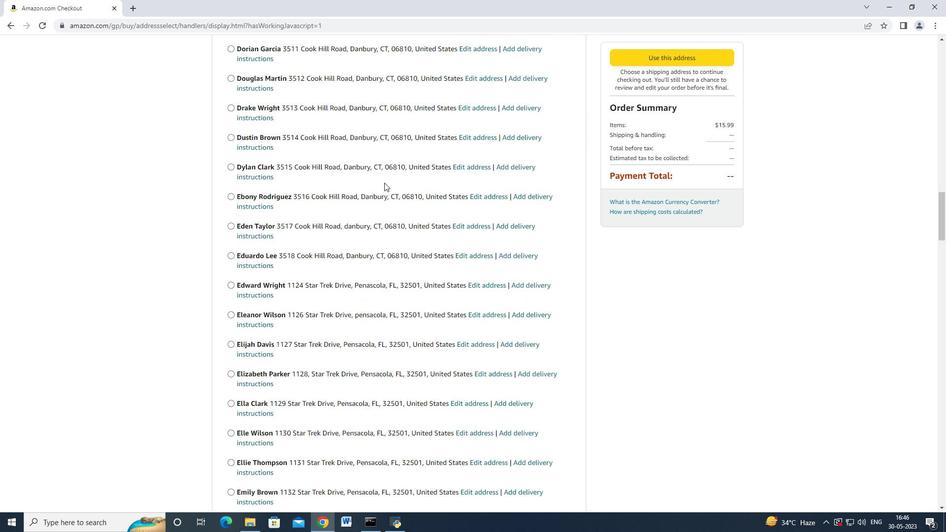 
Action: Mouse moved to (384, 186)
Screenshot: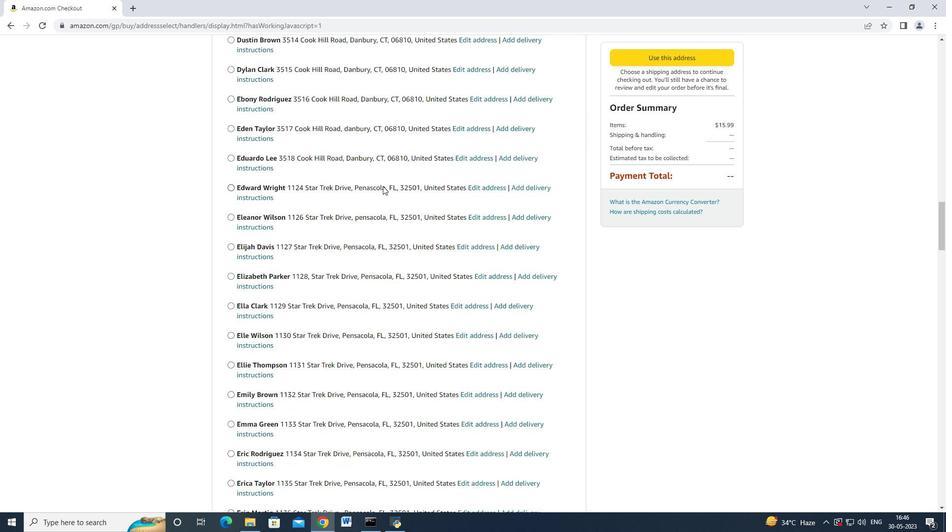 
Action: Mouse scrolled (384, 185) with delta (0, 0)
Screenshot: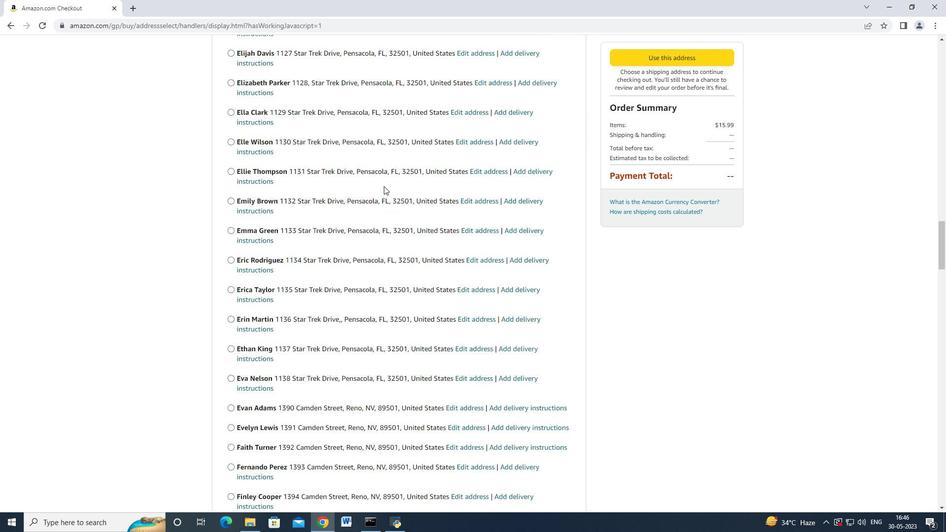 
Action: Mouse moved to (384, 186)
Screenshot: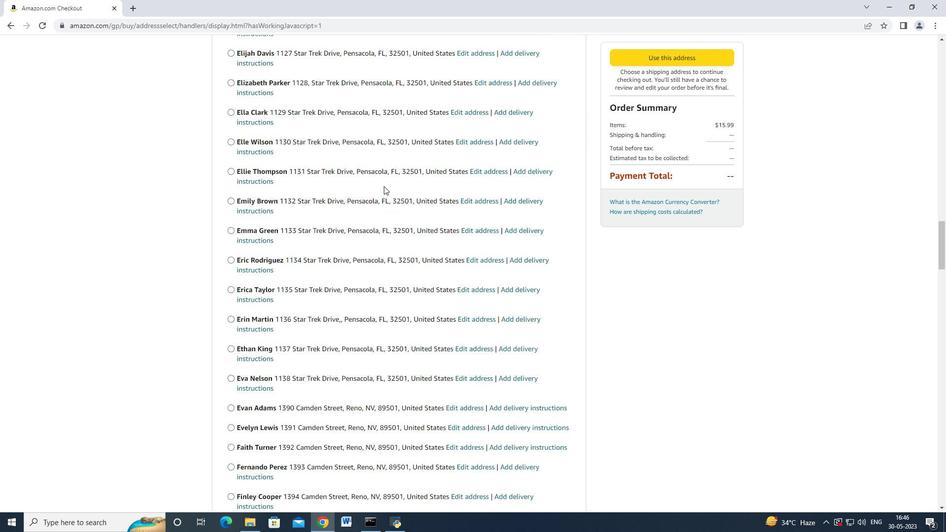 
Action: Mouse scrolled (384, 185) with delta (0, 0)
Screenshot: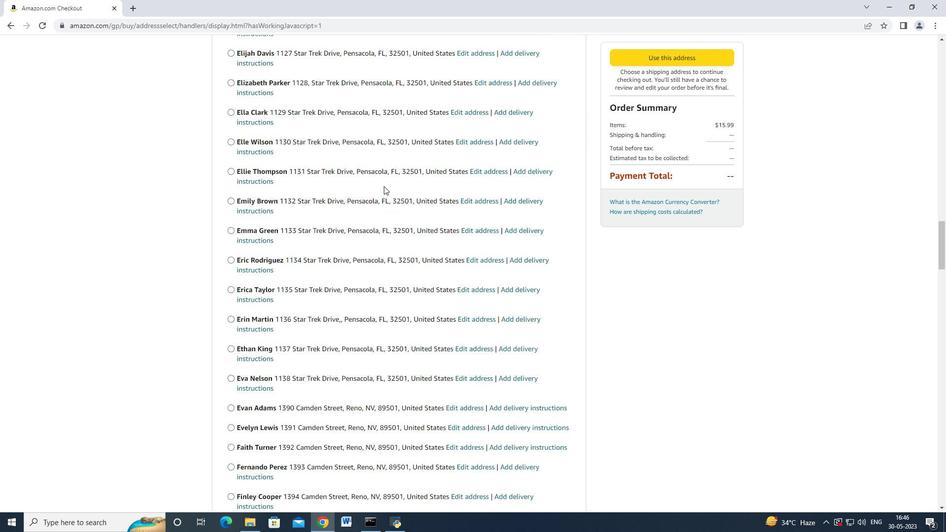 
Action: Mouse scrolled (384, 185) with delta (0, 0)
Screenshot: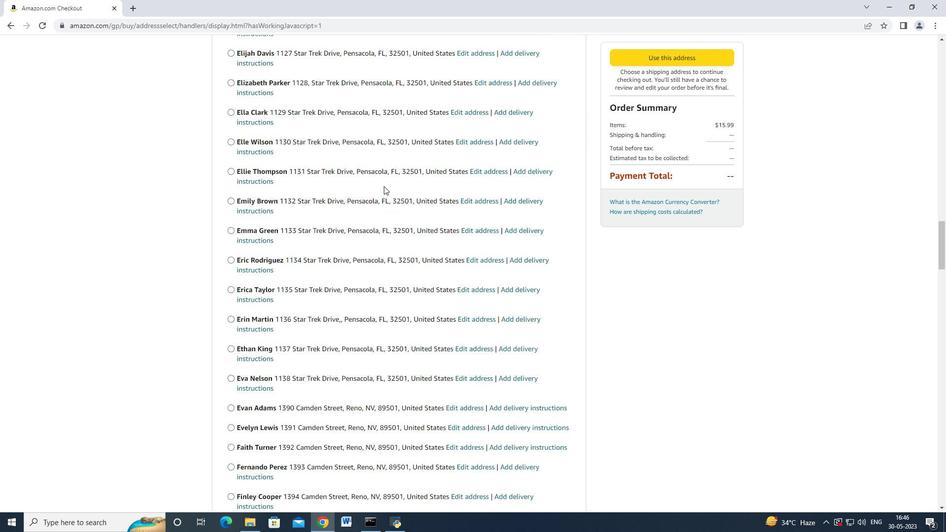 
Action: Mouse scrolled (384, 185) with delta (0, 0)
Screenshot: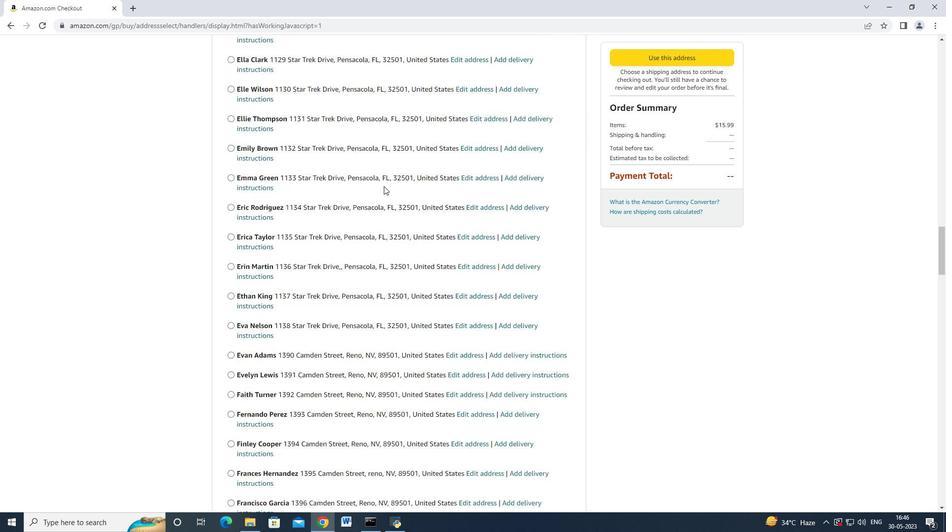 
Action: Mouse scrolled (384, 185) with delta (0, 0)
Screenshot: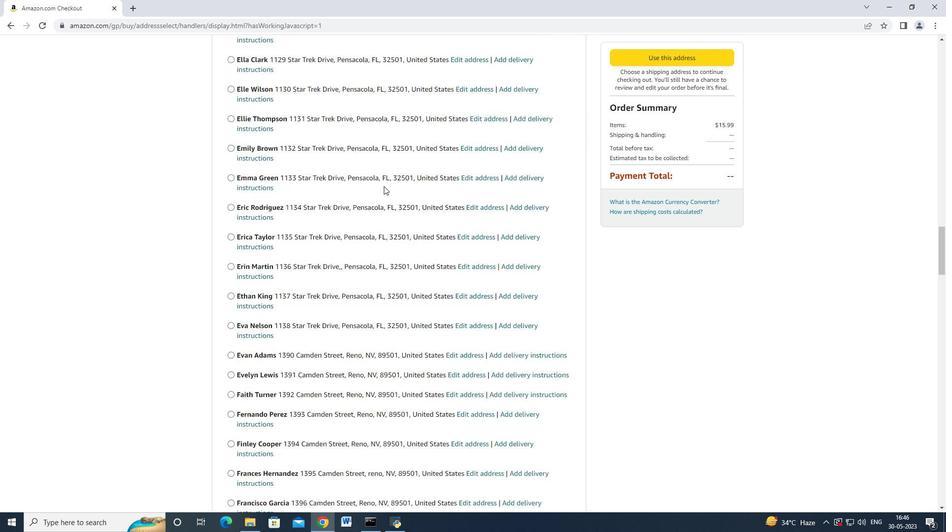 
Action: Mouse scrolled (384, 185) with delta (0, 0)
Screenshot: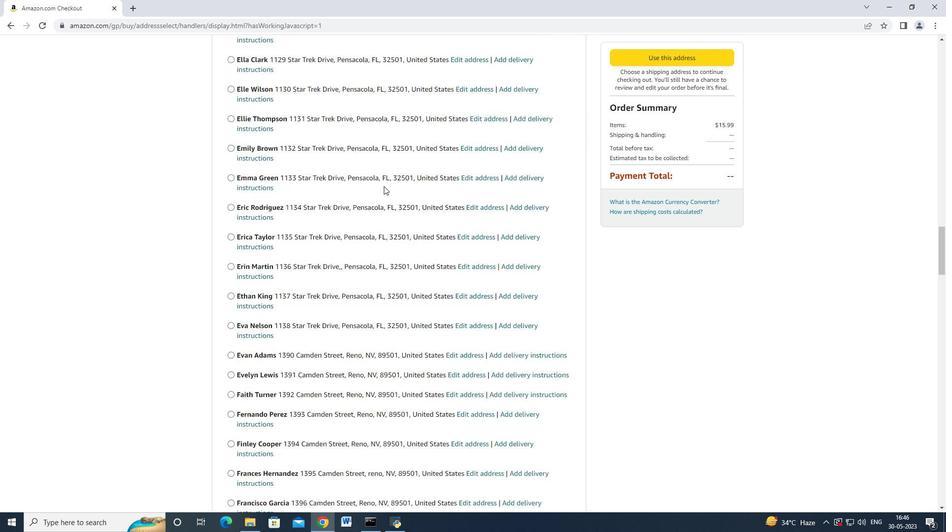 
Action: Mouse moved to (382, 188)
Screenshot: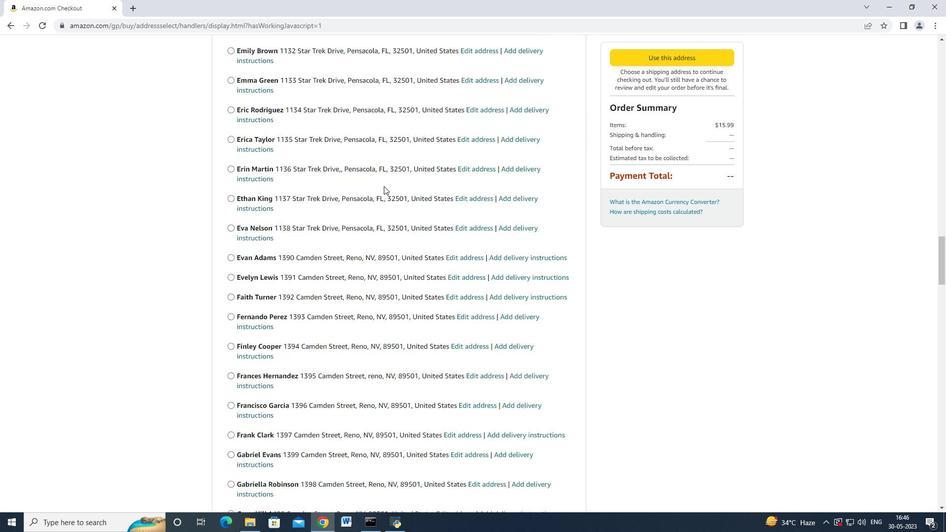 
Action: Mouse scrolled (382, 188) with delta (0, 0)
Screenshot: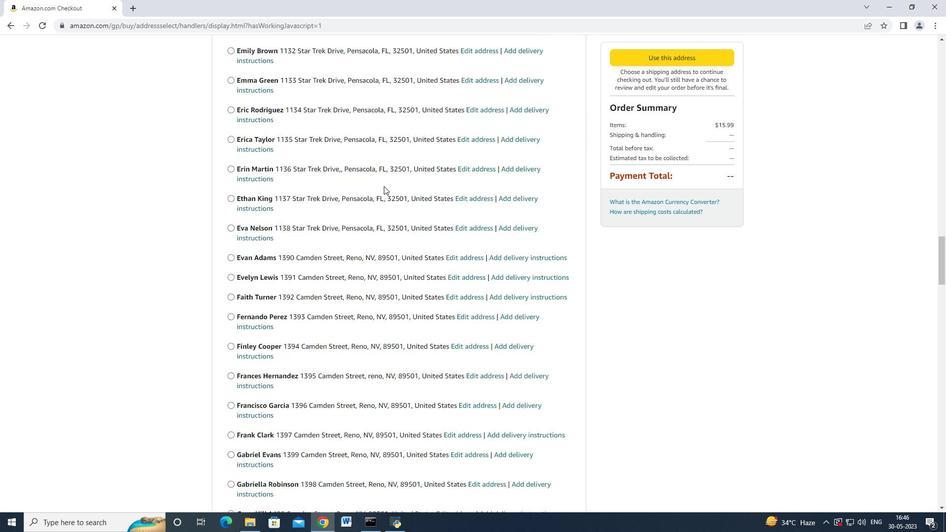 
Action: Mouse moved to (382, 188)
Screenshot: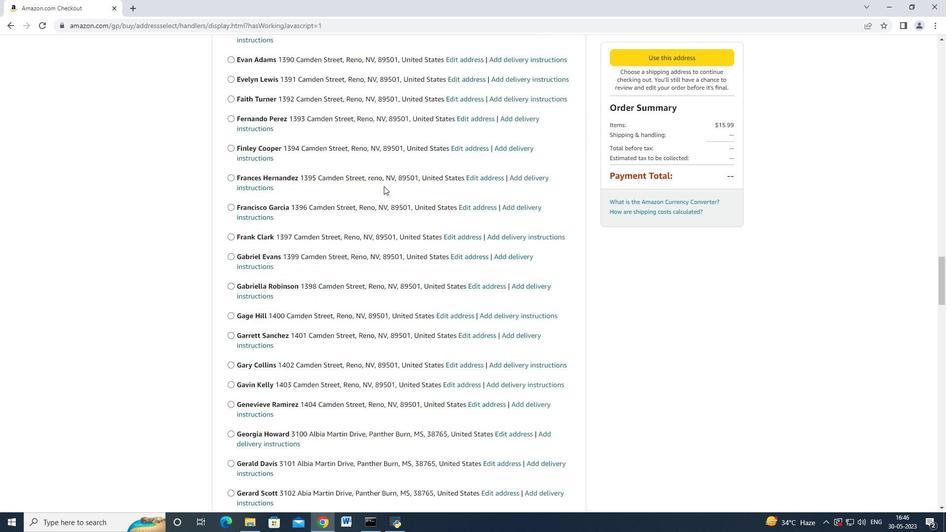 
Action: Mouse scrolled (382, 188) with delta (0, 0)
Screenshot: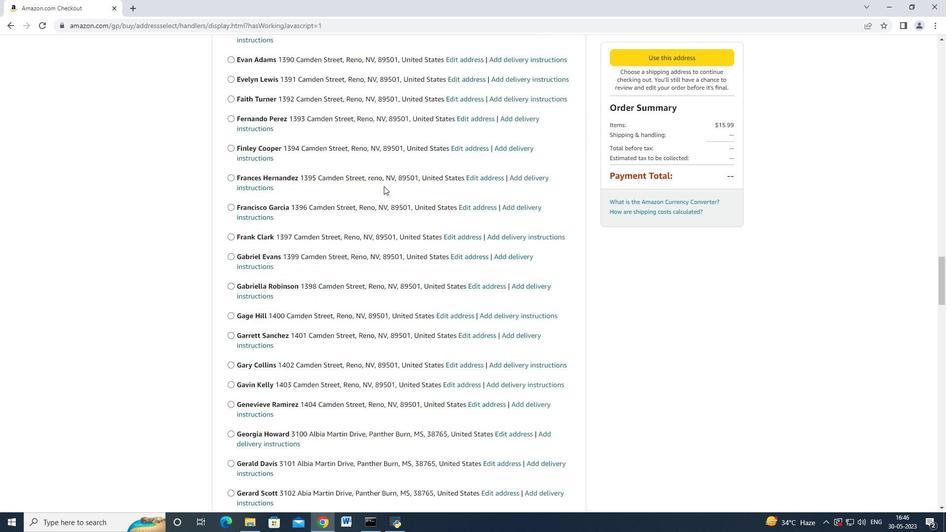 
Action: Mouse scrolled (382, 187) with delta (0, 0)
Screenshot: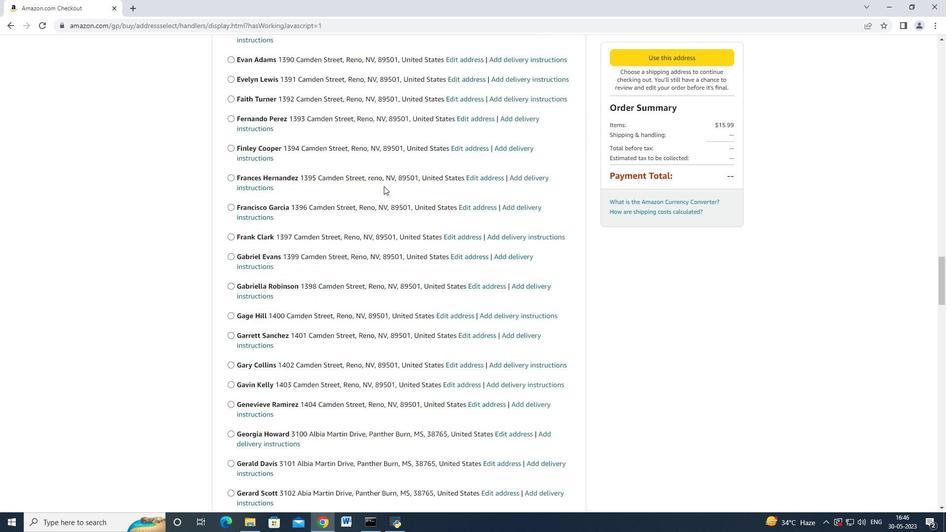 
Action: Mouse scrolled (382, 188) with delta (0, 0)
Screenshot: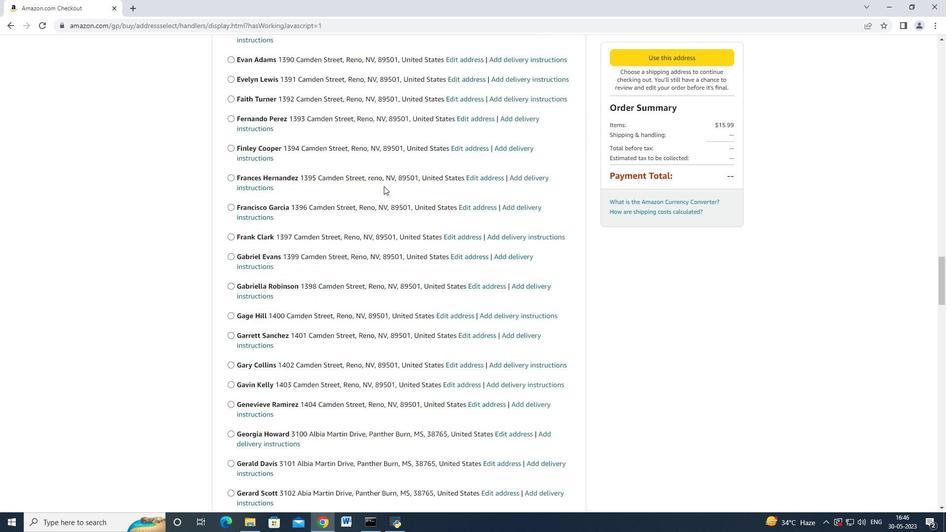 
Action: Mouse moved to (382, 188)
Screenshot: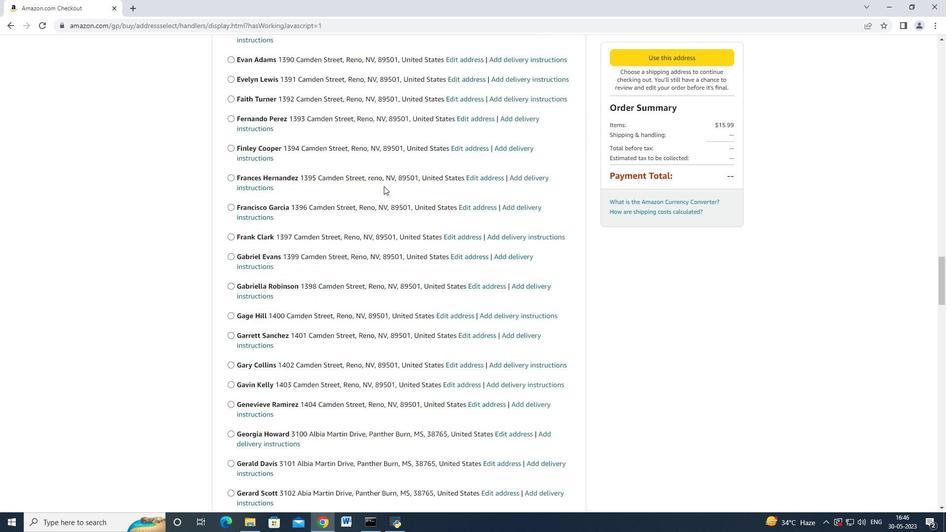 
Action: Mouse scrolled (382, 188) with delta (0, 0)
Screenshot: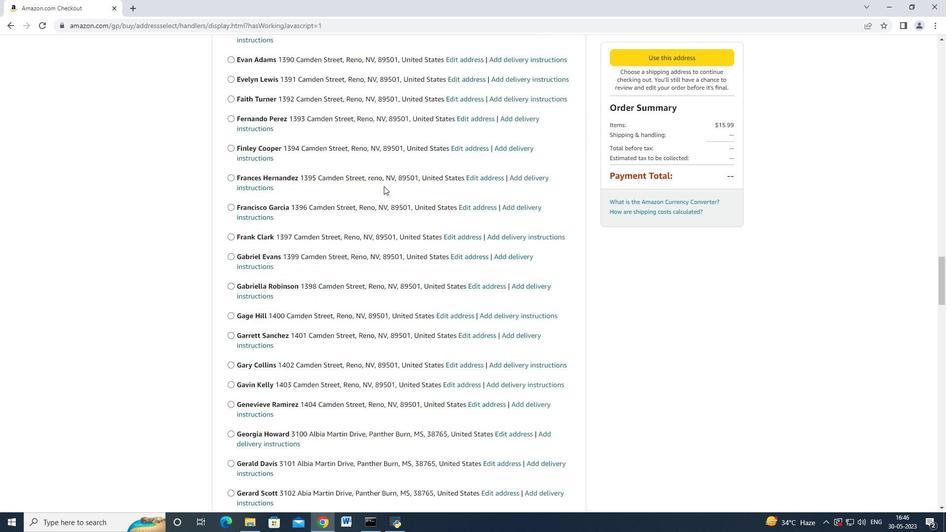 
Action: Mouse moved to (384, 187)
Screenshot: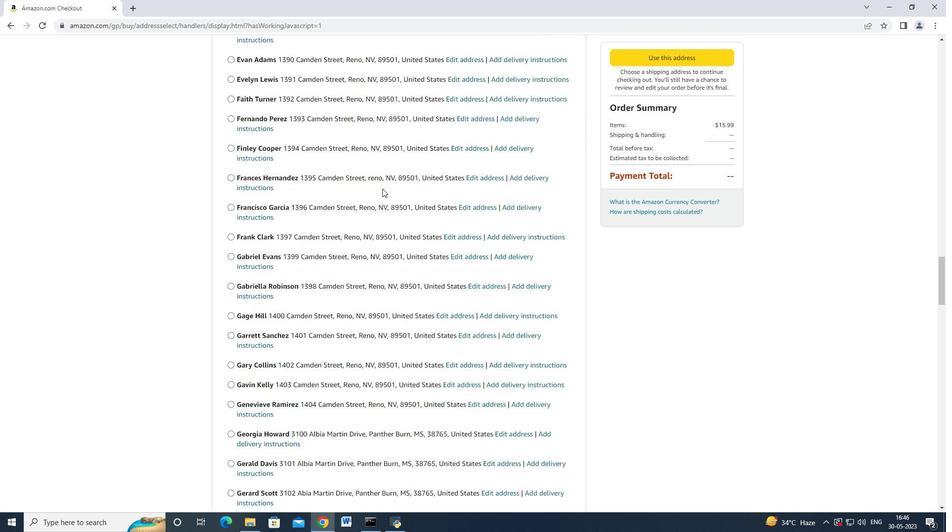 
Action: Mouse scrolled (384, 186) with delta (0, 0)
Screenshot: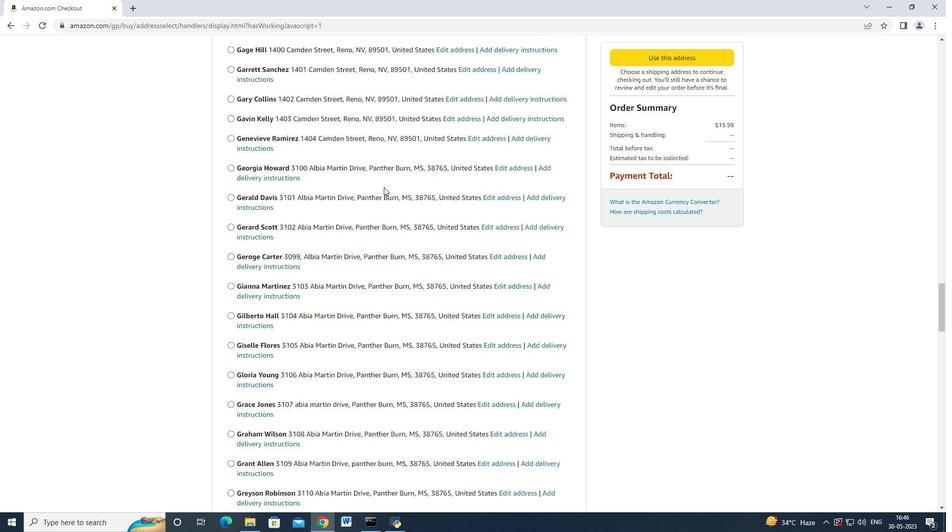 
Action: Mouse scrolled (384, 186) with delta (0, 0)
Screenshot: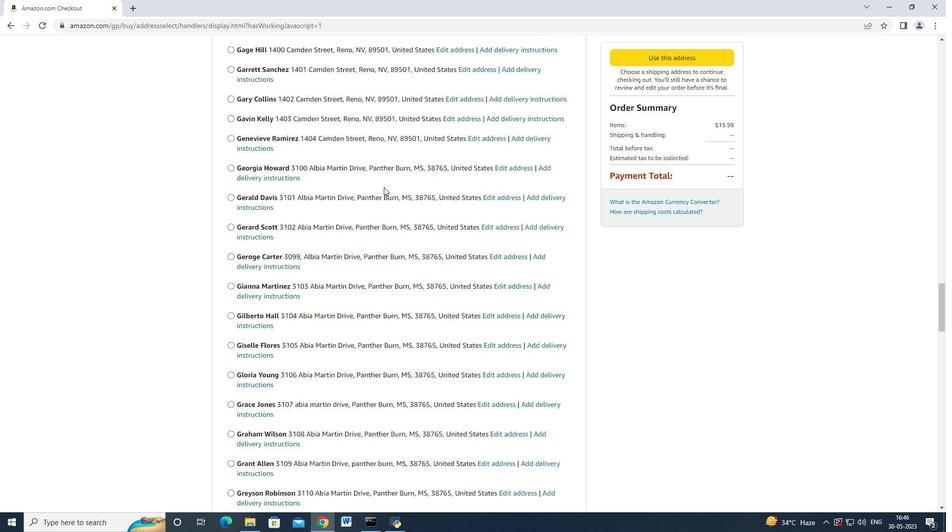 
Action: Mouse moved to (384, 187)
Screenshot: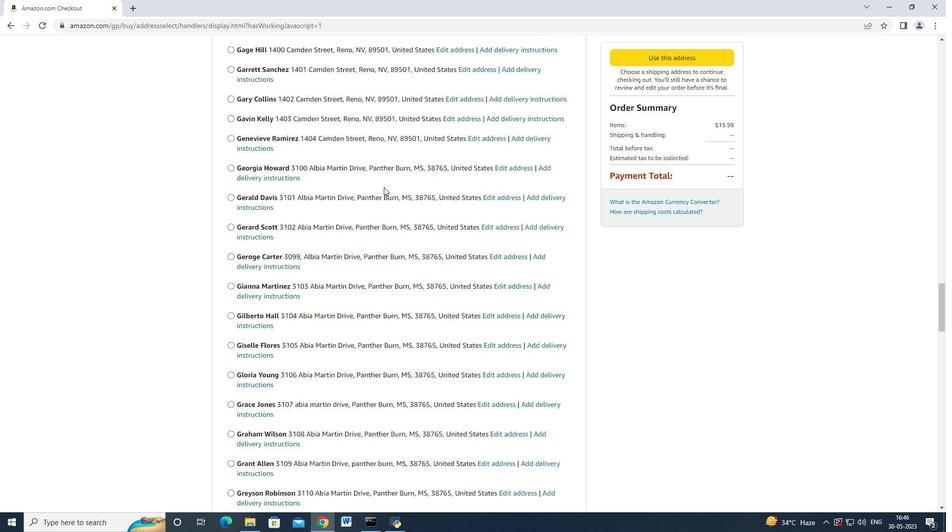 
Action: Mouse scrolled (384, 186) with delta (0, 0)
Screenshot: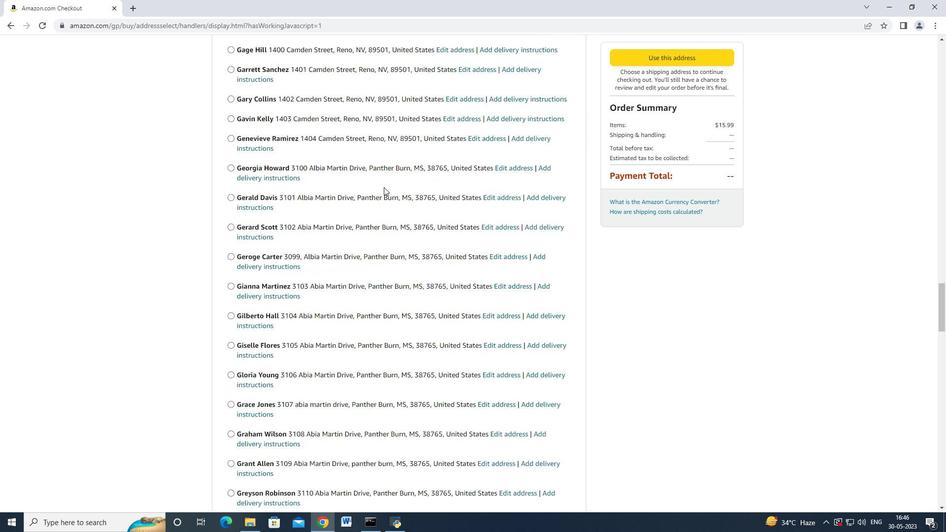 
Action: Mouse moved to (384, 187)
Screenshot: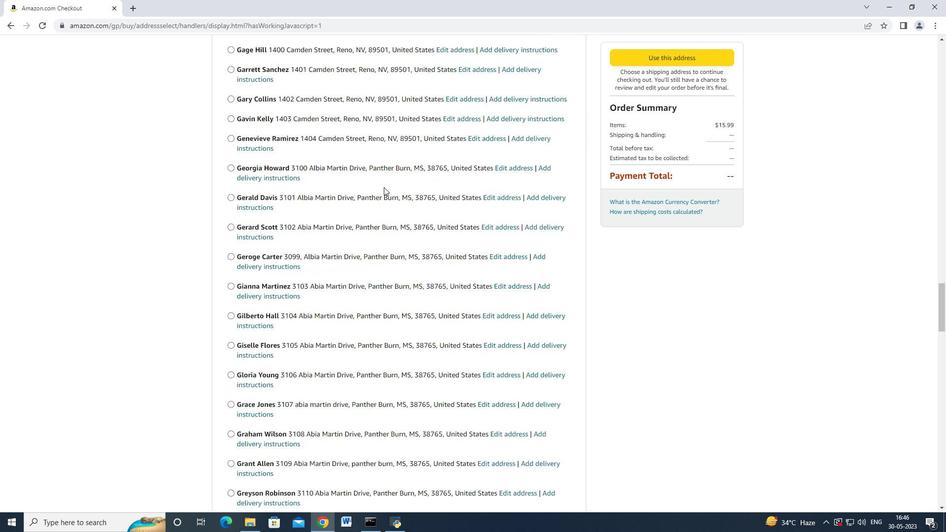 
Action: Mouse scrolled (384, 186) with delta (0, 0)
Screenshot: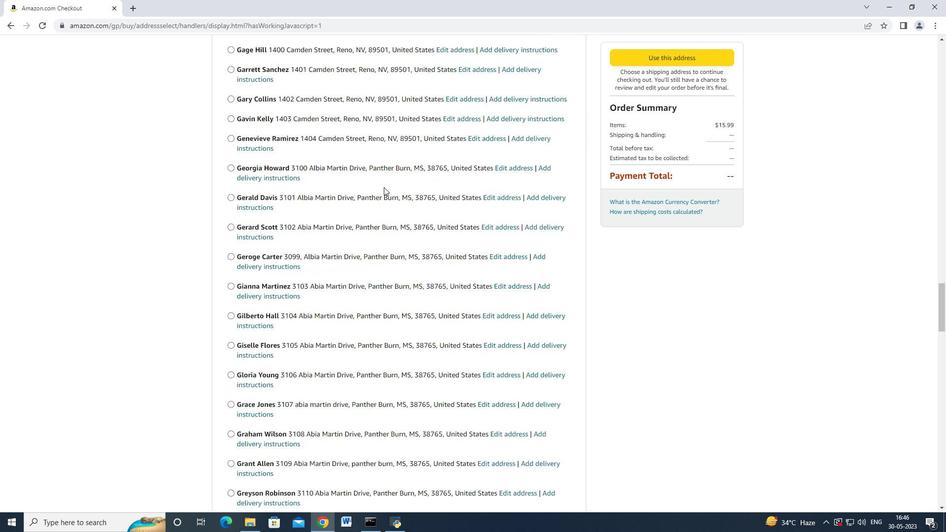 
Action: Mouse moved to (384, 187)
Screenshot: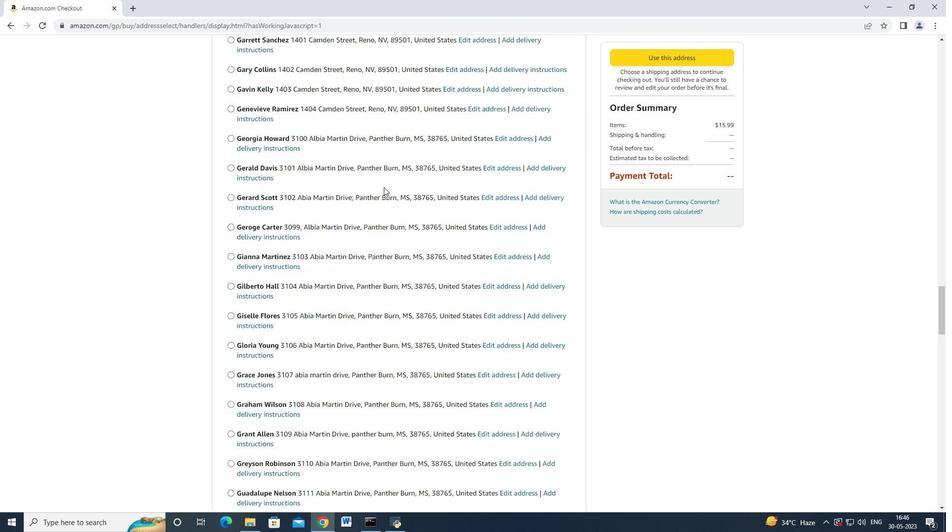 
Action: Mouse scrolled (384, 186) with delta (0, 0)
Screenshot: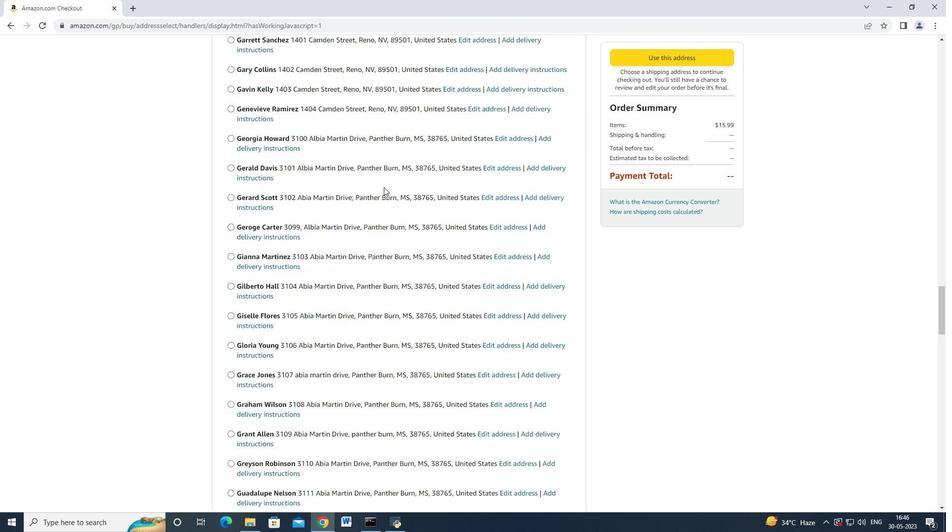 
Action: Mouse moved to (384, 186)
Screenshot: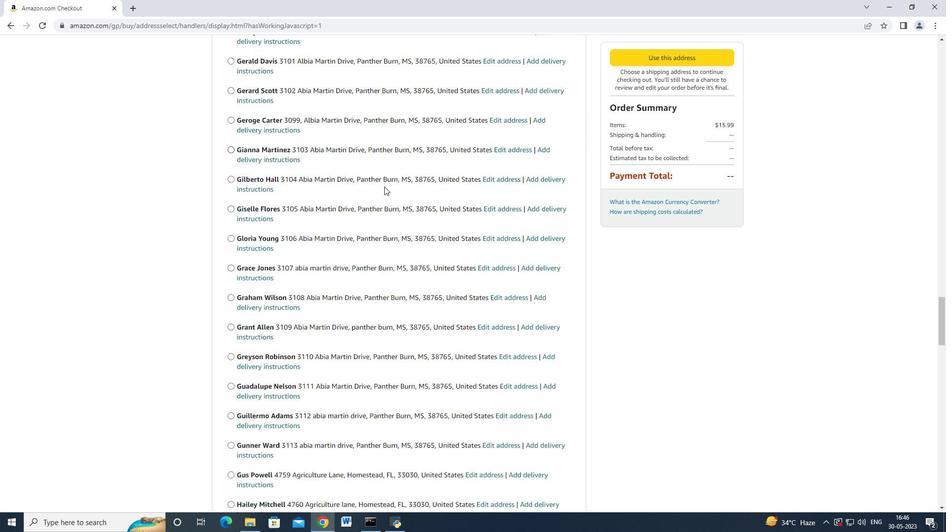 
Action: Mouse scrolled (384, 185) with delta (0, 0)
Screenshot: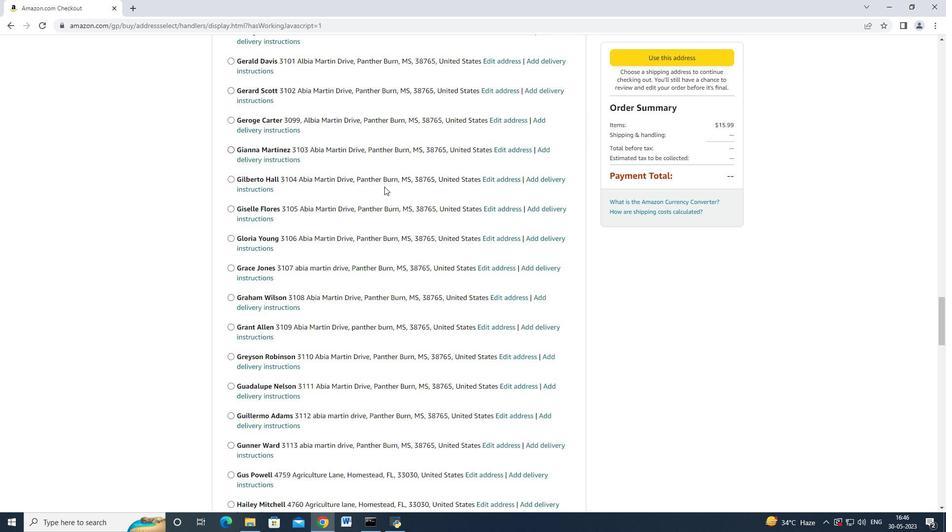 
Action: Mouse moved to (383, 187)
Screenshot: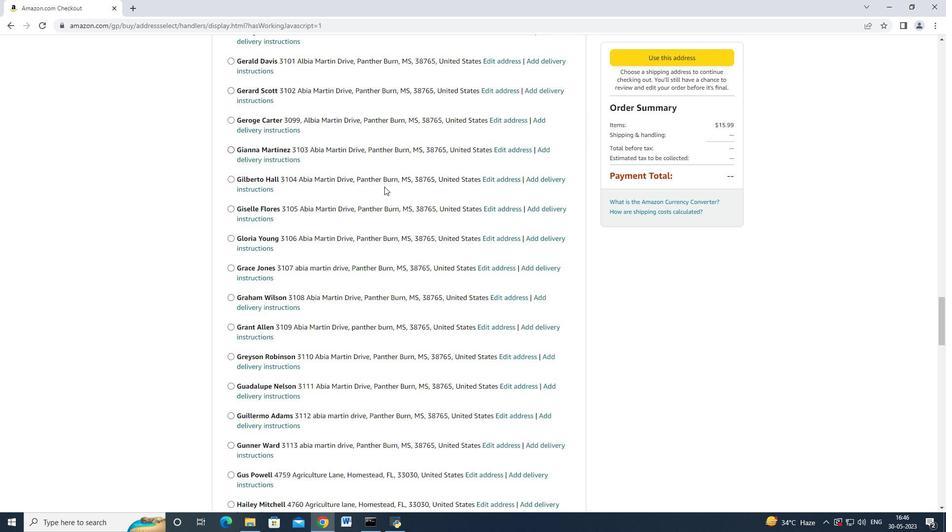 
Action: Mouse scrolled (383, 187) with delta (0, 0)
Screenshot: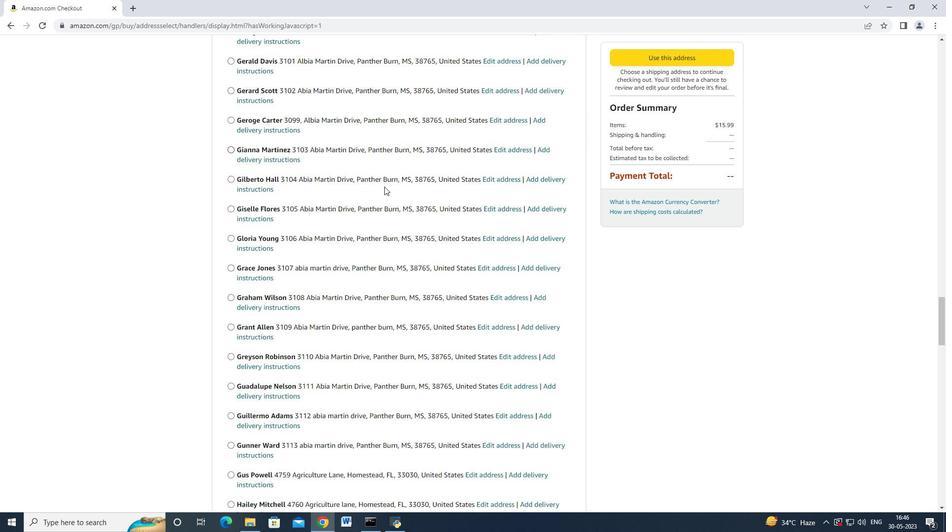 
Action: Mouse scrolled (383, 186) with delta (0, 0)
Screenshot: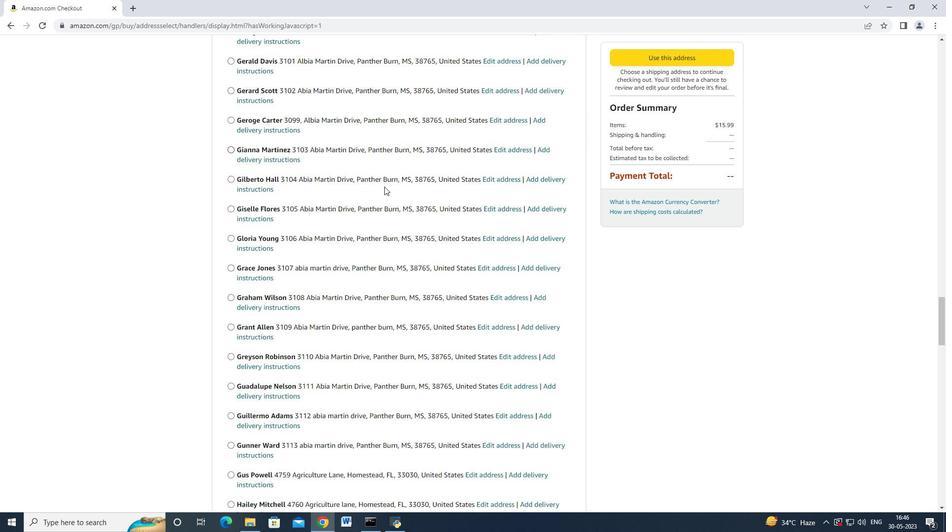 
Action: Mouse moved to (383, 188)
Screenshot: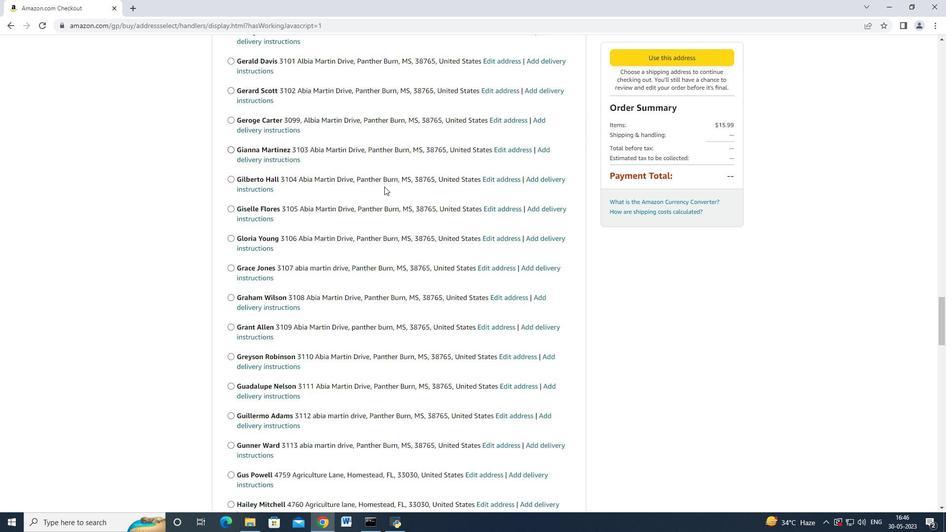 
Action: Mouse scrolled (383, 187) with delta (0, 0)
Screenshot: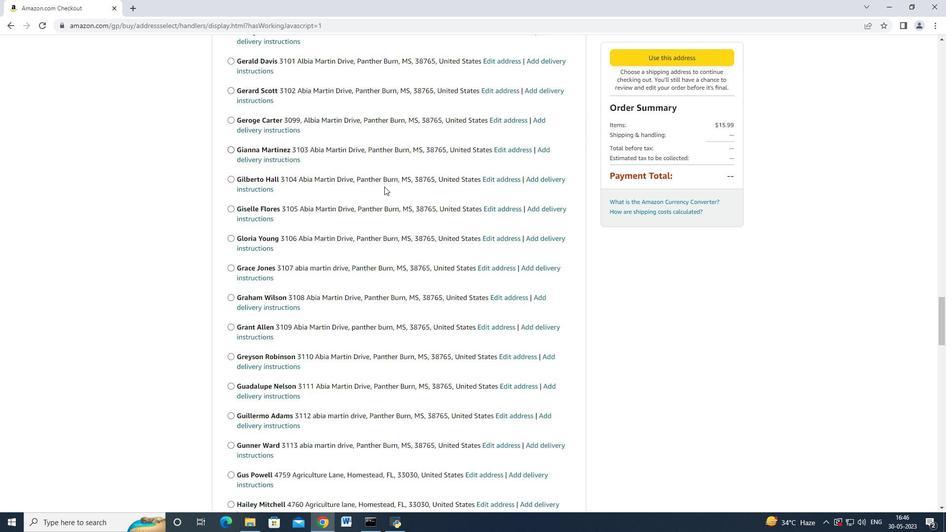 
Action: Mouse moved to (384, 187)
Screenshot: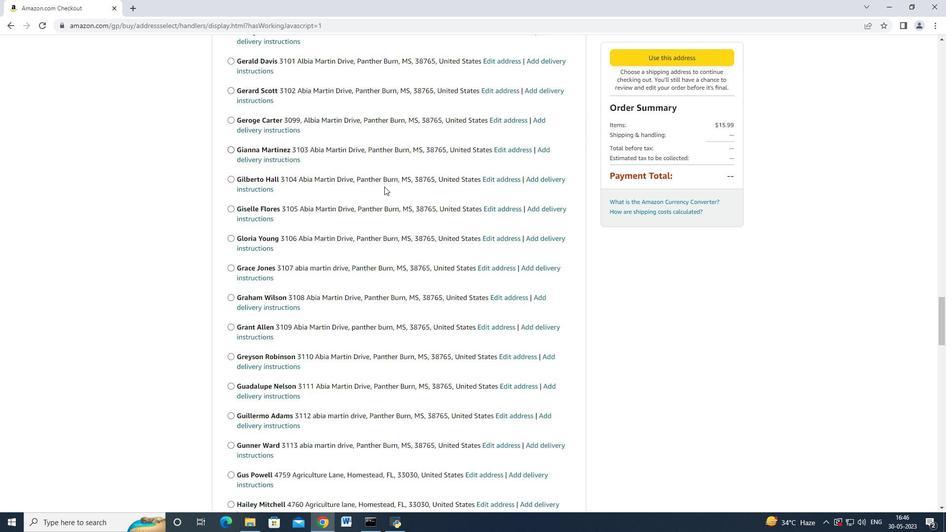
Action: Mouse scrolled (383, 187) with delta (0, 0)
Screenshot: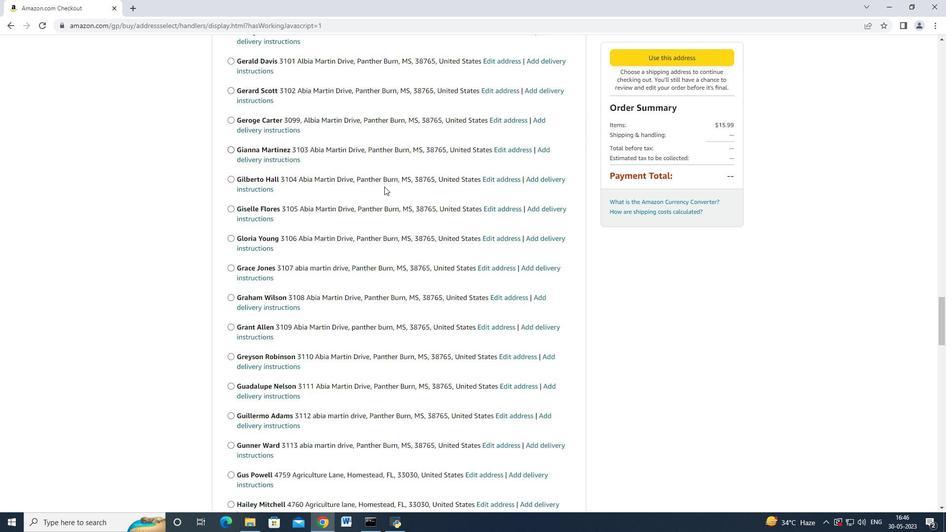 
Action: Mouse moved to (385, 186)
Screenshot: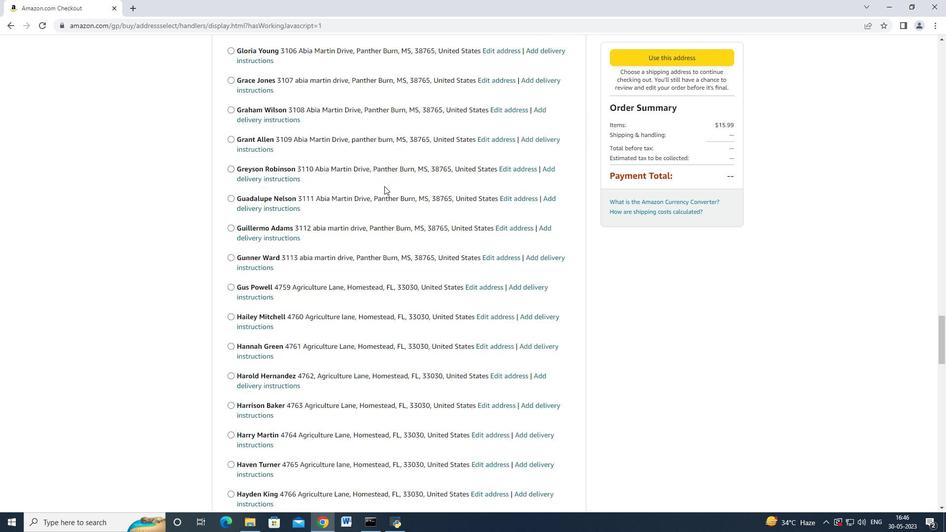 
Action: Mouse scrolled (384, 186) with delta (0, 0)
Screenshot: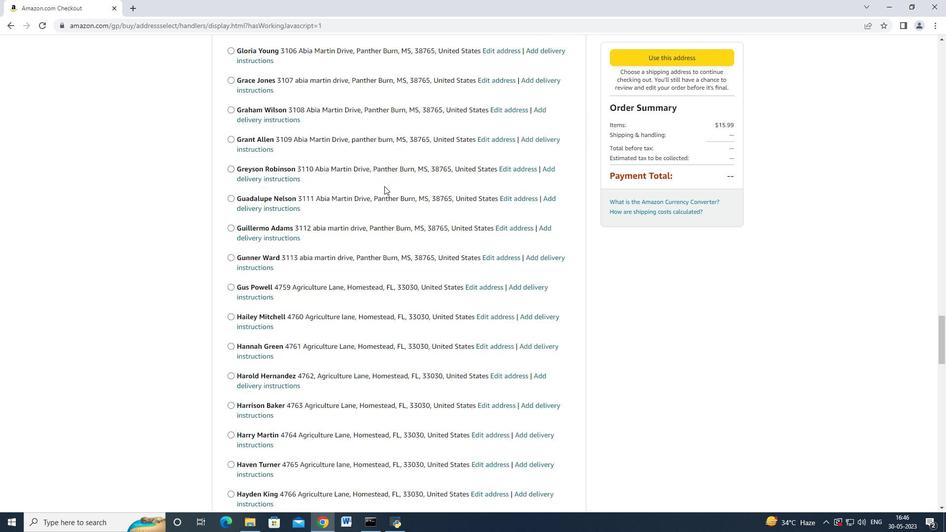 
Action: Mouse moved to (386, 185)
Screenshot: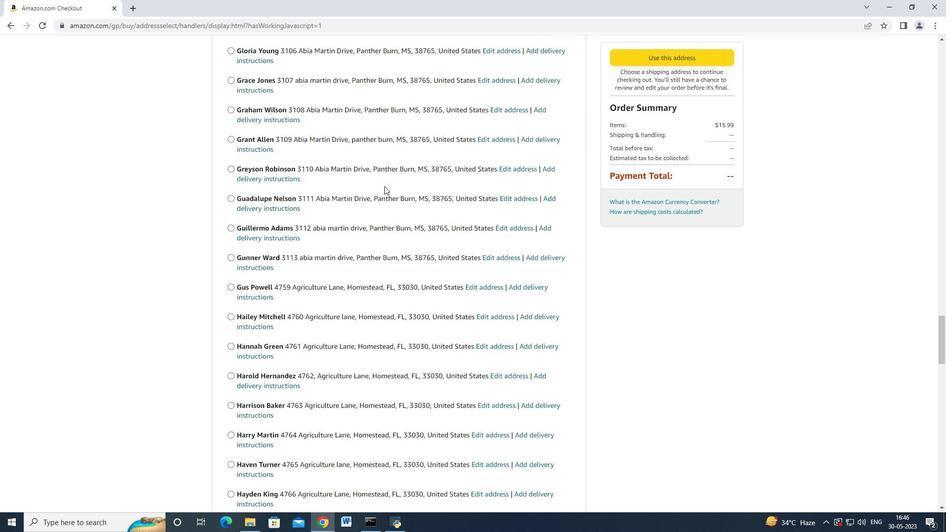 
Action: Mouse scrolled (386, 185) with delta (0, 0)
Screenshot: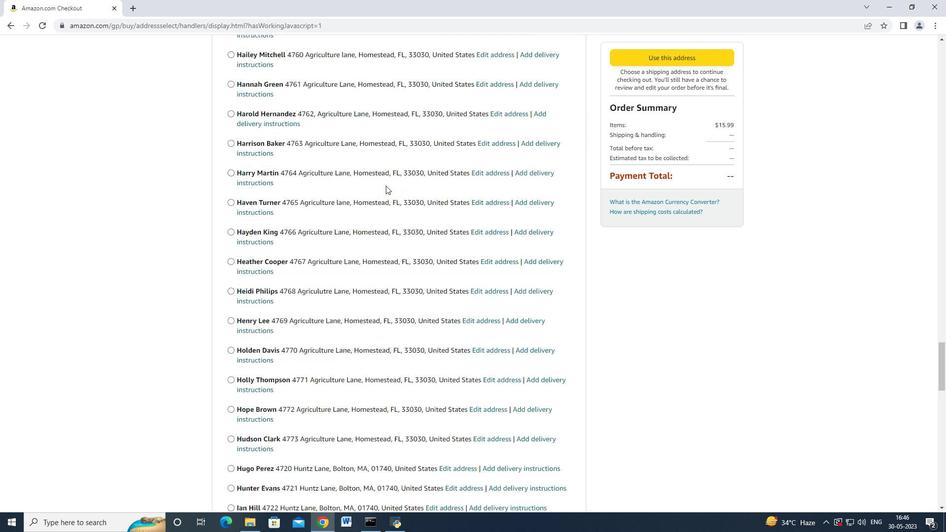 
Action: Mouse moved to (386, 185)
Screenshot: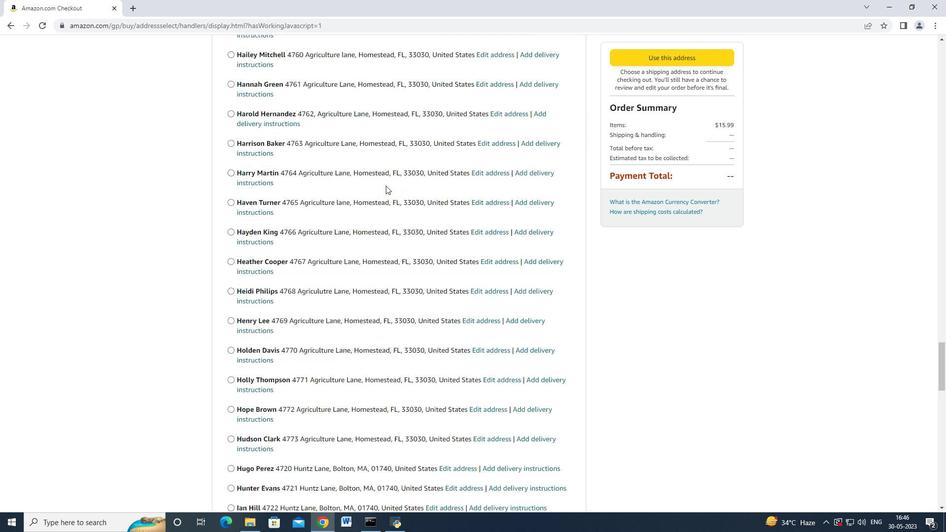 
Action: Mouse scrolled (386, 185) with delta (0, 0)
Screenshot: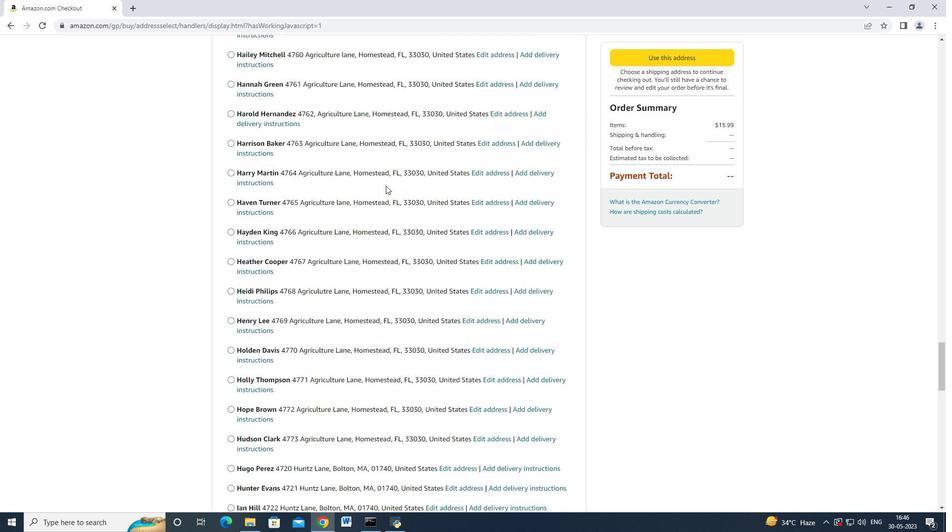 
Action: Mouse moved to (385, 185)
Screenshot: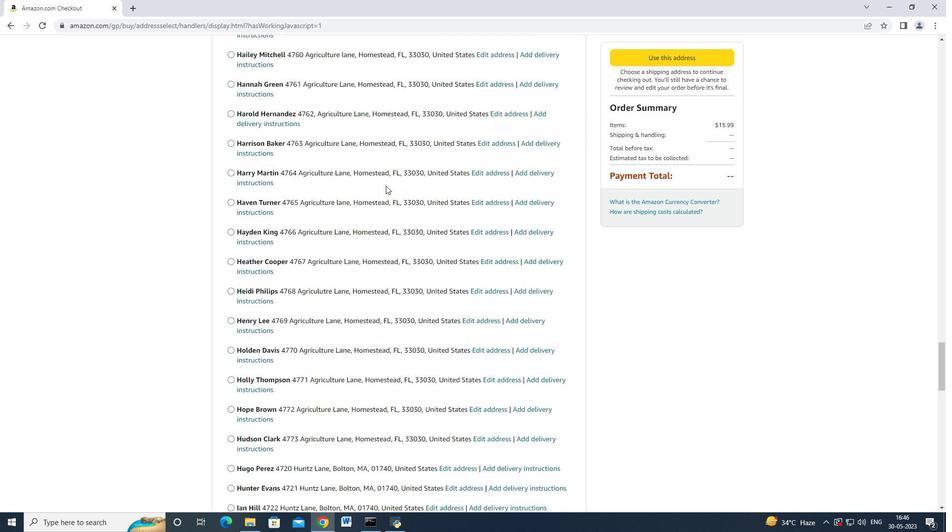 
Action: Mouse scrolled (385, 184) with delta (0, 0)
Screenshot: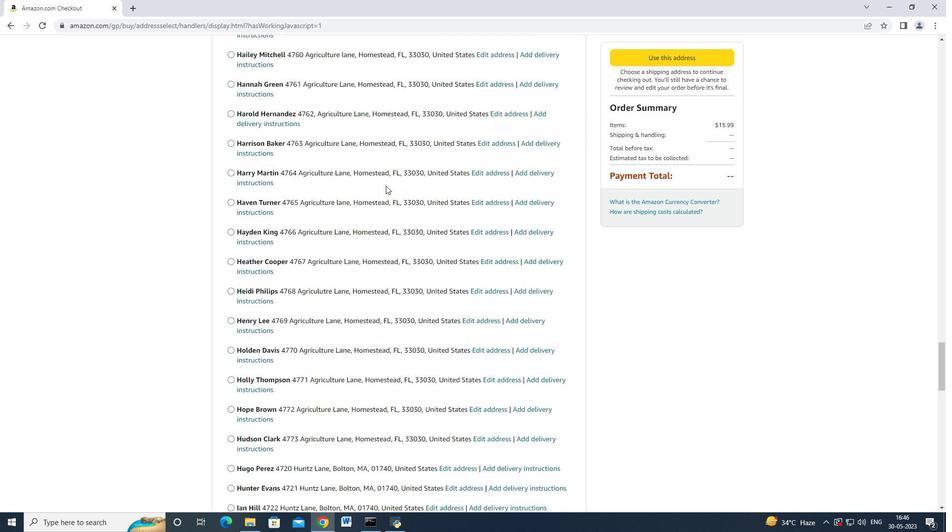 
Action: Mouse scrolled (385, 185) with delta (0, 0)
Screenshot: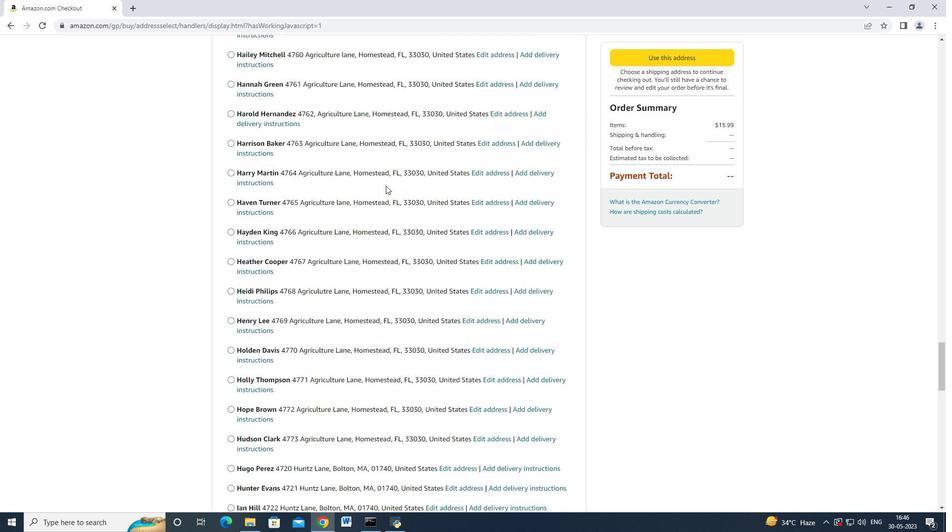 
Action: Mouse scrolled (385, 185) with delta (0, 0)
Screenshot: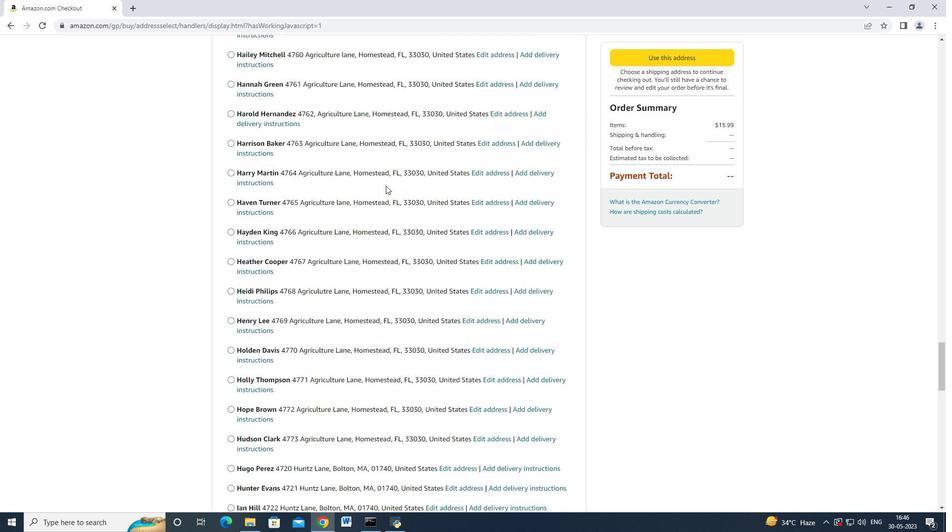 
Action: Mouse moved to (383, 187)
Screenshot: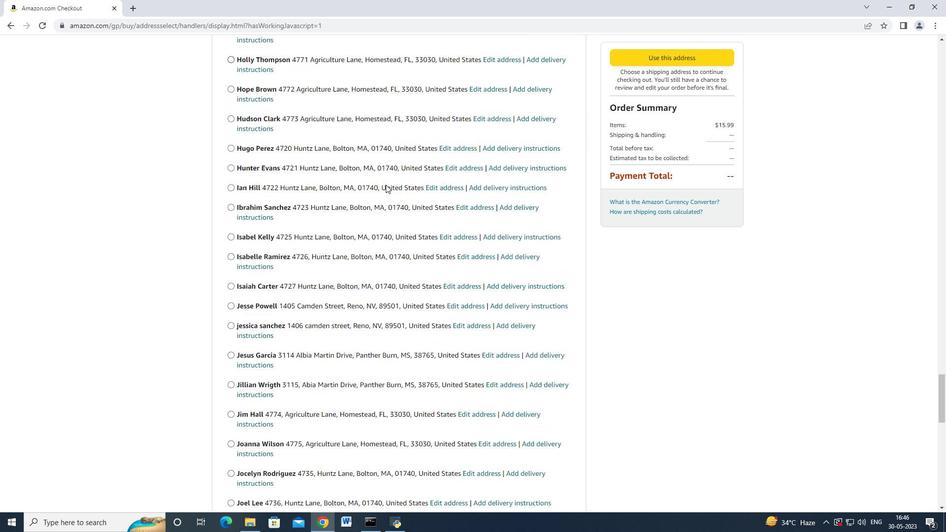 
Action: Mouse scrolled (384, 186) with delta (0, 0)
Screenshot: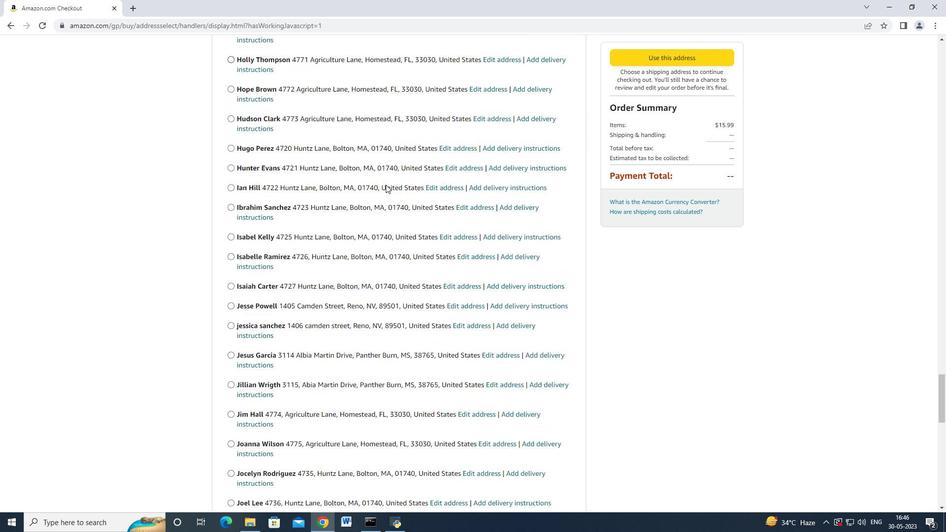 
Action: Mouse scrolled (383, 186) with delta (0, 0)
Screenshot: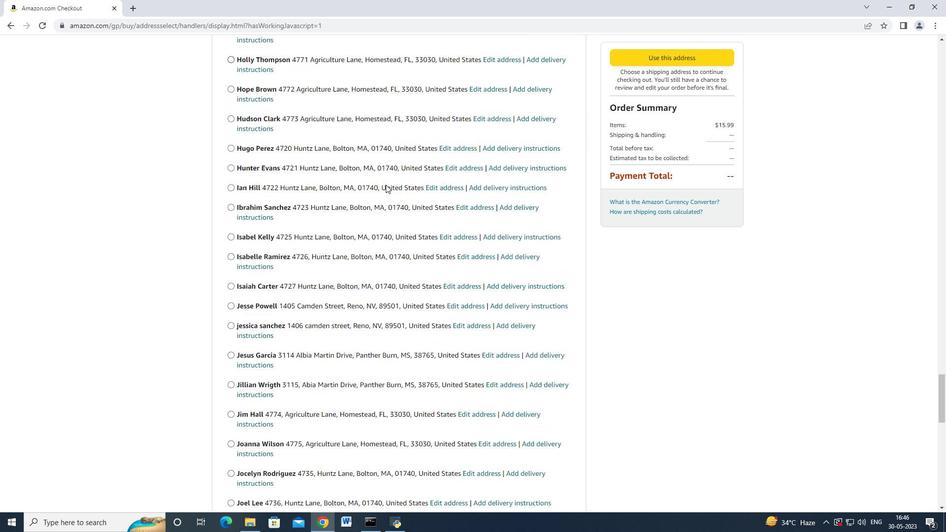 
Action: Mouse scrolled (383, 186) with delta (0, 0)
Screenshot: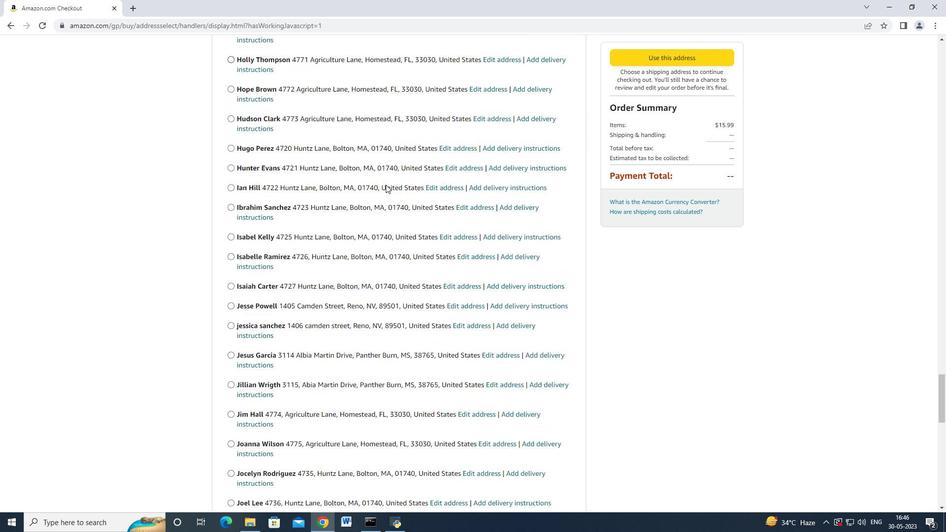 
Action: Mouse moved to (383, 187)
Screenshot: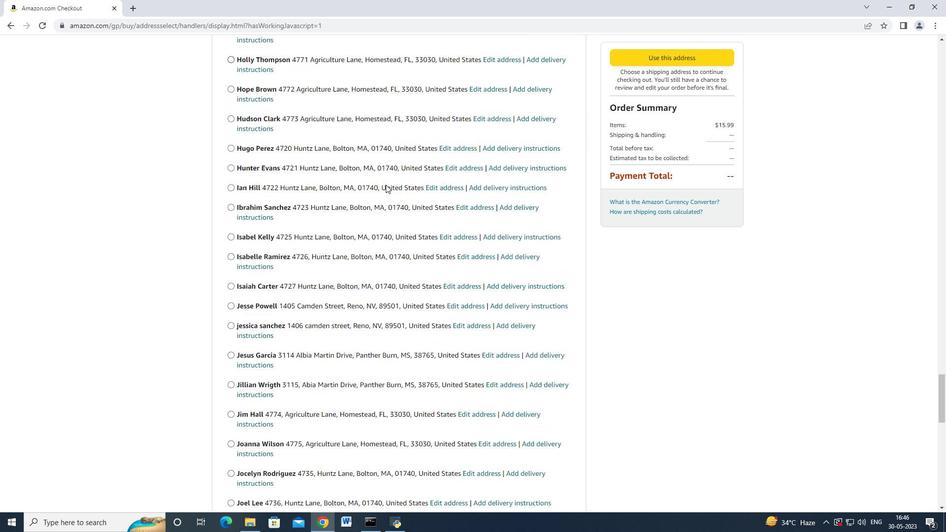 
Action: Mouse scrolled (383, 186) with delta (0, 0)
Screenshot: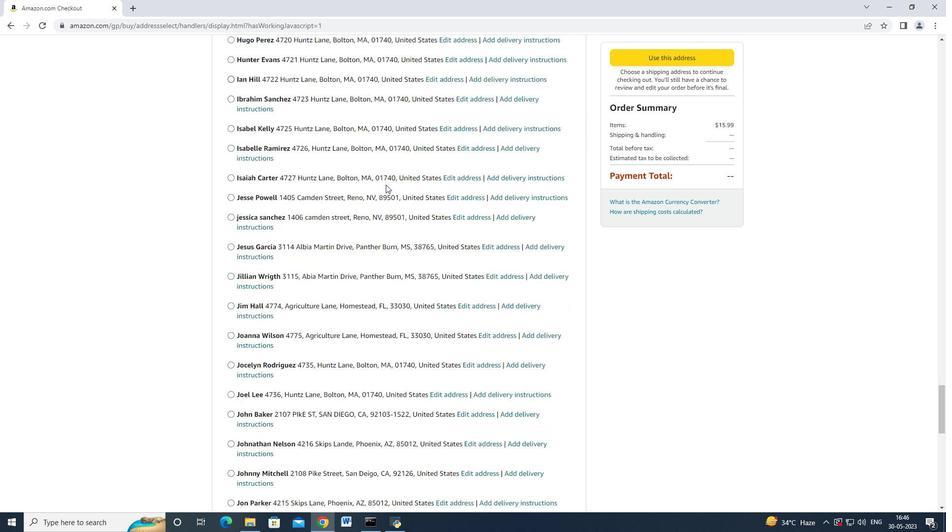 
Action: Mouse moved to (383, 186)
Screenshot: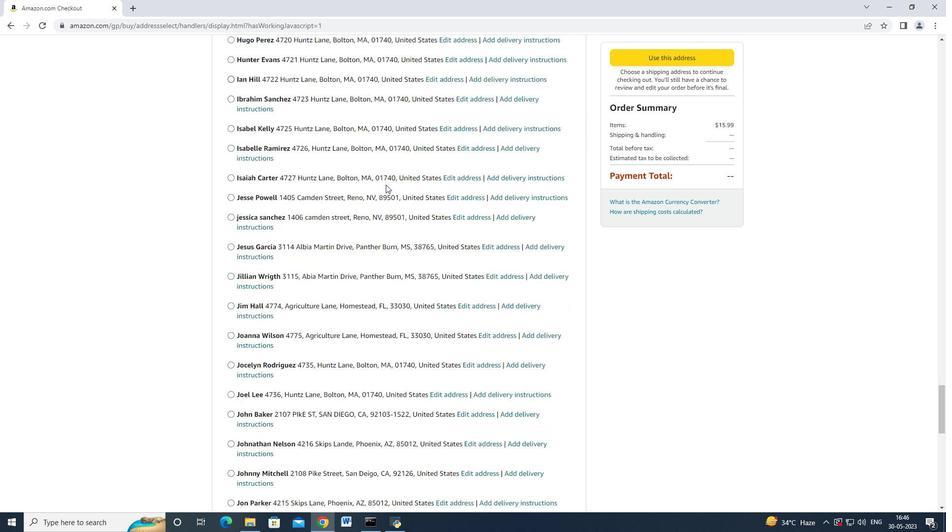
Action: Mouse scrolled (383, 186) with delta (0, 0)
Screenshot: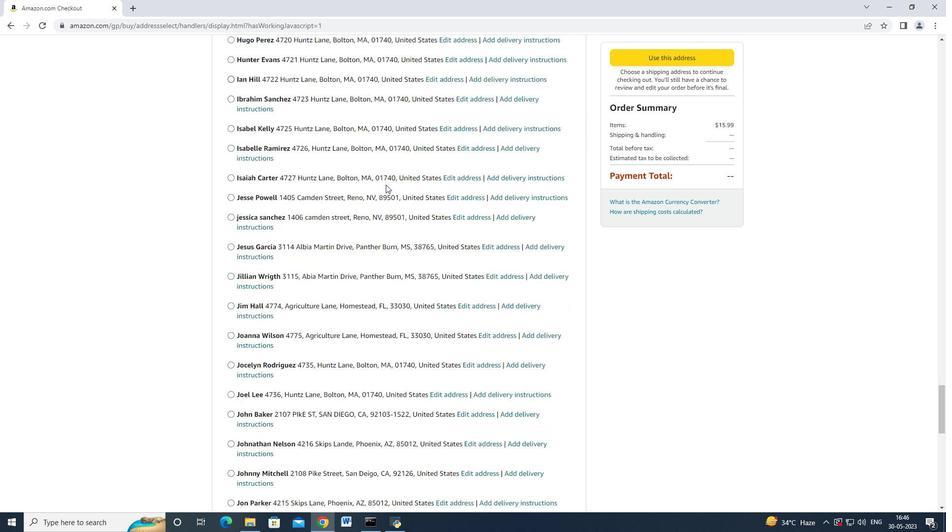 
Action: Mouse moved to (384, 186)
Screenshot: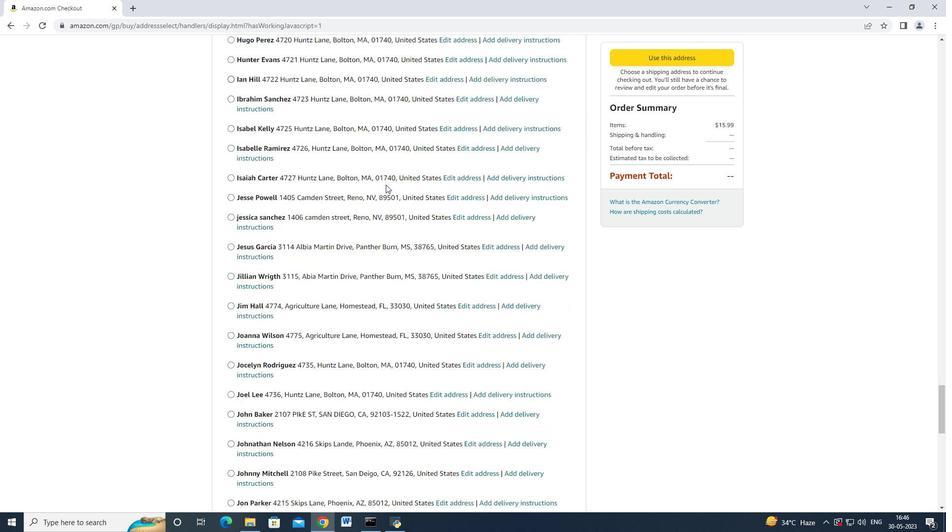 
Action: Mouse scrolled (383, 186) with delta (0, 0)
Screenshot: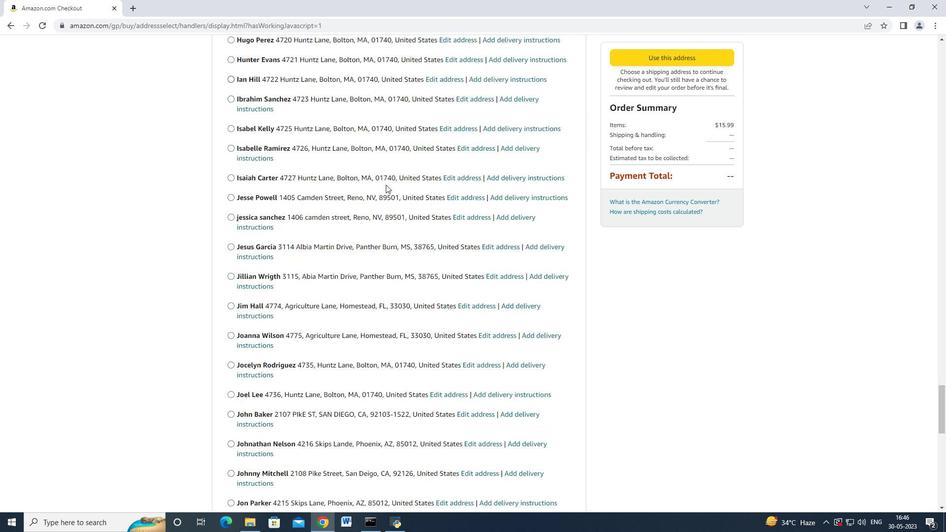 
Action: Mouse moved to (381, 187)
Screenshot: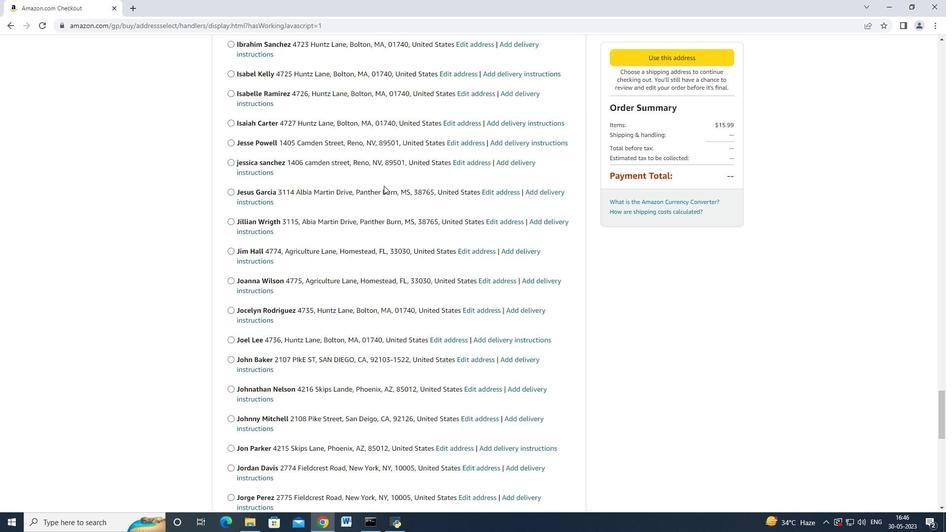 
Action: Mouse scrolled (381, 186) with delta (0, 0)
Screenshot: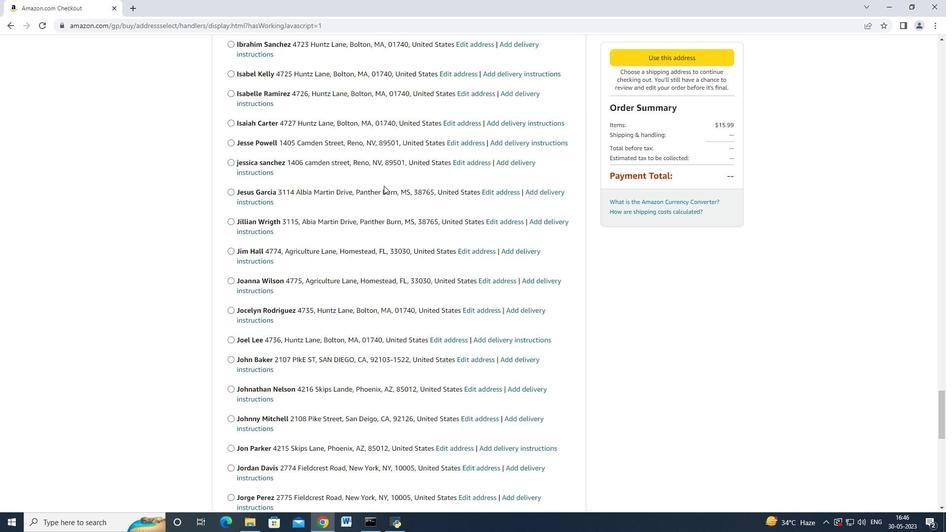 
Action: Mouse moved to (380, 187)
Screenshot: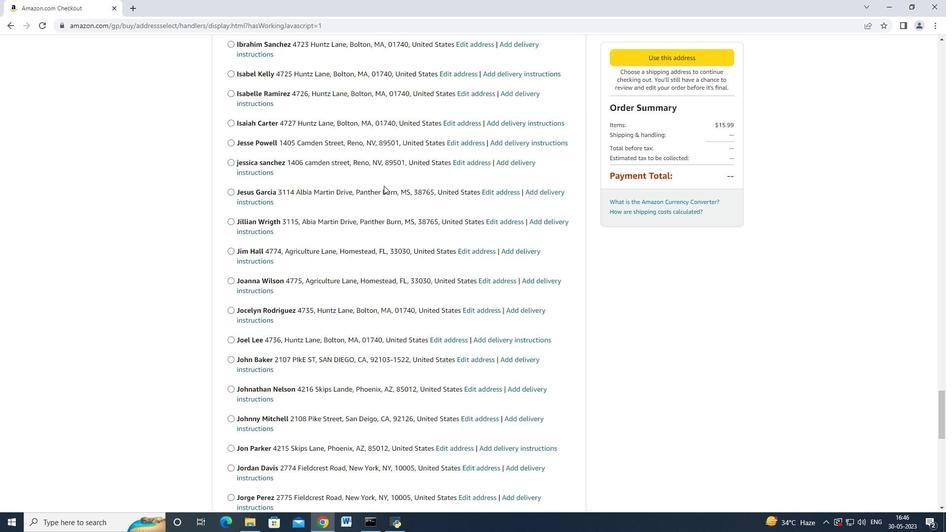 
Action: Mouse scrolled (380, 187) with delta (0, 0)
Screenshot: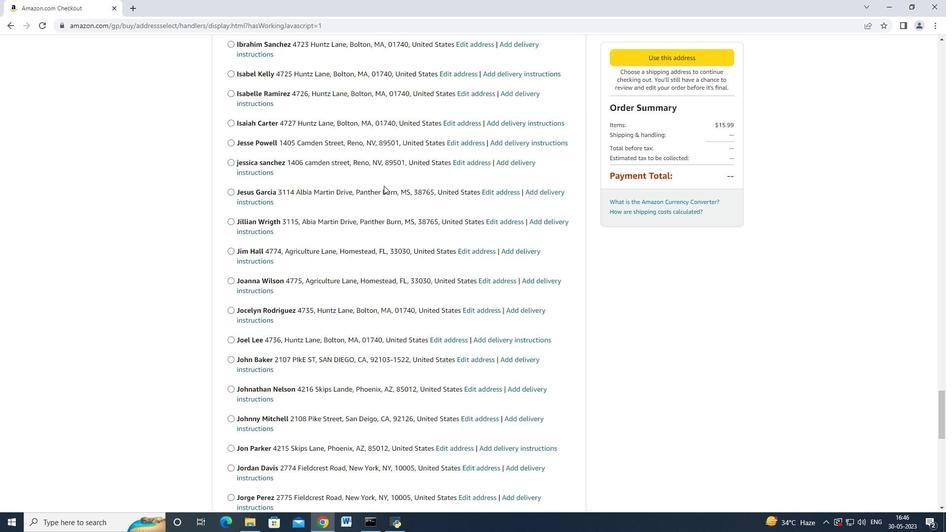 
Action: Mouse moved to (380, 188)
Screenshot: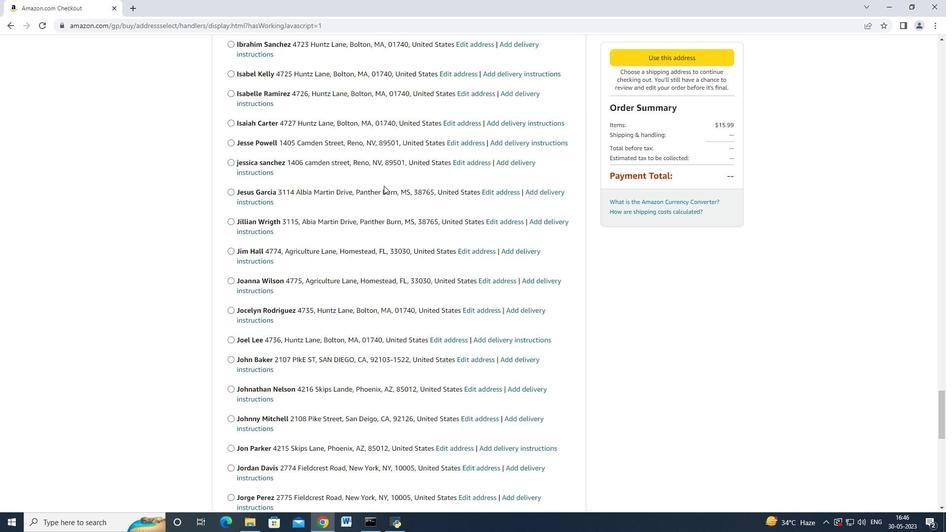 
Action: Mouse scrolled (380, 187) with delta (0, 0)
Screenshot: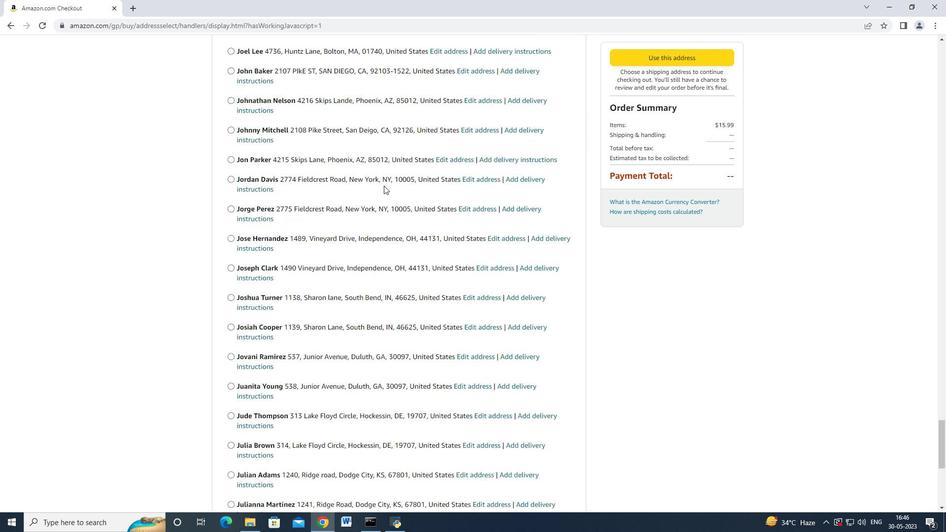 
Action: Mouse scrolled (380, 187) with delta (0, 0)
Screenshot: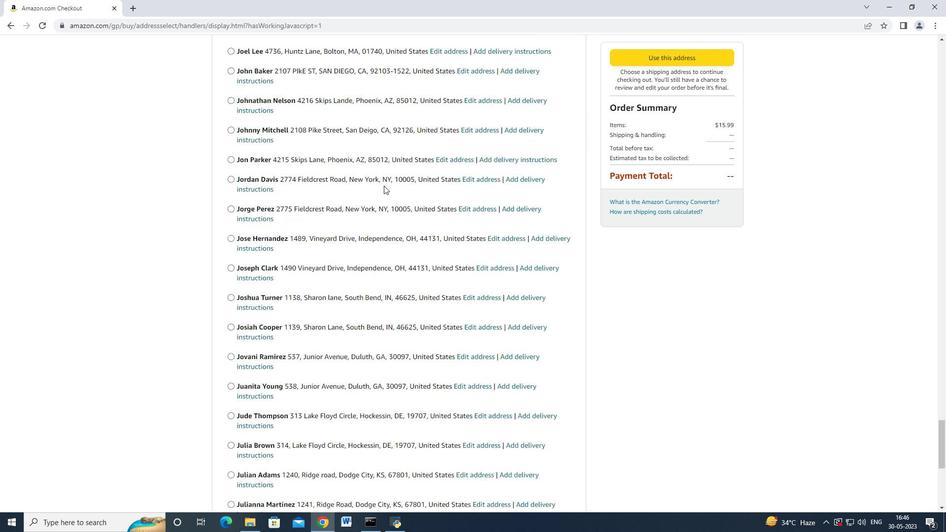 
Action: Mouse scrolled (380, 187) with delta (0, 0)
Screenshot: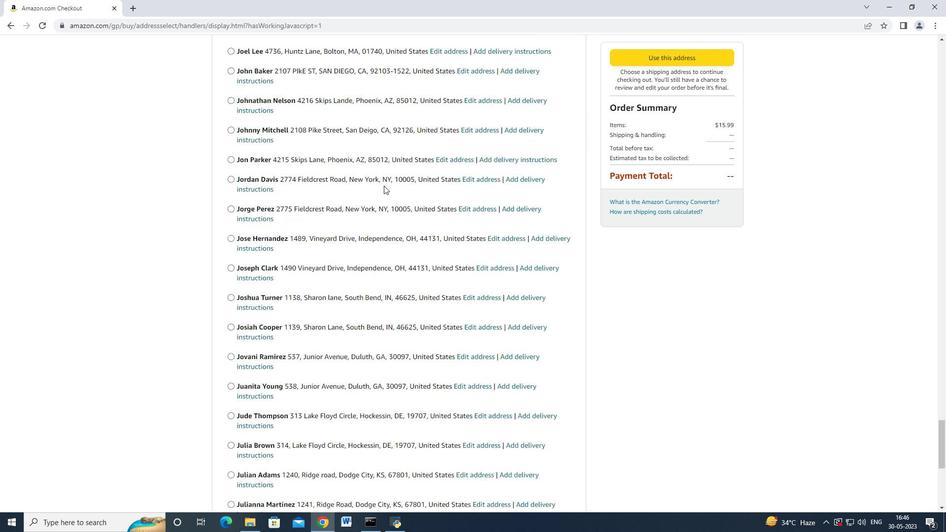 
Action: Mouse moved to (380, 187)
Screenshot: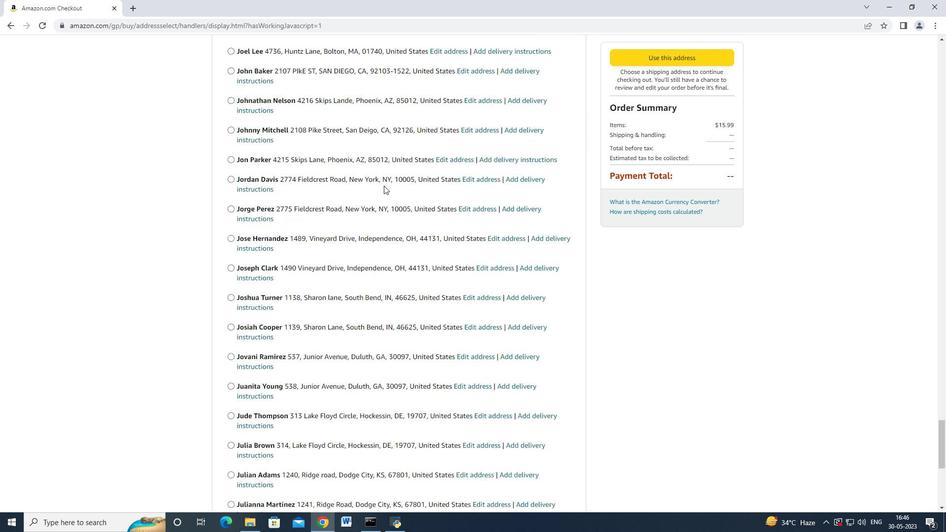 
Action: Mouse scrolled (380, 187) with delta (0, 0)
Screenshot: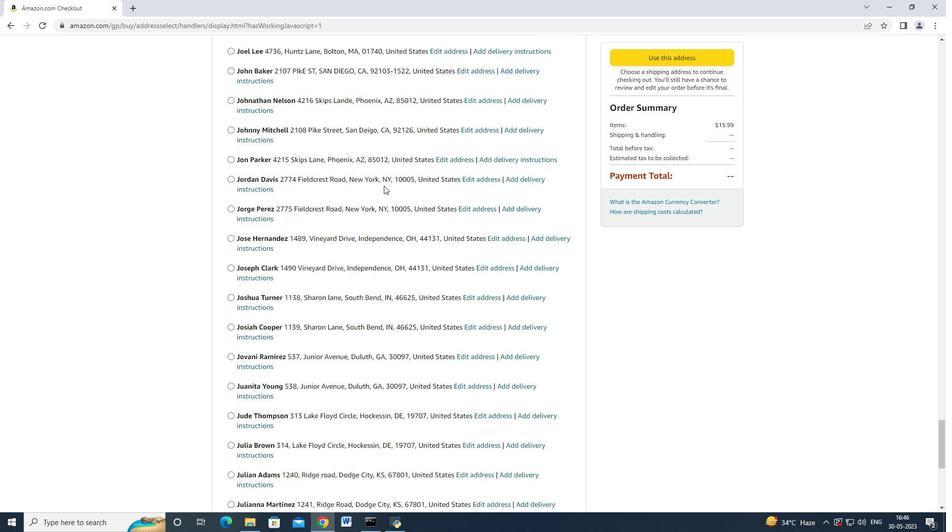 
Action: Mouse moved to (381, 187)
Screenshot: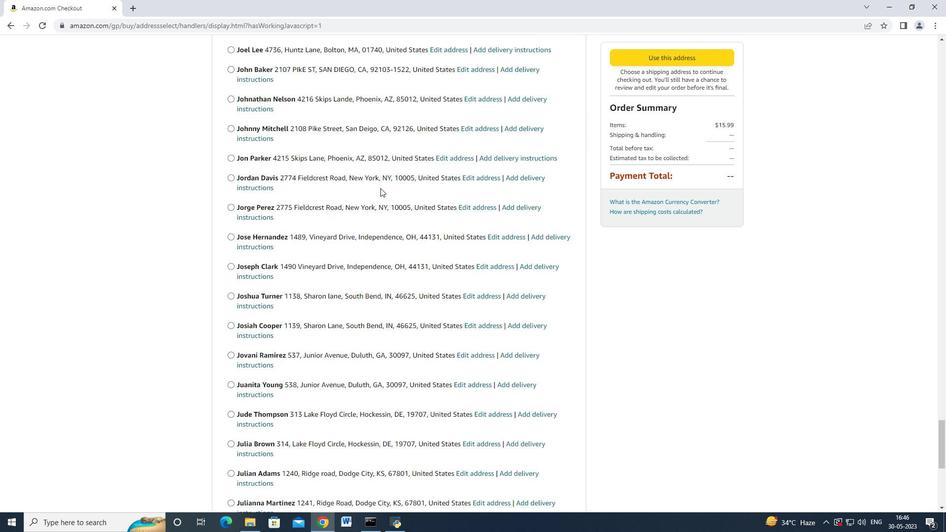 
Action: Mouse scrolled (381, 186) with delta (0, 0)
Screenshot: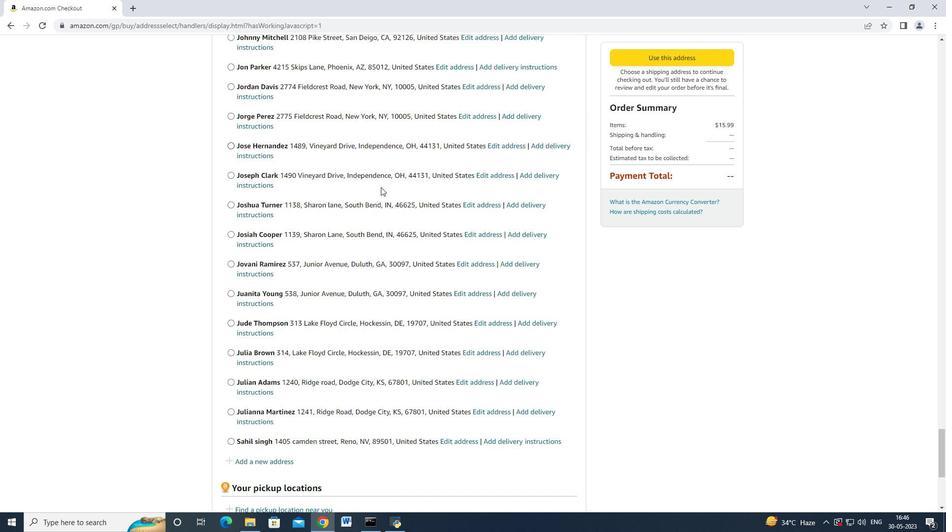 
Action: Mouse moved to (381, 186)
Screenshot: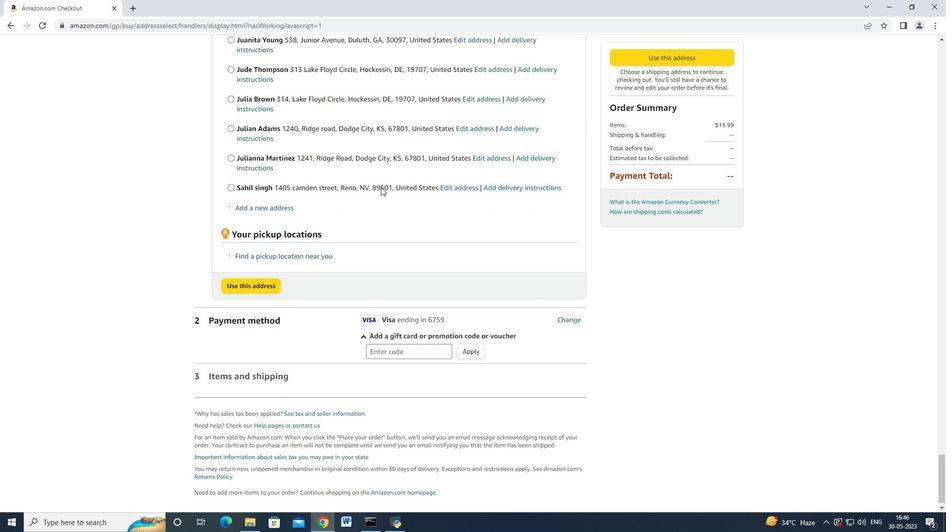 
Action: Mouse scrolled (381, 186) with delta (0, 0)
Screenshot: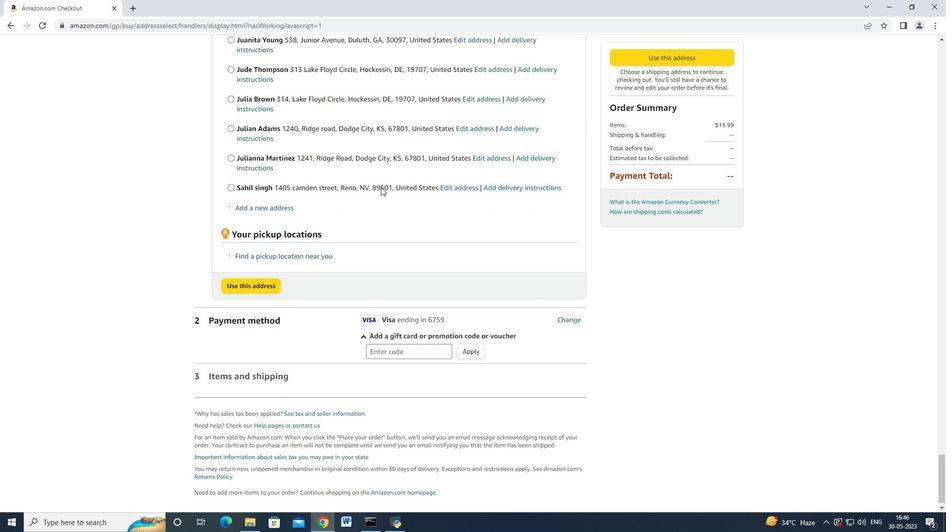 
Action: Mouse moved to (381, 185)
Screenshot: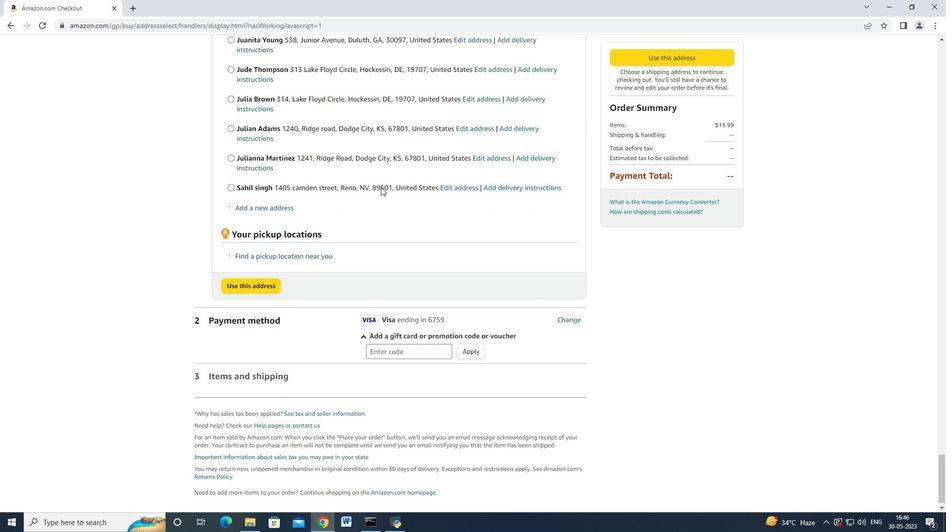 
Action: Mouse scrolled (381, 186) with delta (0, 0)
Screenshot: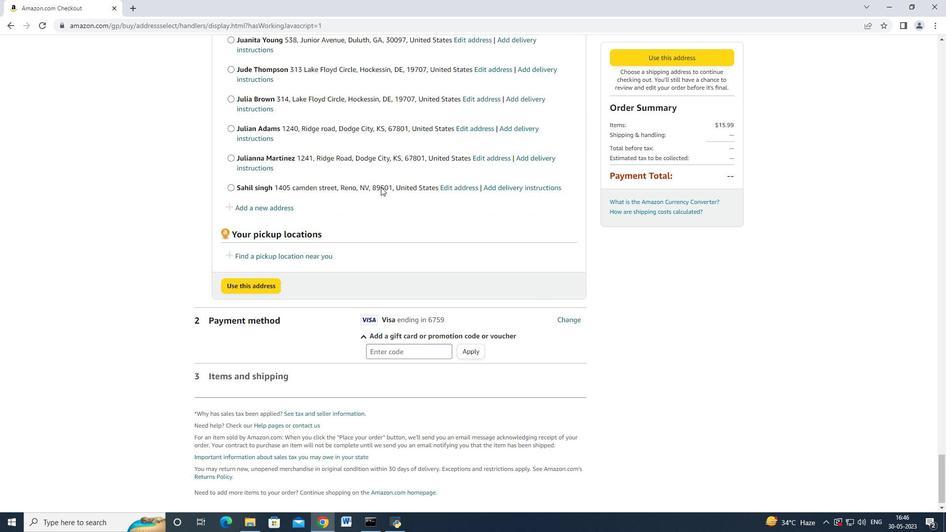 
Action: Mouse scrolled (381, 186) with delta (0, 0)
Screenshot: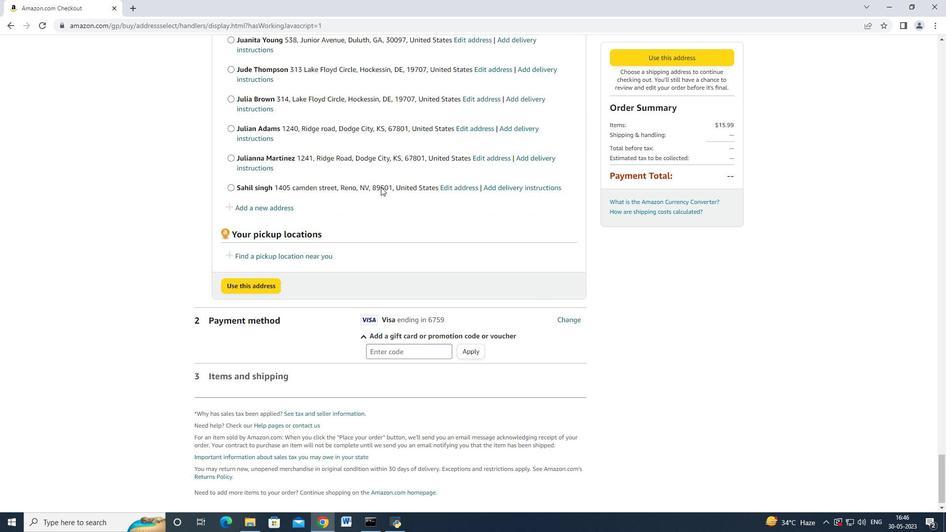 
Action: Mouse scrolled (381, 186) with delta (0, 0)
Screenshot: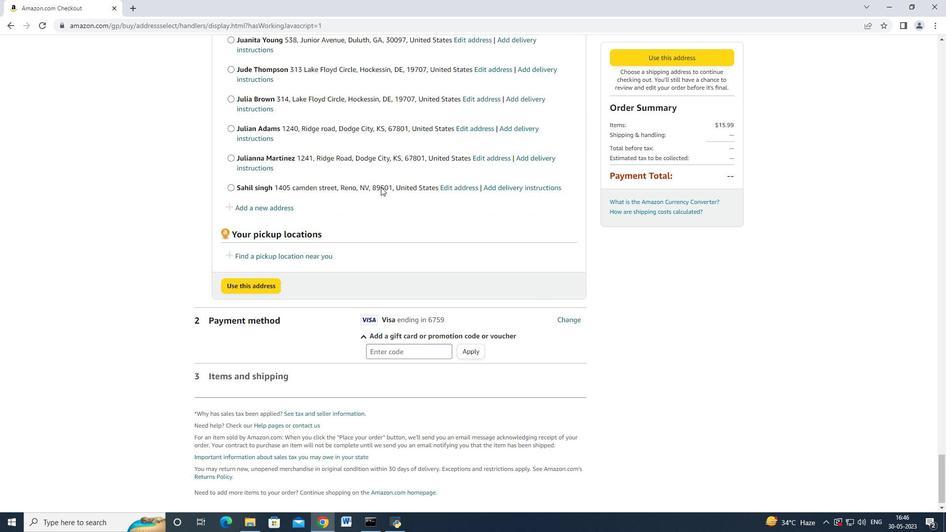
Action: Mouse scrolled (381, 186) with delta (0, 0)
Screenshot: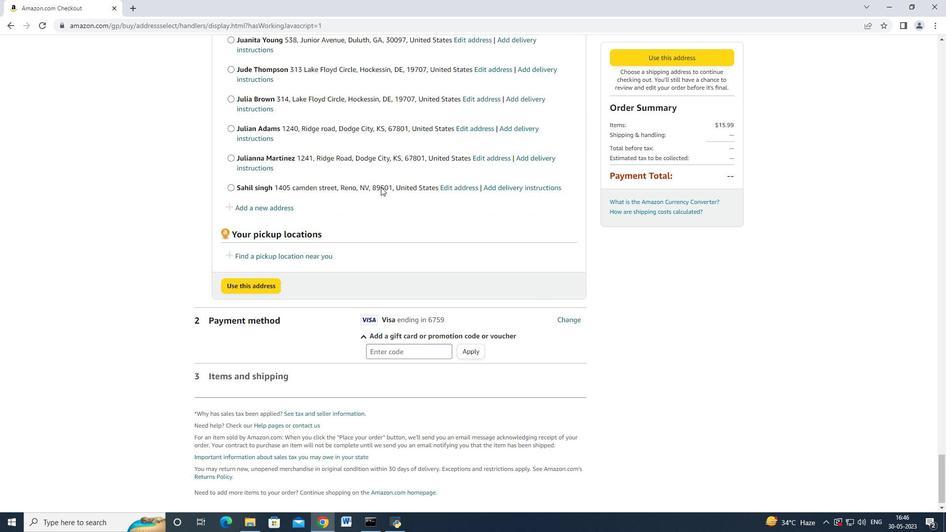 
Action: Mouse moved to (365, 194)
Screenshot: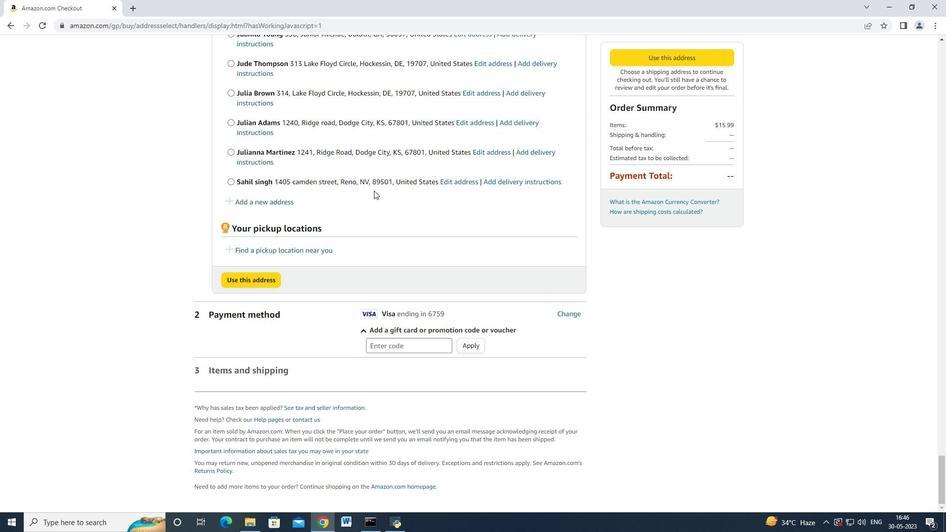
Action: Mouse scrolled (365, 194) with delta (0, 0)
Screenshot: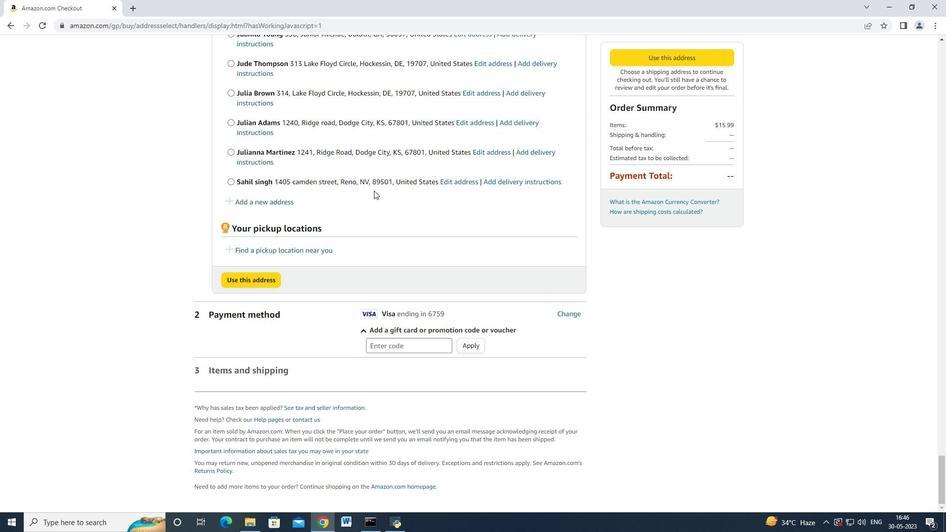 
Action: Mouse scrolled (365, 194) with delta (0, 0)
Screenshot: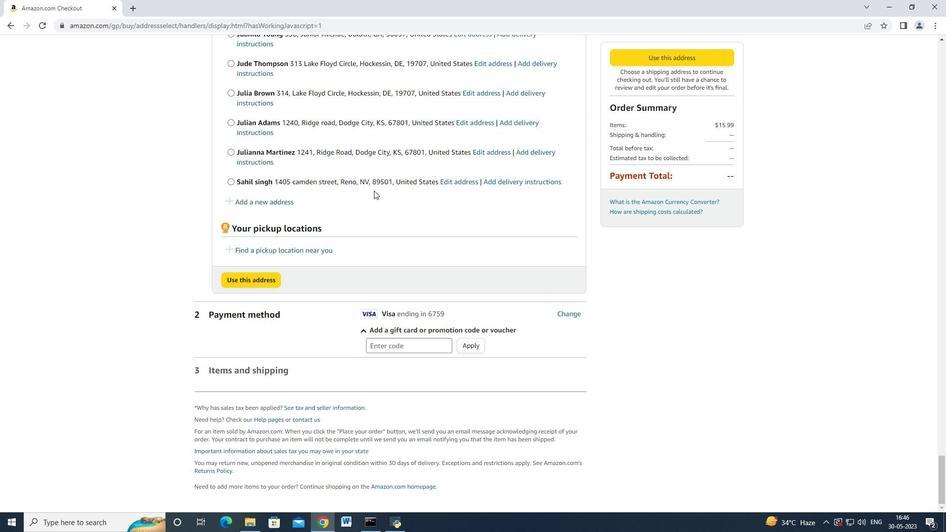 
Action: Mouse scrolled (365, 194) with delta (0, 0)
Screenshot: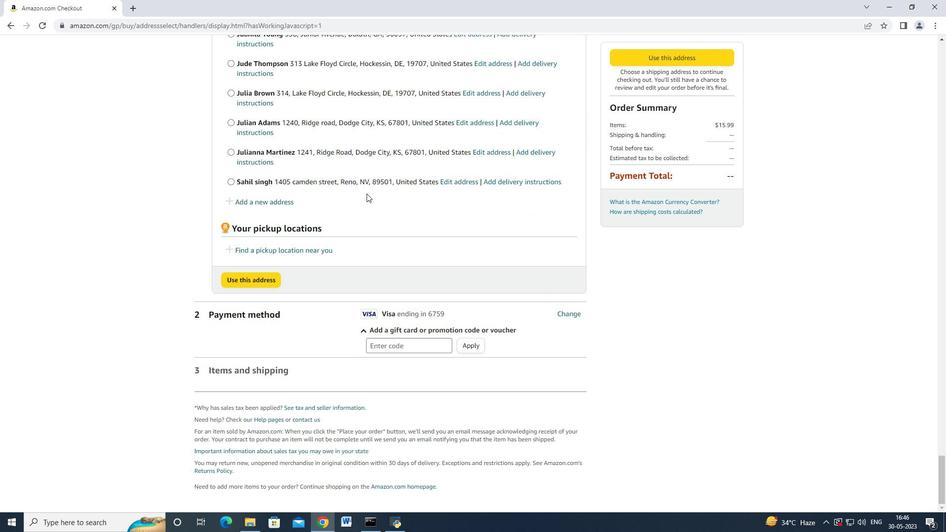 
Action: Mouse scrolled (365, 194) with delta (0, 0)
Screenshot: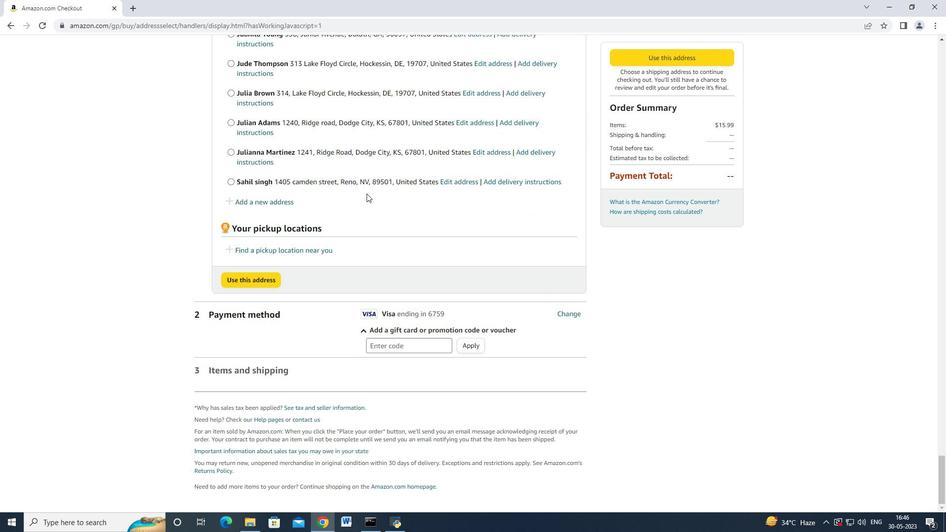 
Action: Mouse scrolled (365, 194) with delta (0, 0)
Screenshot: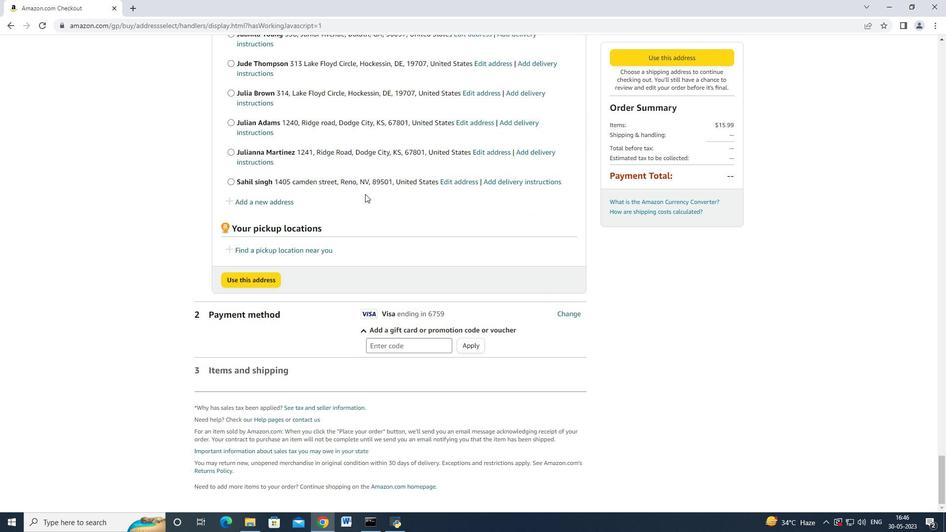 
Action: Mouse scrolled (365, 194) with delta (0, 0)
Screenshot: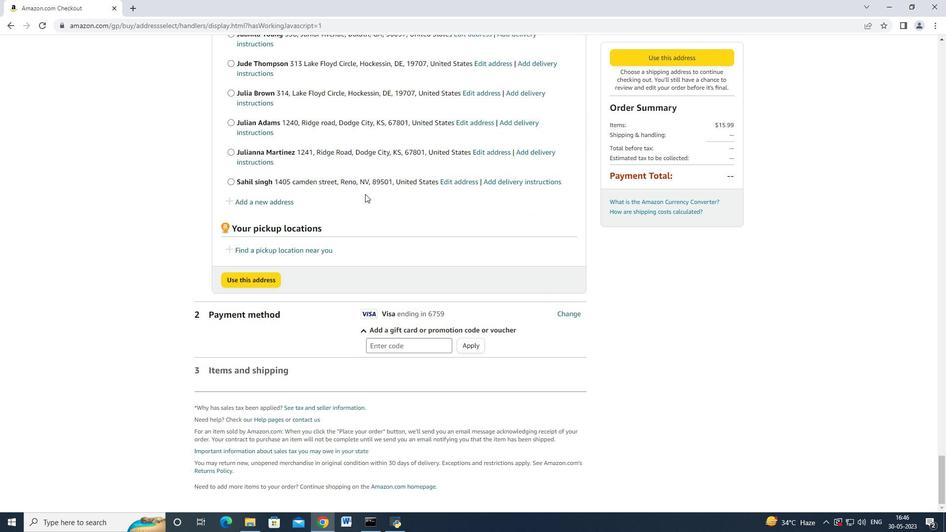 
Action: Mouse moved to (364, 194)
Screenshot: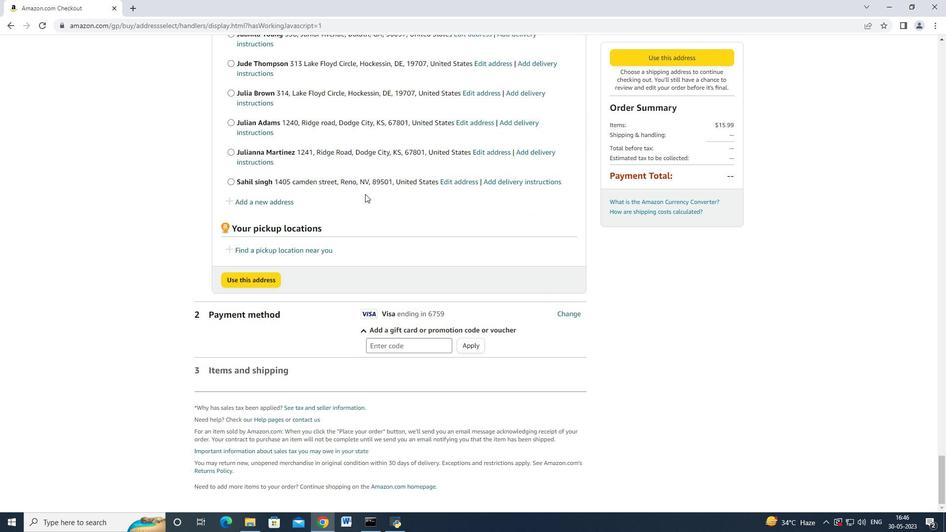 
Action: Mouse scrolled (364, 194) with delta (0, 0)
Screenshot: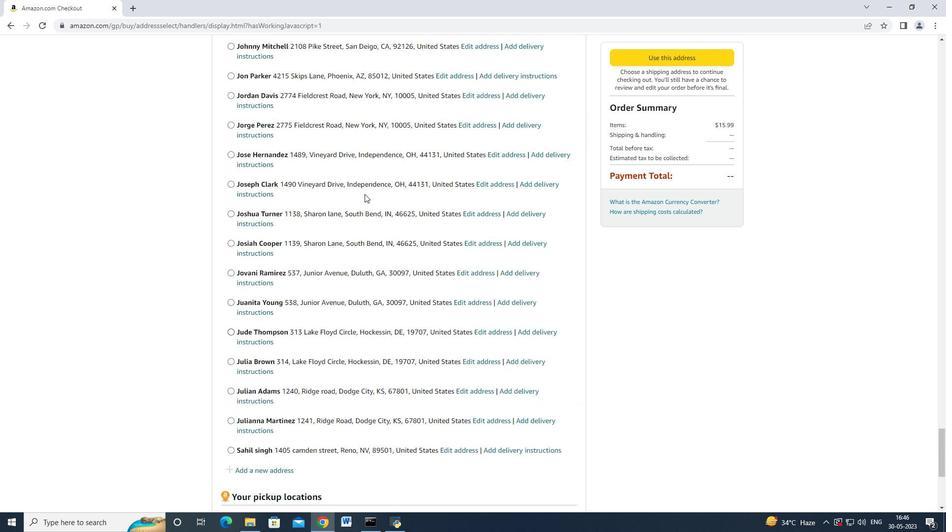 
Action: Mouse scrolled (364, 194) with delta (0, 0)
Screenshot: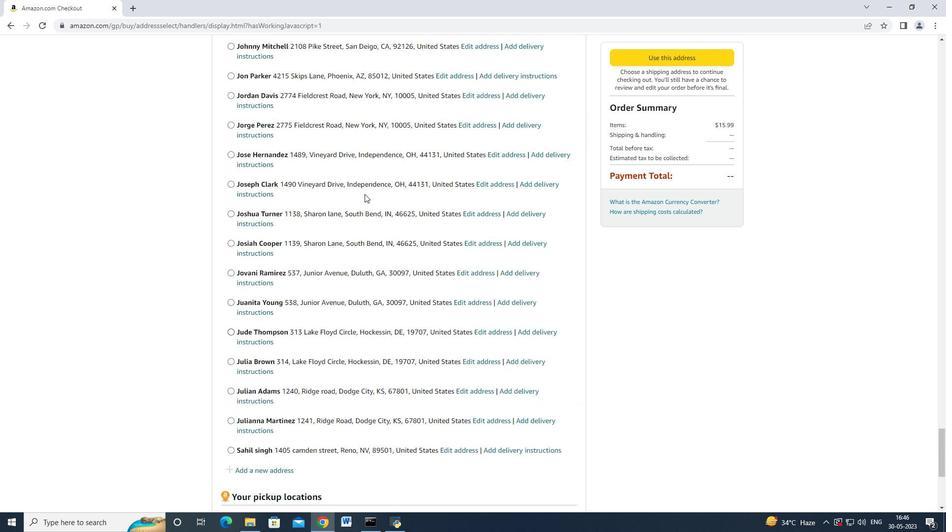 
Action: Mouse scrolled (364, 194) with delta (0, 0)
Screenshot: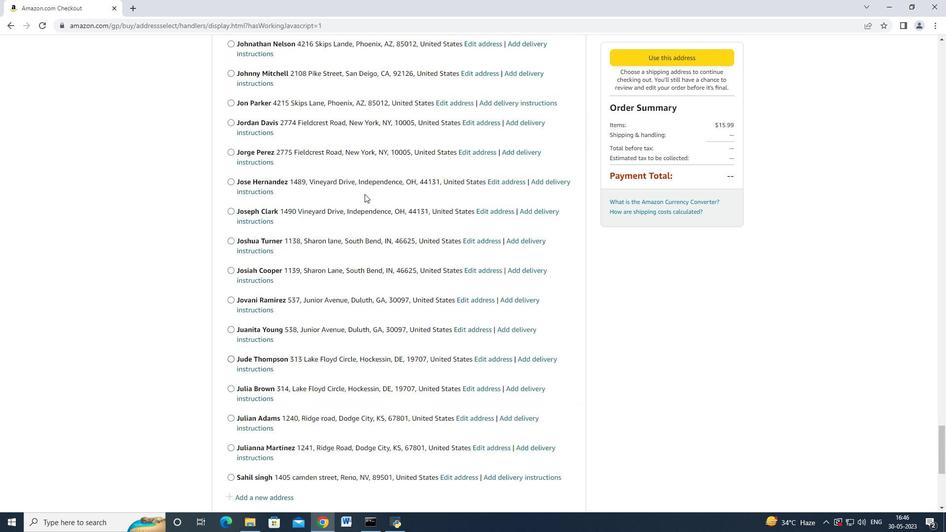 
Action: Mouse scrolled (364, 194) with delta (0, 0)
Screenshot: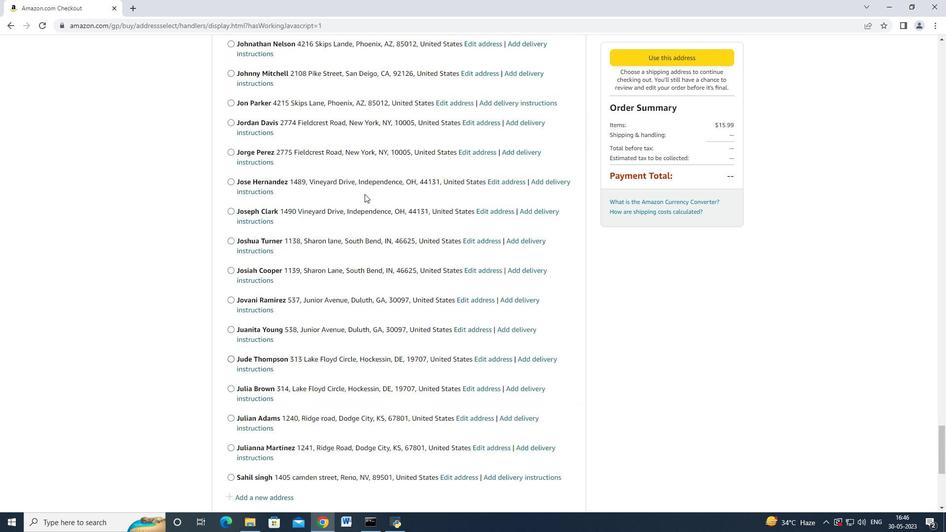 
Action: Mouse scrolled (364, 194) with delta (0, 0)
Screenshot: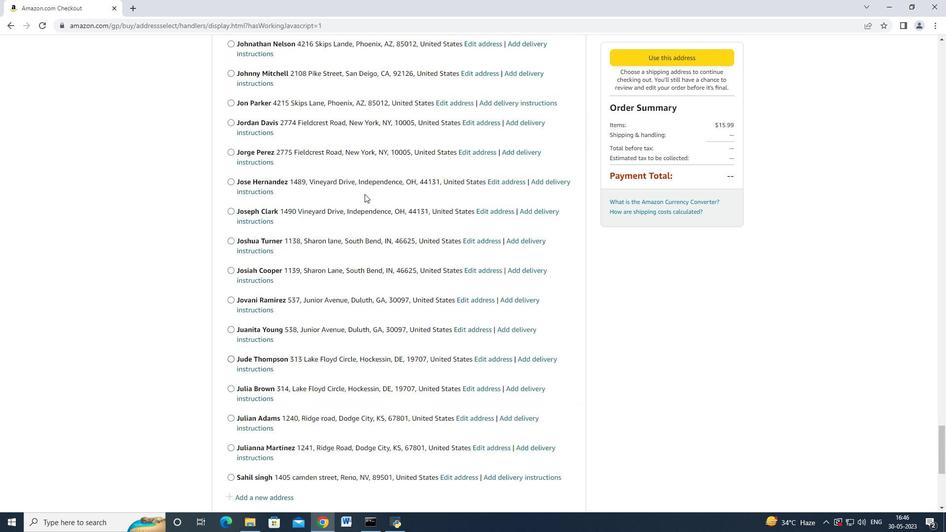 
Action: Mouse scrolled (364, 194) with delta (0, 0)
Screenshot: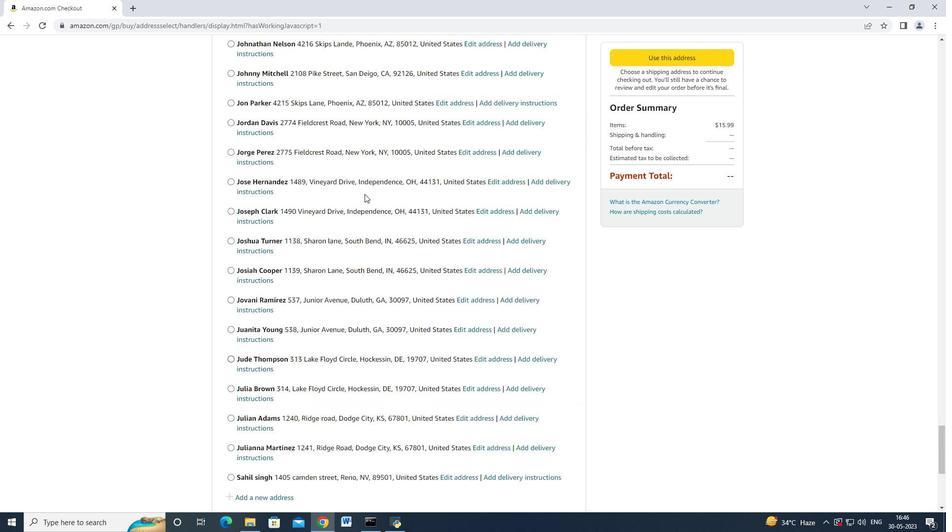 
Action: Mouse scrolled (364, 194) with delta (0, 0)
Screenshot: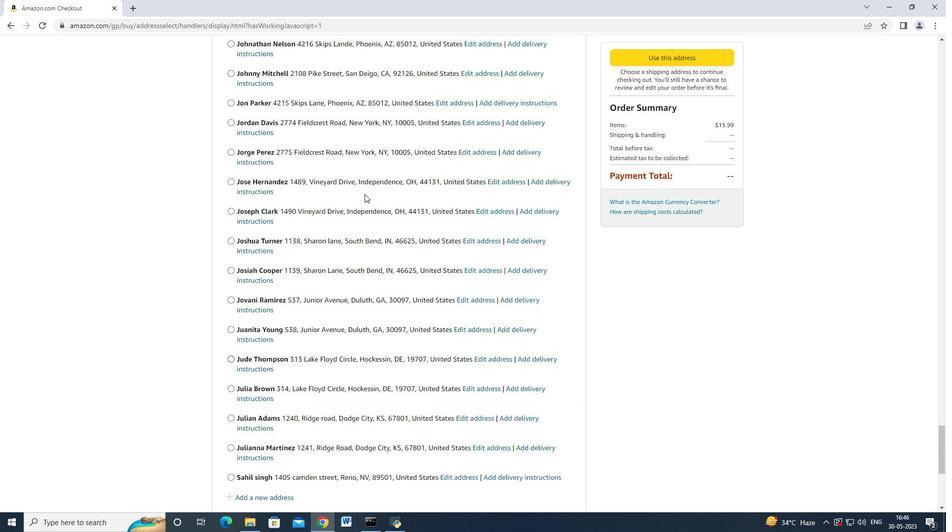 
Action: Mouse moved to (364, 194)
Screenshot: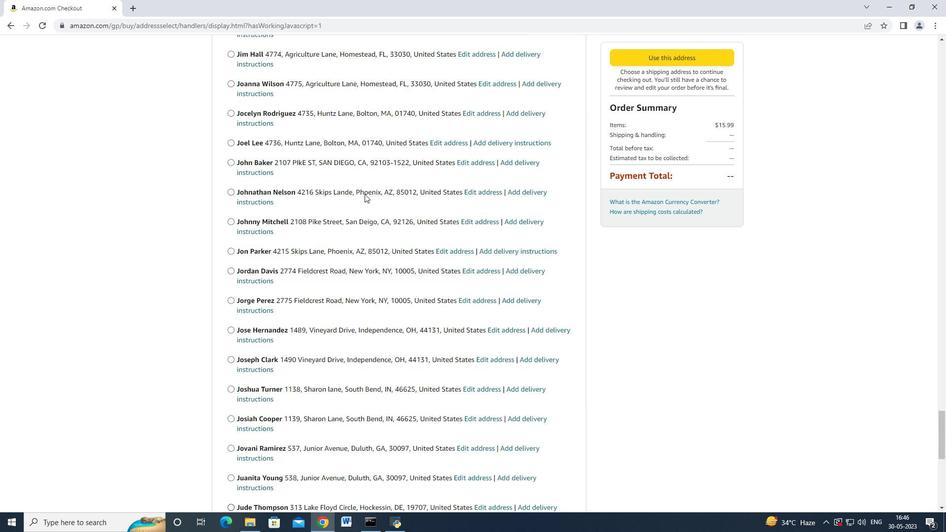
Action: Mouse scrolled (364, 194) with delta (0, 0)
Screenshot: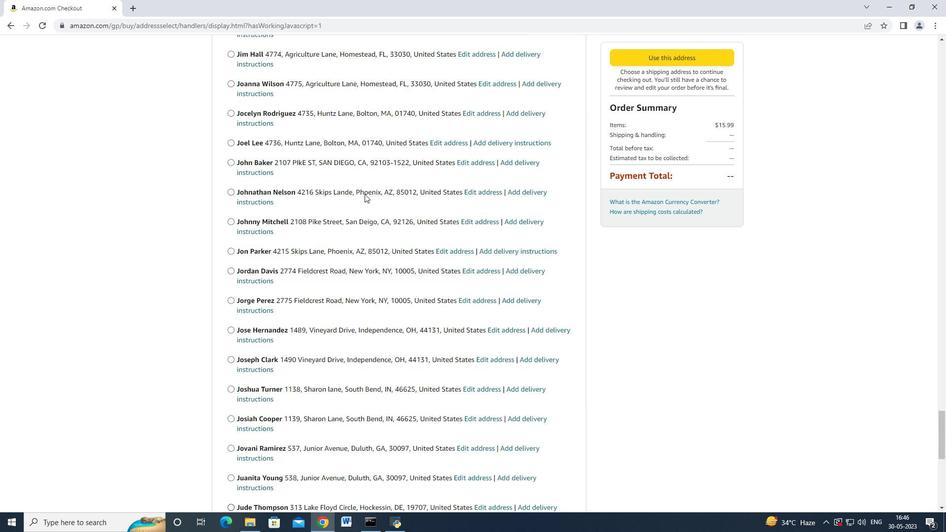 
Action: Mouse moved to (364, 194)
Screenshot: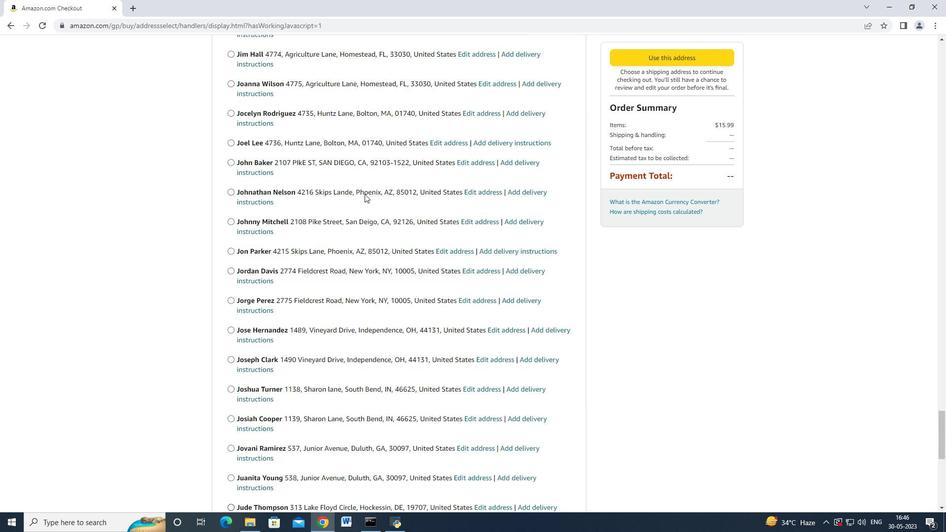 
Action: Mouse scrolled (364, 194) with delta (0, 0)
Screenshot: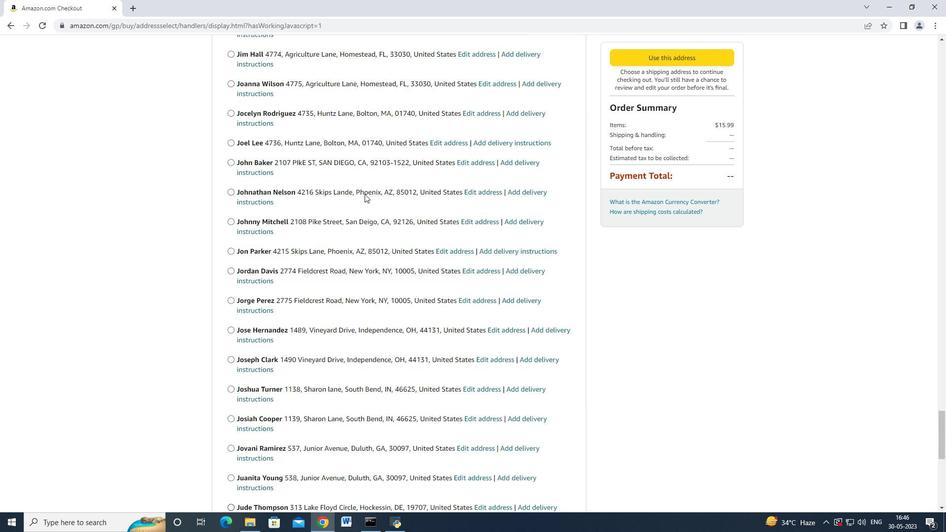 
Action: Mouse moved to (365, 194)
Screenshot: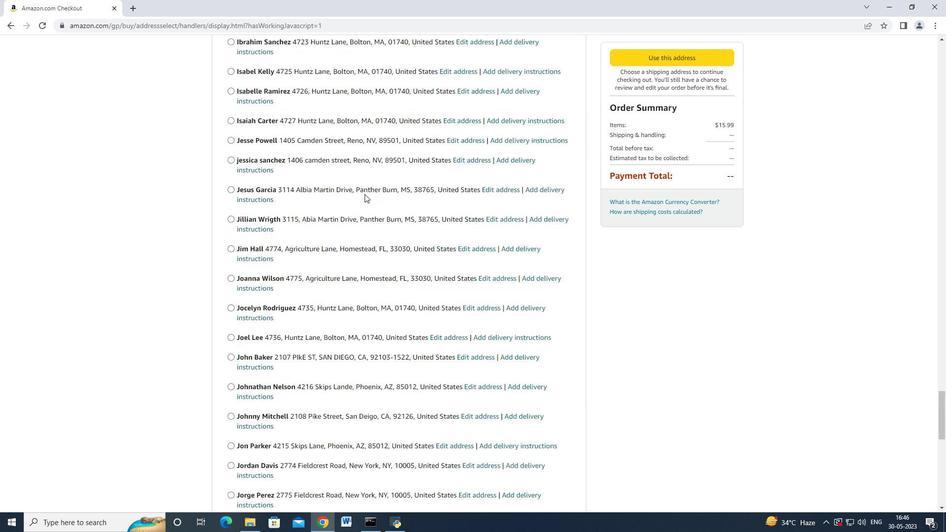 
Action: Mouse scrolled (365, 194) with delta (0, 0)
Screenshot: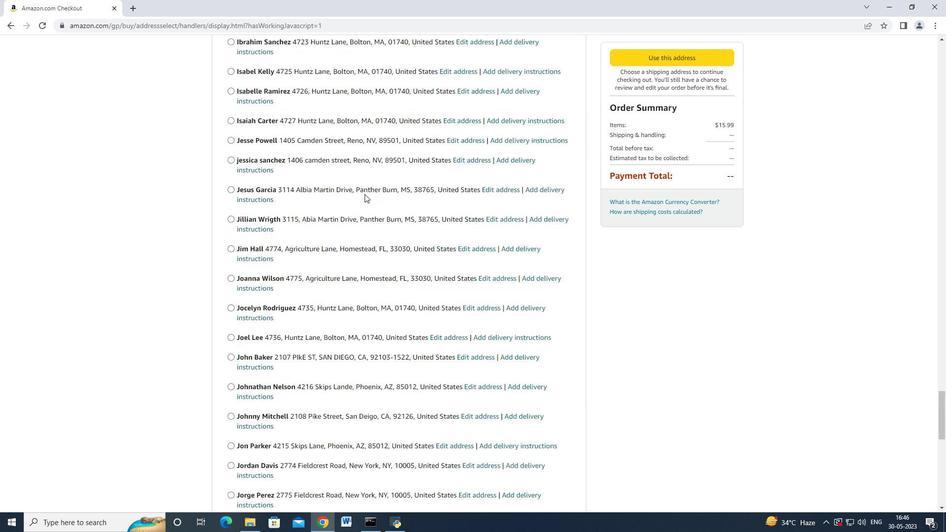 
Action: Mouse moved to (366, 194)
Screenshot: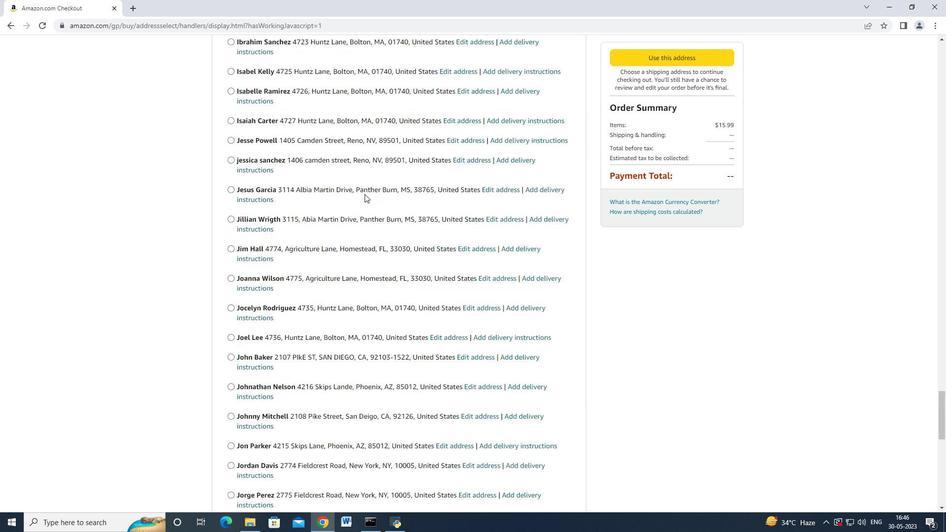 
Action: Mouse scrolled (365, 194) with delta (0, 0)
Screenshot: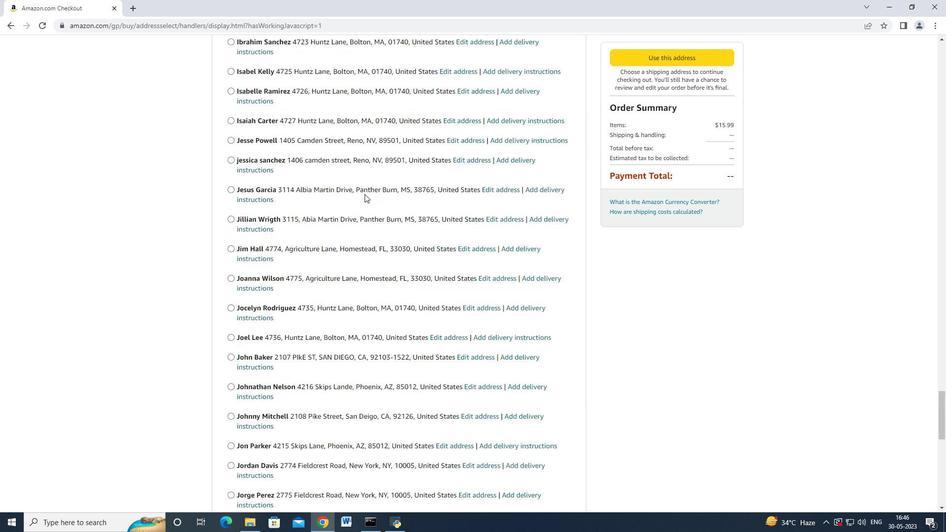 
Action: Mouse moved to (366, 194)
Screenshot: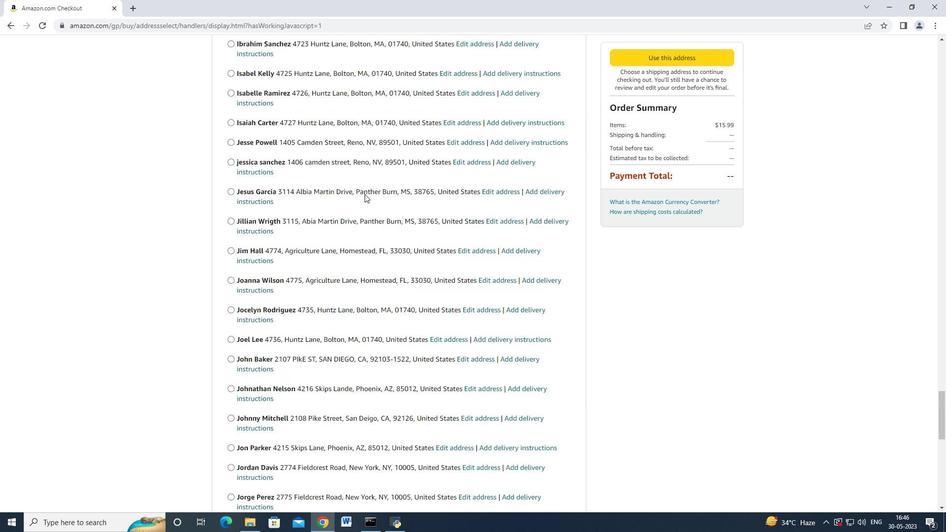 
Action: Mouse scrolled (366, 194) with delta (0, 0)
Screenshot: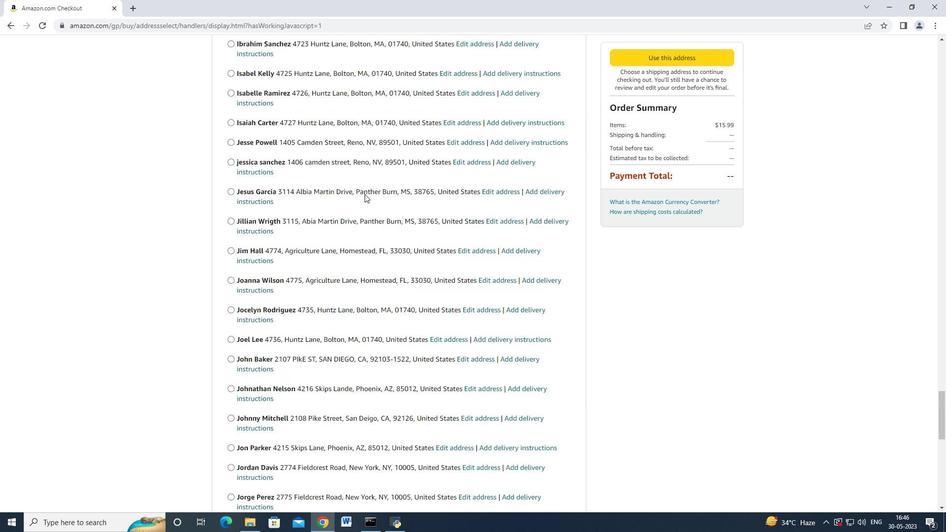
Action: Mouse scrolled (366, 194) with delta (0, 0)
Screenshot: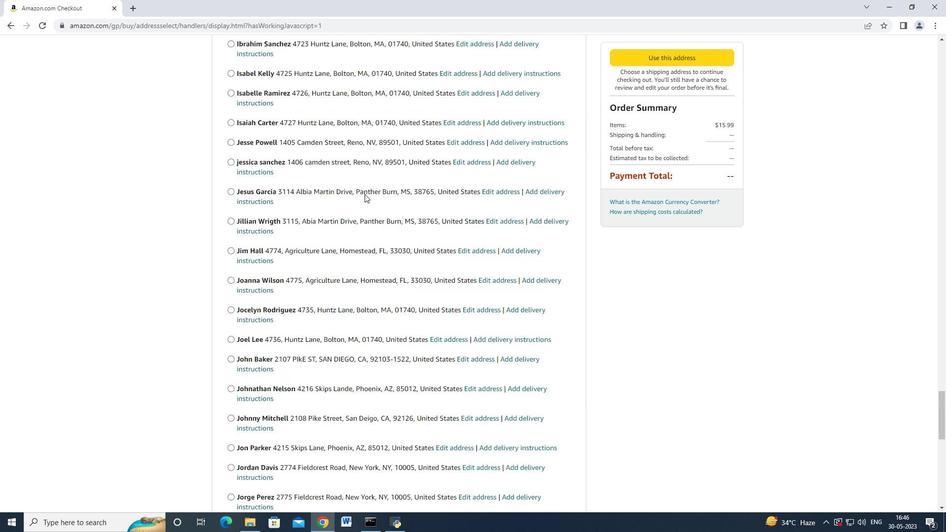 
Action: Mouse scrolled (366, 194) with delta (0, 0)
Screenshot: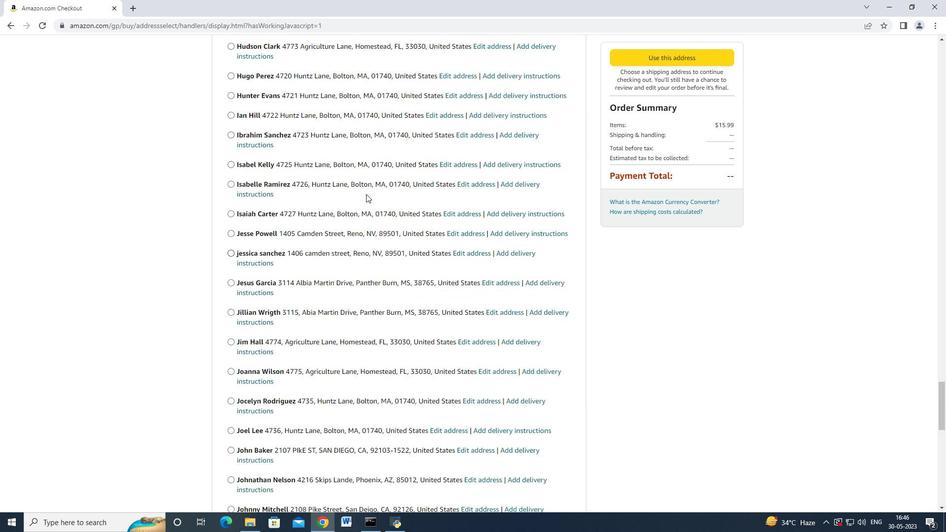 
Action: Mouse moved to (366, 194)
Screenshot: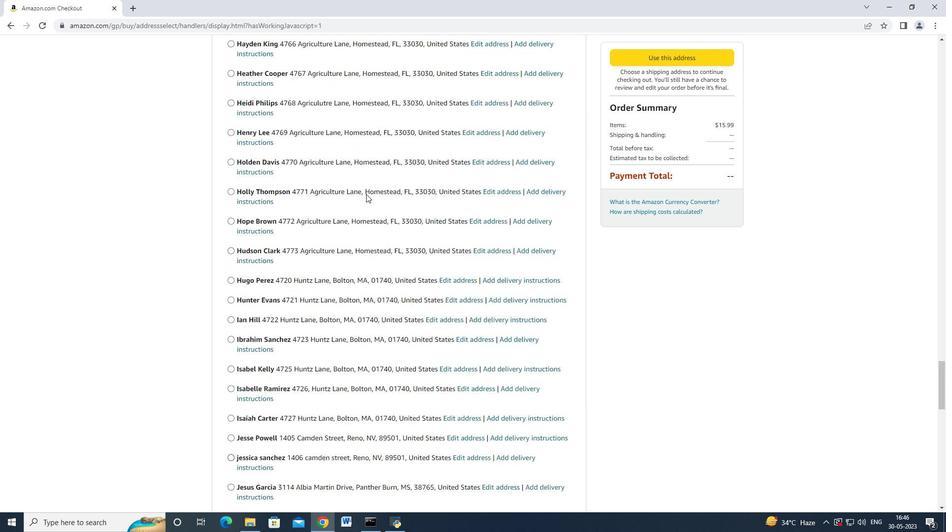 
Action: Mouse scrolled (366, 194) with delta (0, 0)
Screenshot: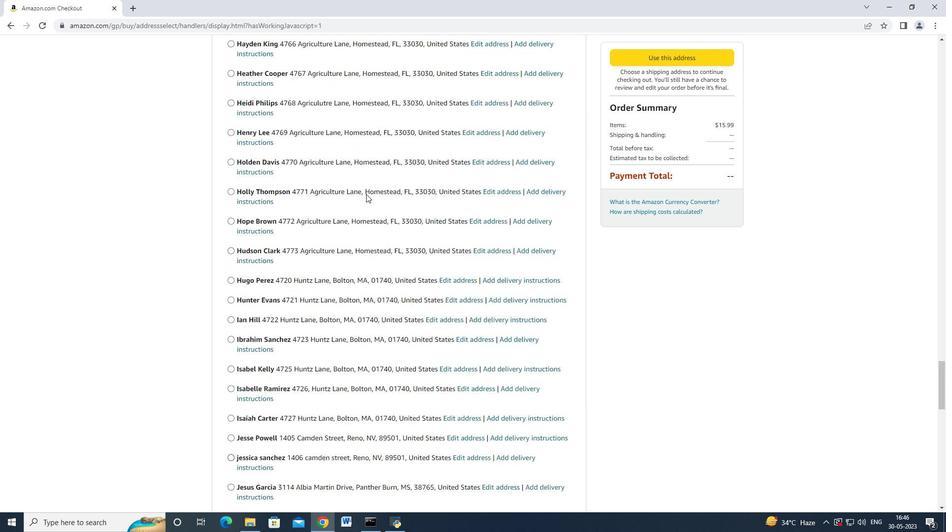 
Action: Mouse moved to (366, 194)
Screenshot: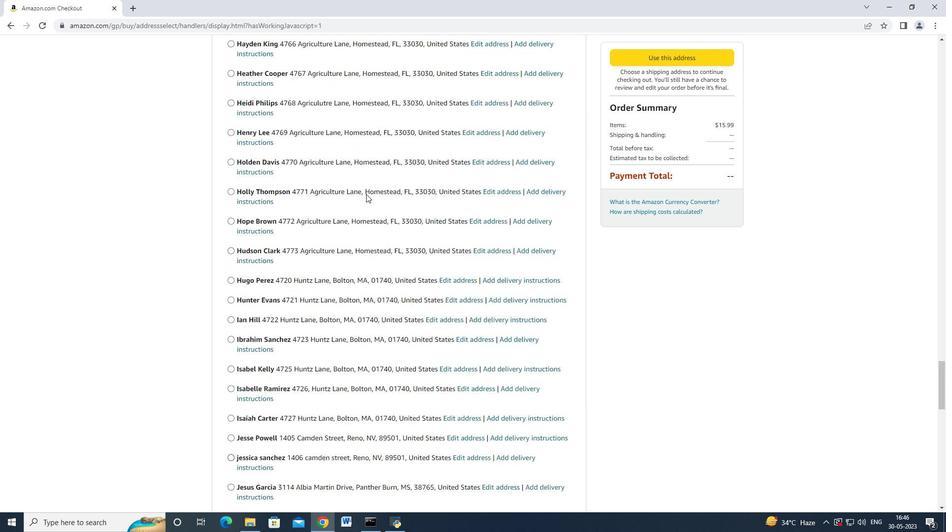 
Action: Mouse scrolled (366, 194) with delta (0, 0)
Screenshot: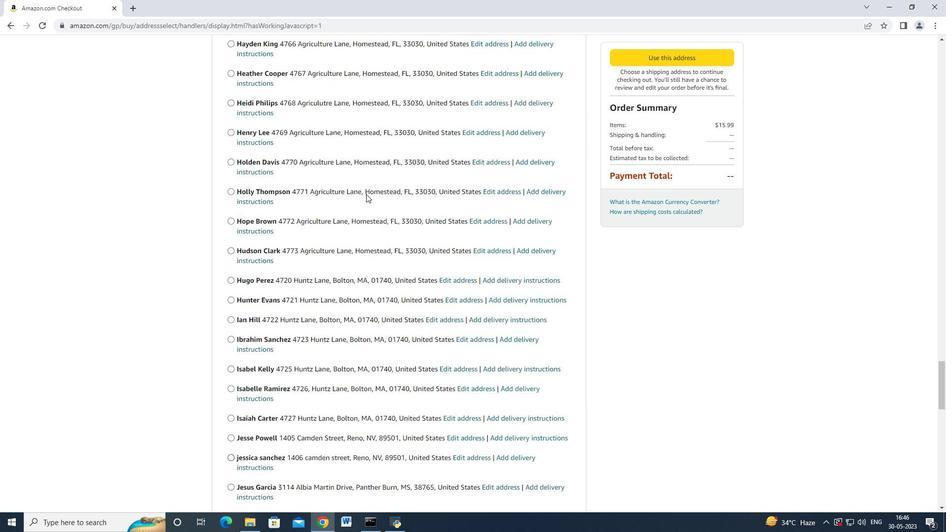 
Action: Mouse scrolled (366, 194) with delta (0, 0)
Screenshot: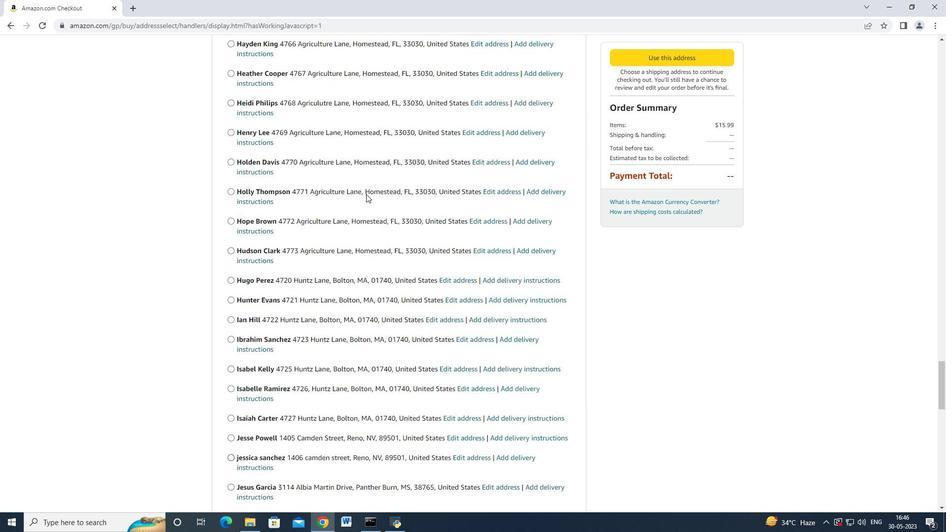 
Action: Mouse moved to (366, 194)
Screenshot: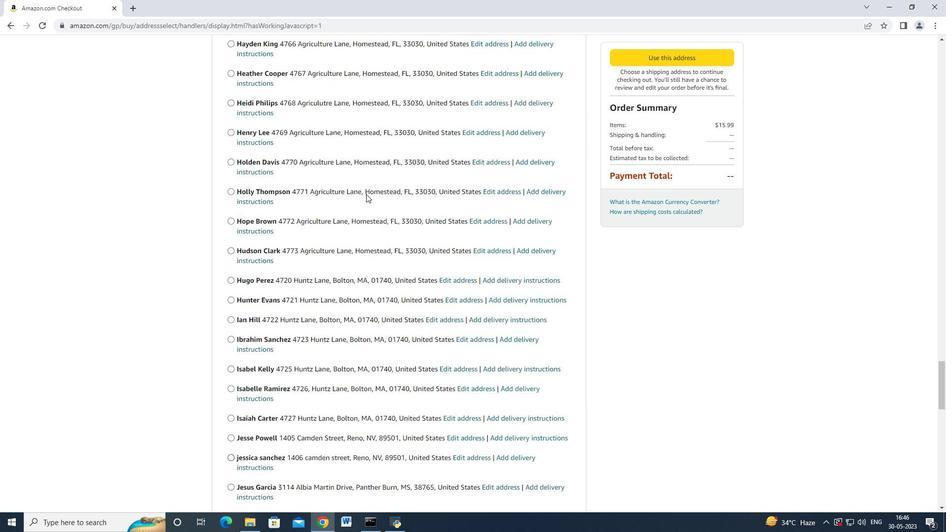 
Action: Mouse scrolled (366, 194) with delta (0, 0)
Screenshot: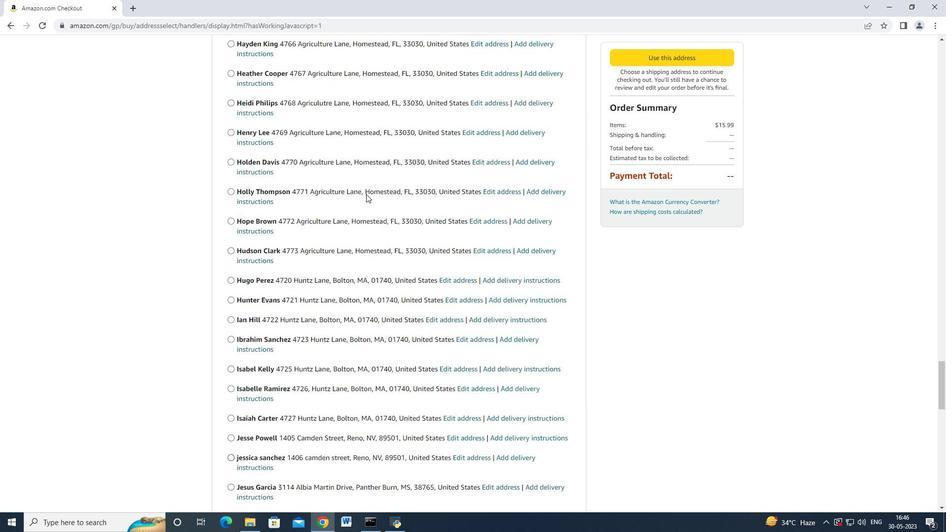 
Action: Mouse scrolled (366, 194) with delta (0, 0)
Screenshot: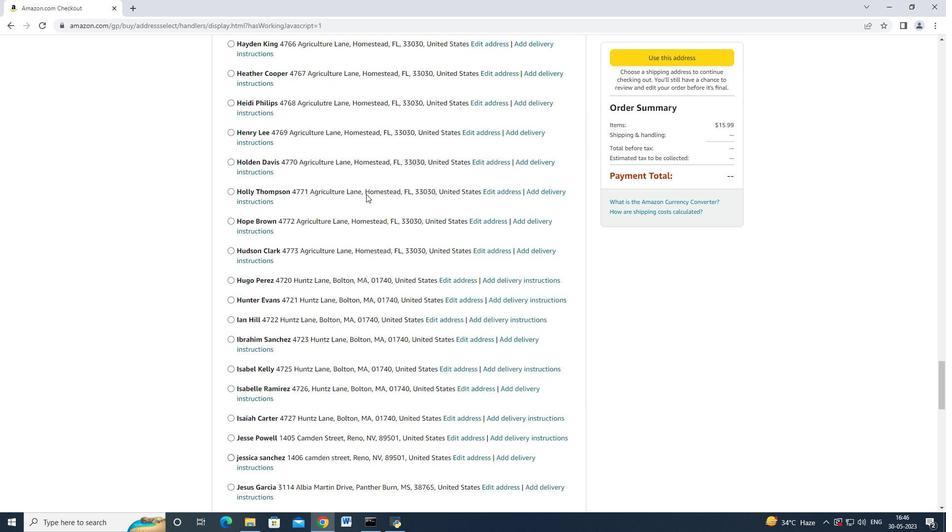 
Action: Mouse moved to (366, 194)
Screenshot: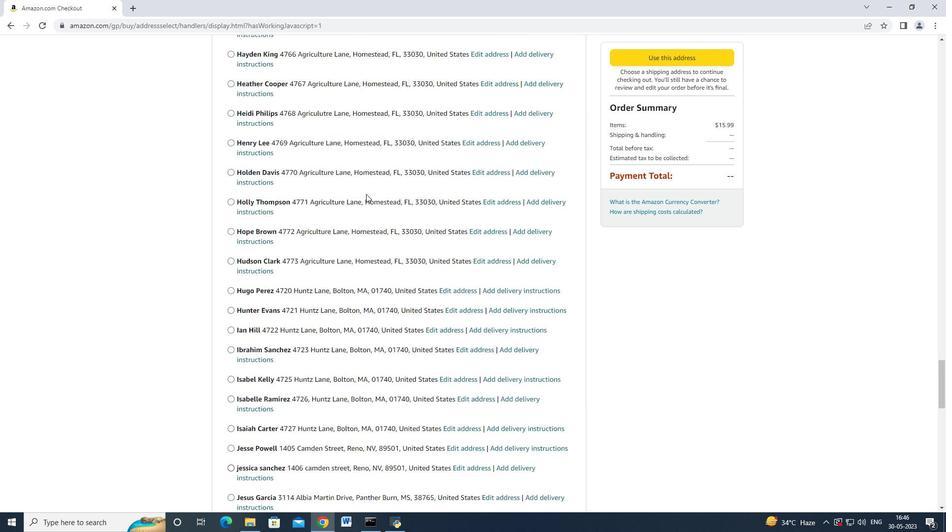
Action: Mouse scrolled (366, 193) with delta (0, 0)
Screenshot: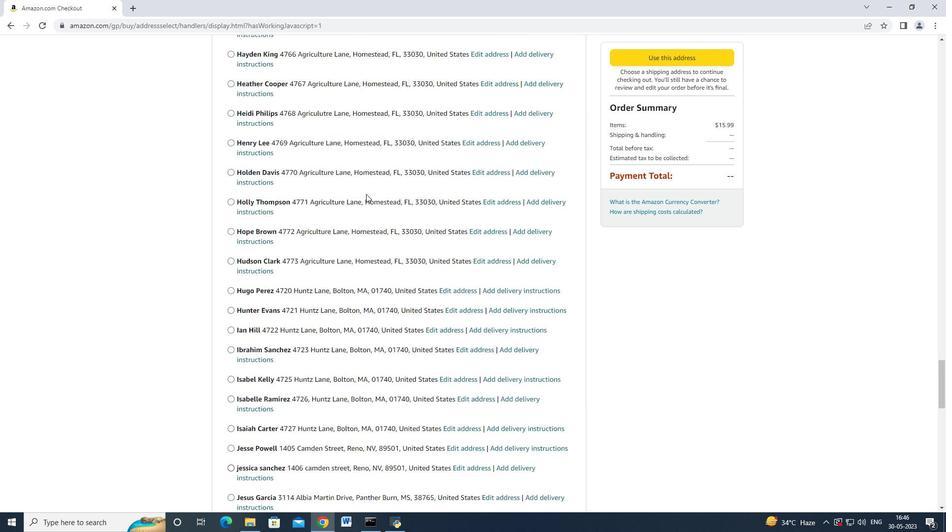 
Action: Mouse moved to (365, 195)
Screenshot: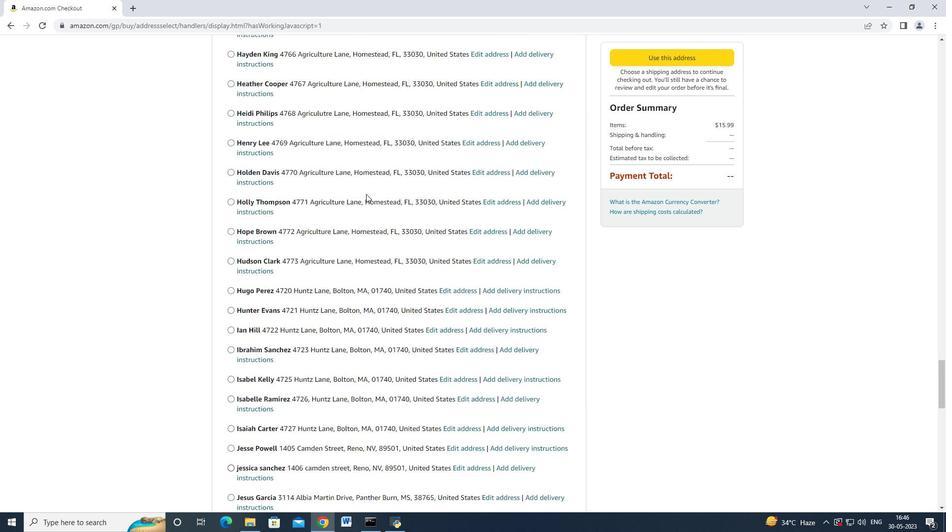 
Action: Mouse scrolled (366, 194) with delta (0, 0)
Screenshot: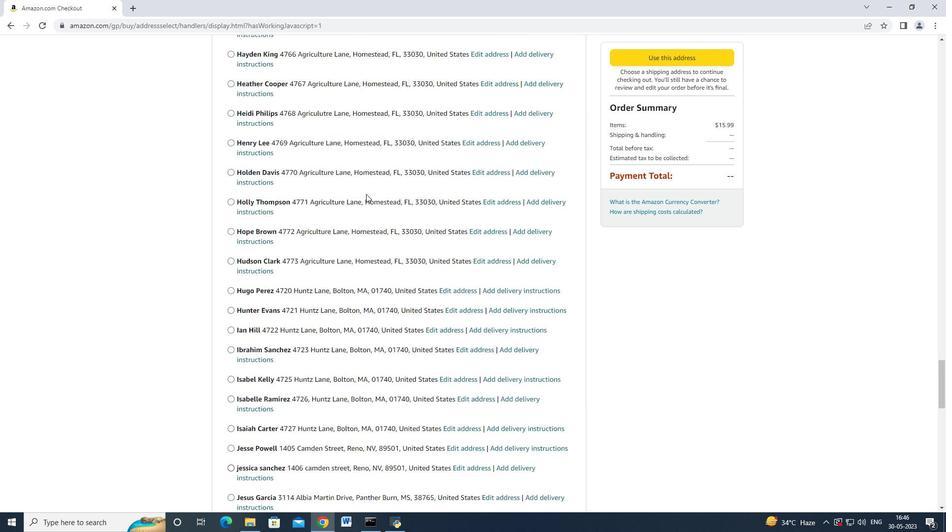 
Action: Mouse moved to (365, 196)
Screenshot: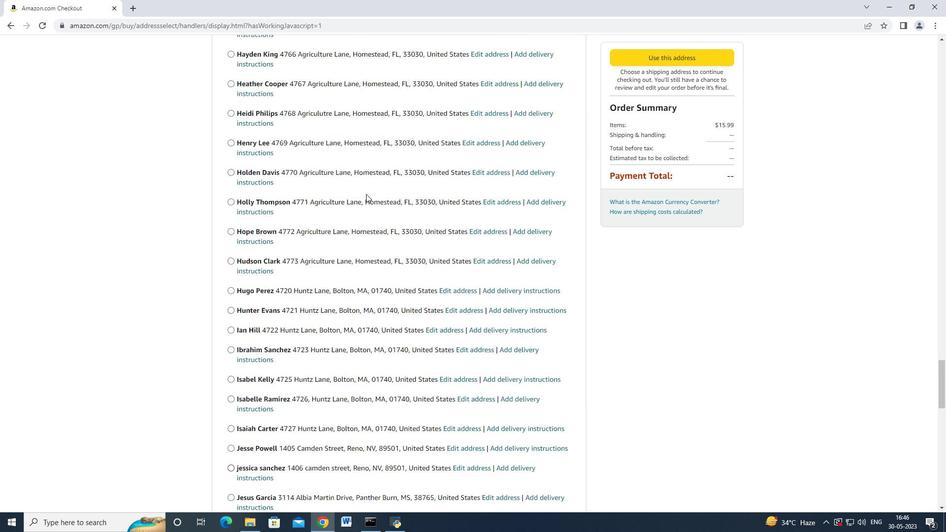 
Action: Mouse scrolled (365, 195) with delta (0, 0)
Screenshot: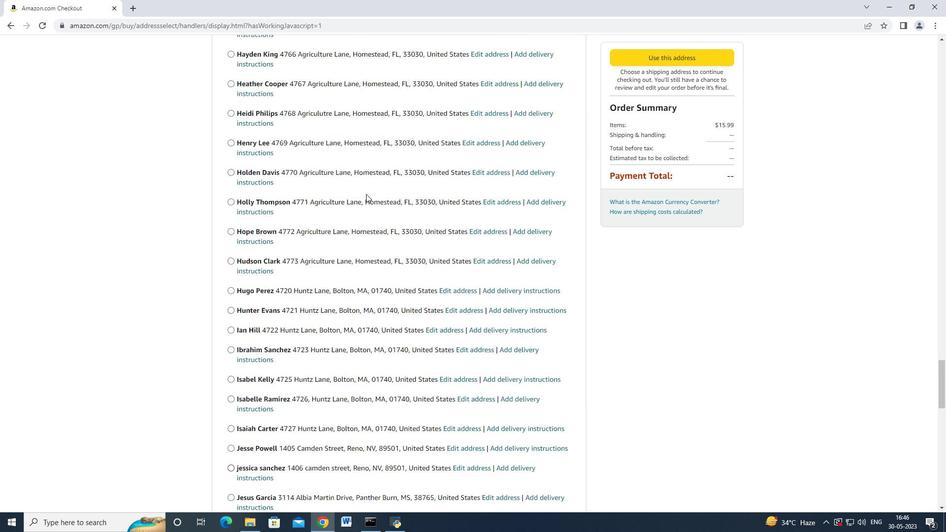 
Action: Mouse scrolled (365, 195) with delta (0, 0)
Screenshot: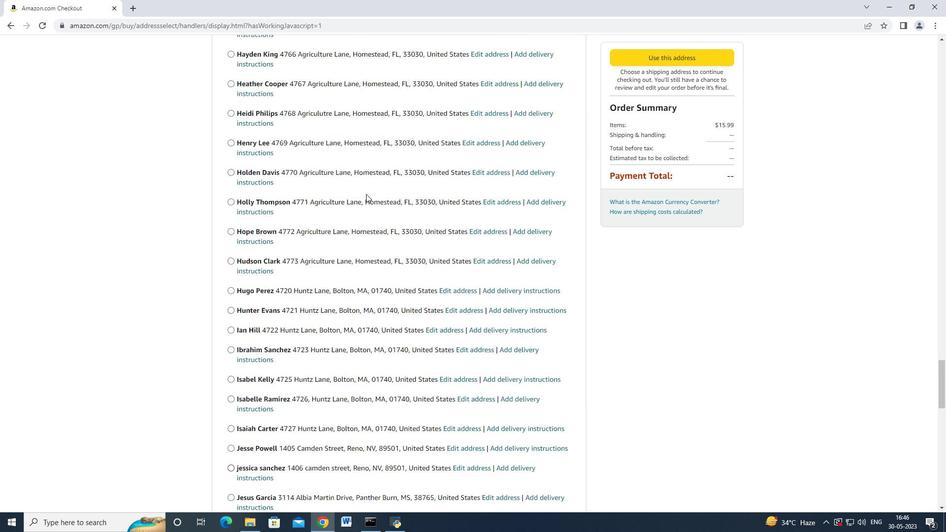 
Action: Mouse scrolled (365, 195) with delta (0, 0)
Screenshot: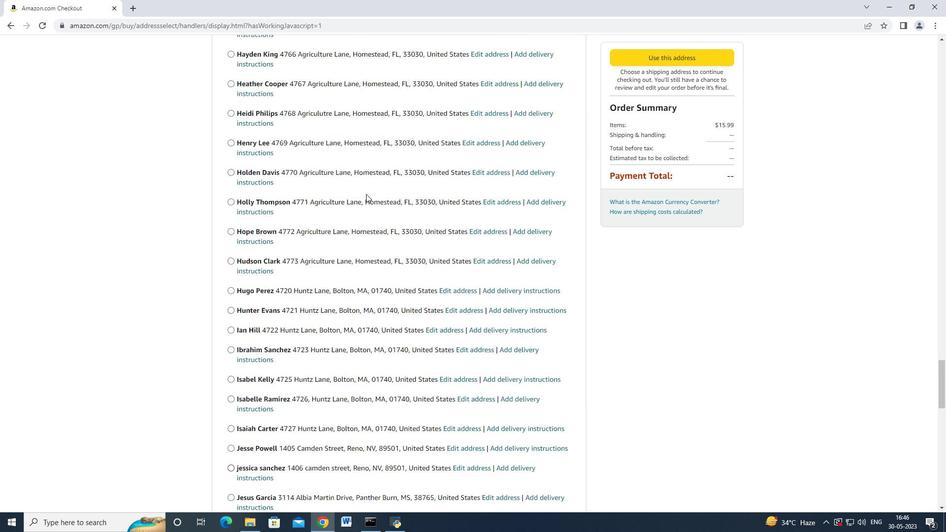
Action: Mouse scrolled (365, 195) with delta (0, 0)
Screenshot: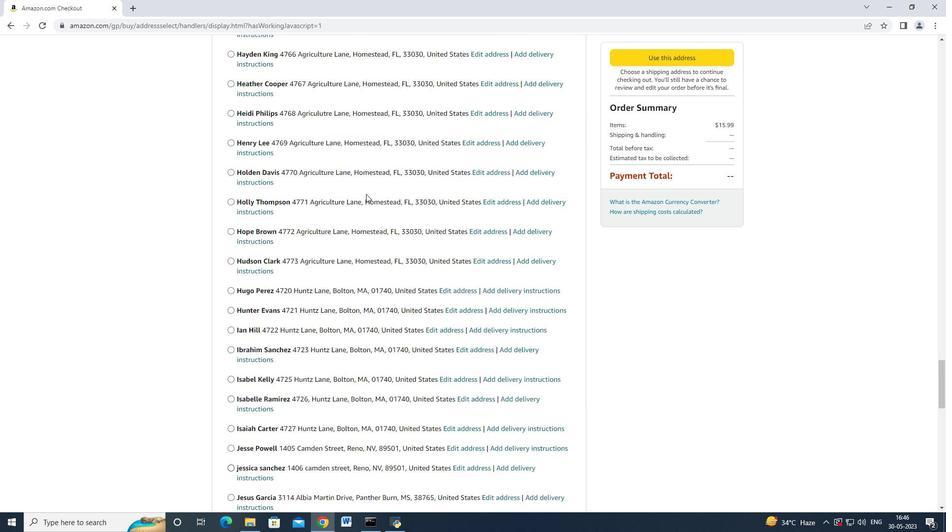 
Action: Mouse scrolled (365, 195) with delta (0, 0)
Screenshot: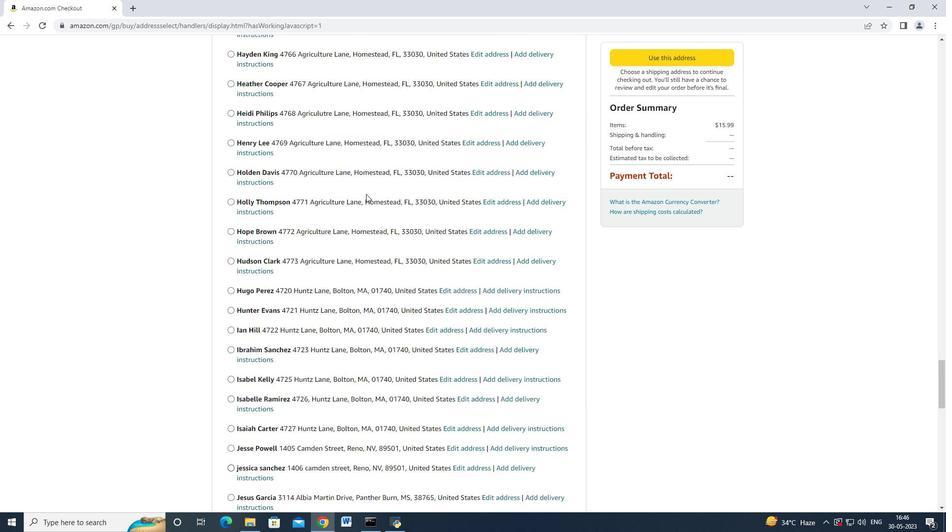 
Action: Mouse moved to (365, 196)
Screenshot: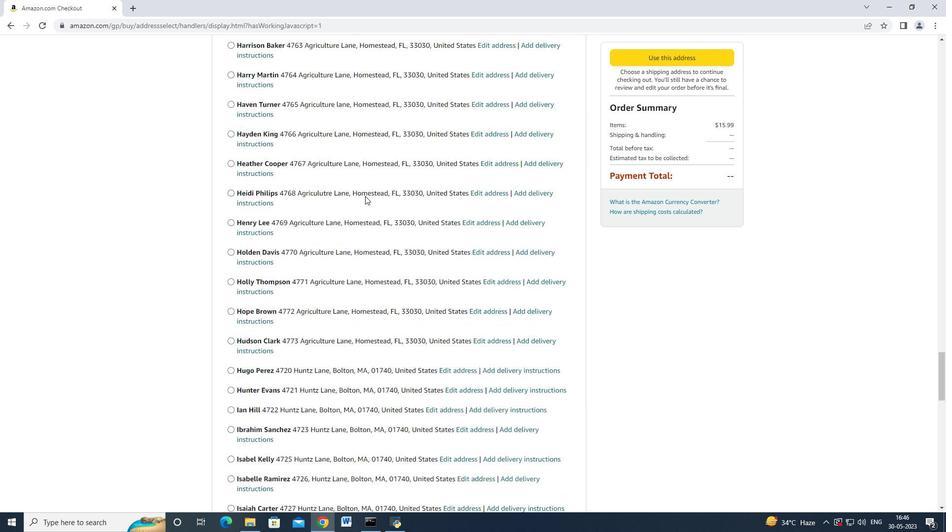 
Action: Mouse scrolled (365, 195) with delta (0, 0)
Screenshot: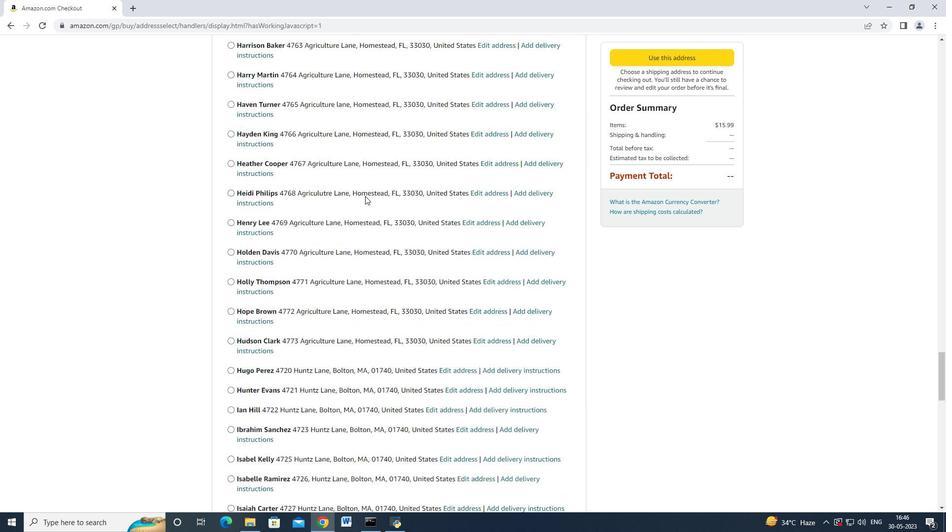 
Action: Mouse moved to (364, 197)
Screenshot: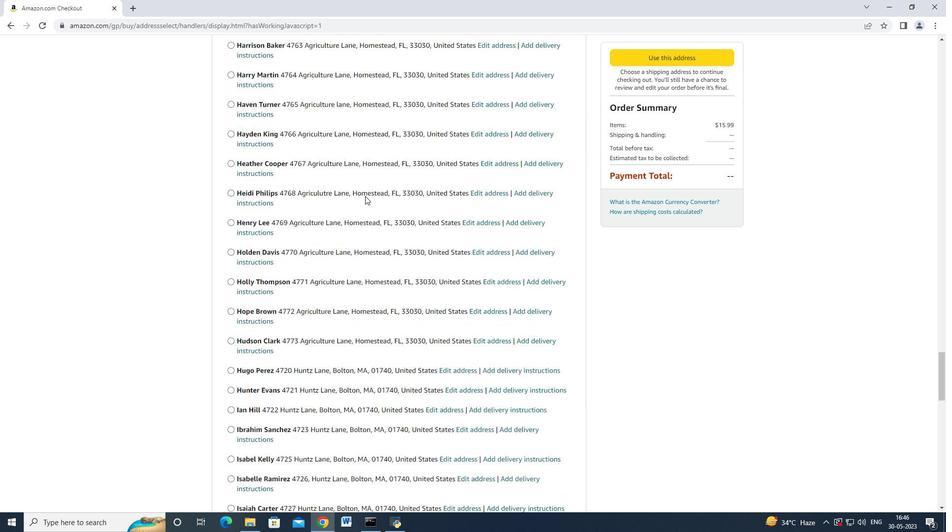 
Action: Mouse scrolled (364, 197) with delta (0, 0)
